 Task: Look for Airbnb properties in H_olon, Israel from 14th November, 2023 to 30th November, 2023 for 5 adults. Place can be entire room or private room with 5 bedrooms having 5 beds and 5 bathrooms. Property type can be house. Amenities needed are: wifi, TV, free parkinig on premises, gym, breakfast.
Action: Mouse moved to (546, 71)
Screenshot: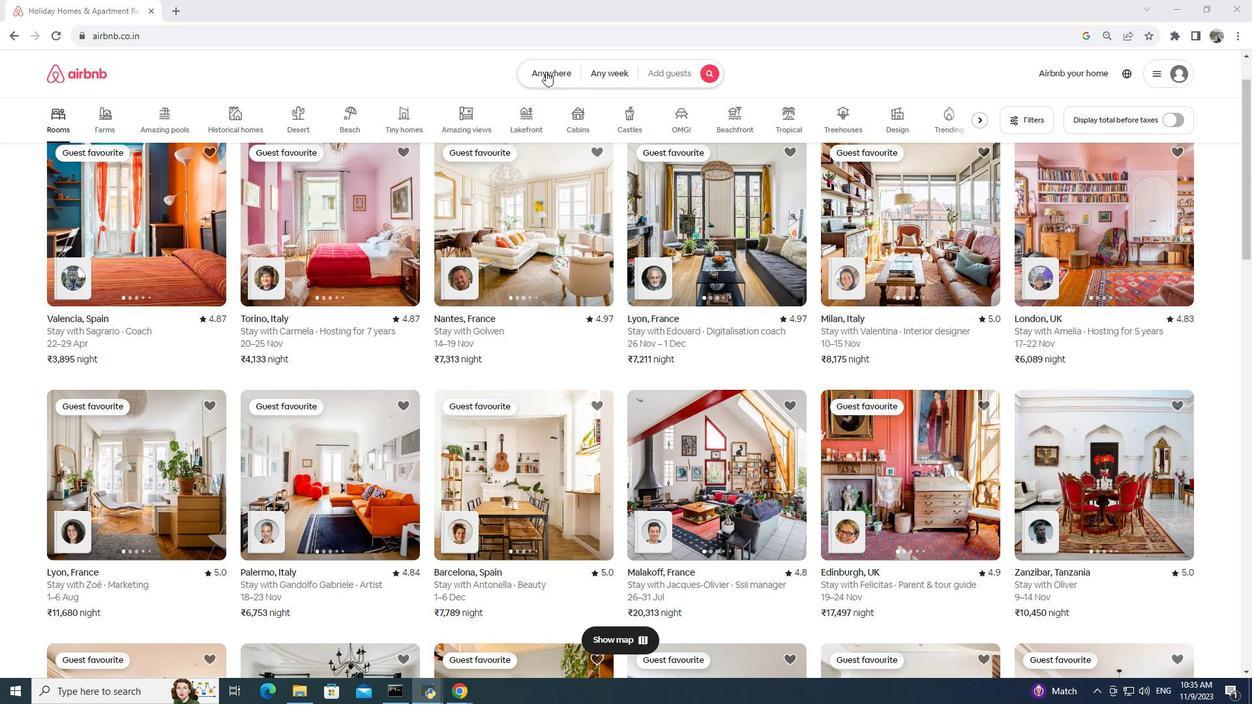
Action: Mouse pressed left at (546, 71)
Screenshot: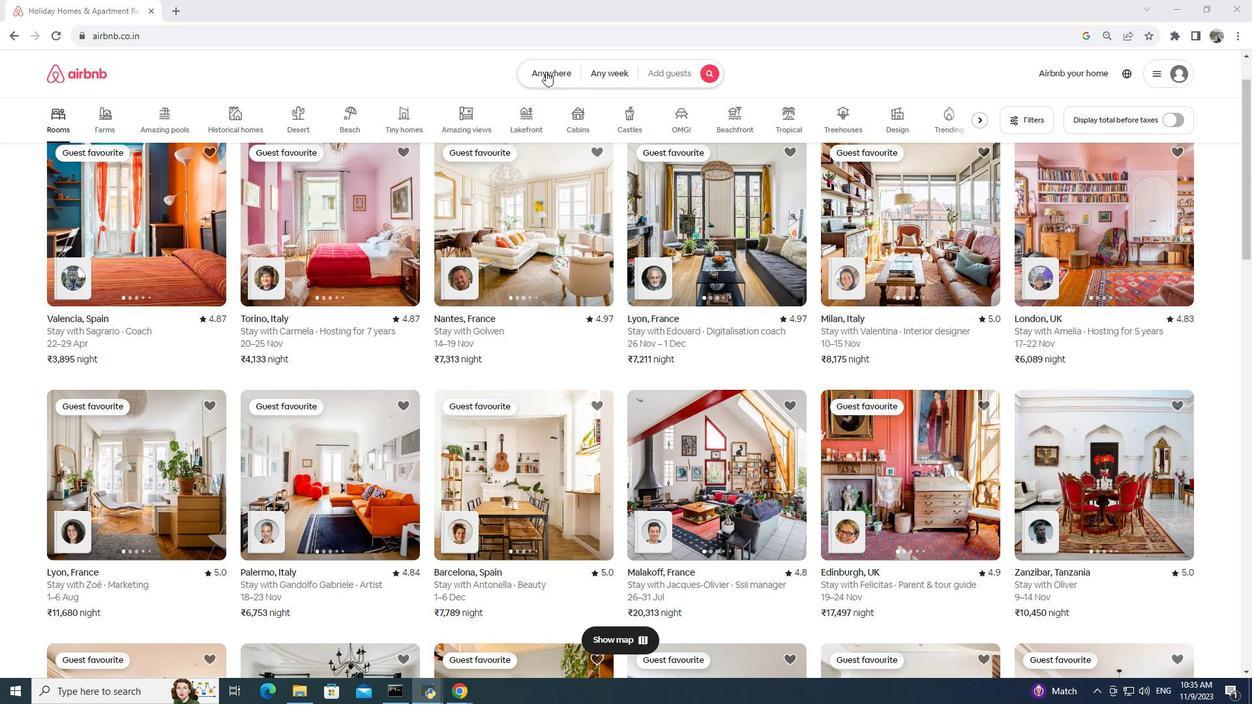 
Action: Mouse moved to (440, 123)
Screenshot: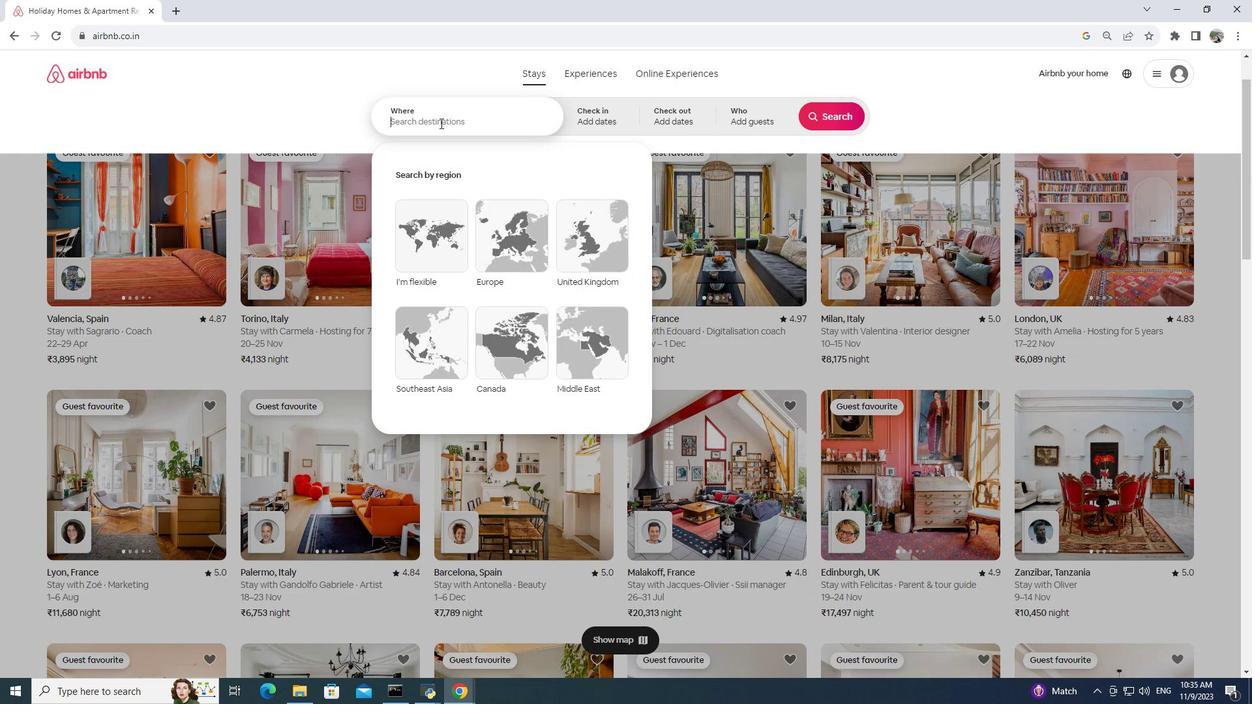 
Action: Mouse pressed left at (440, 123)
Screenshot: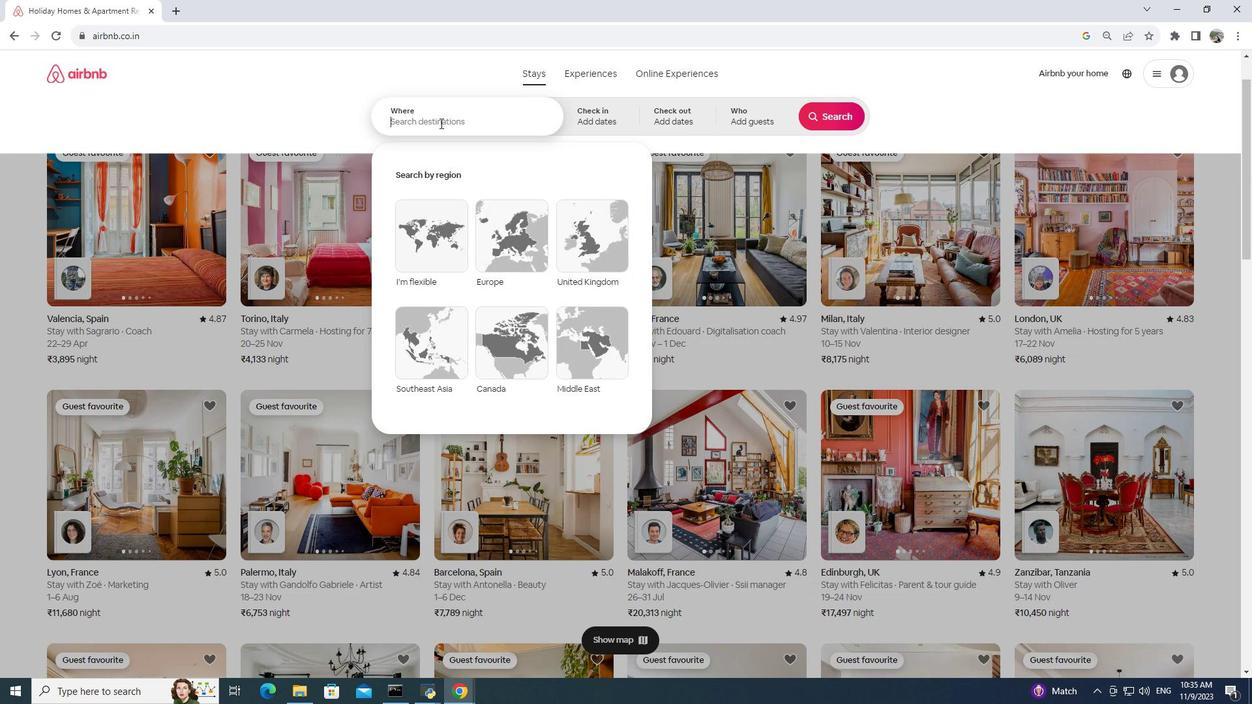 
Action: Mouse moved to (439, 123)
Screenshot: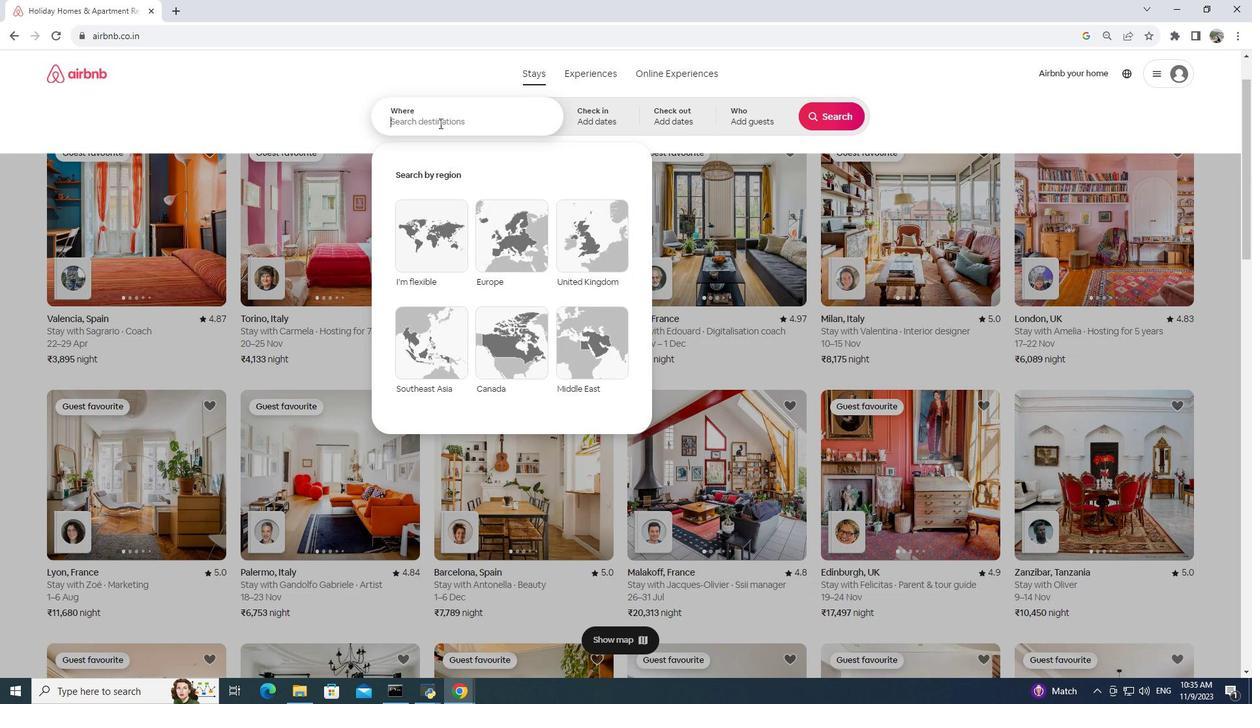 
Action: Key pressed holon<Key.space>,<Key.space>israel<Key.left><Key.left><Key.left><Key.left><Key.left><Key.left><Key.left><Key.left><Key.left><Key.left><Key.left><Key.left><Key.left>-
Screenshot: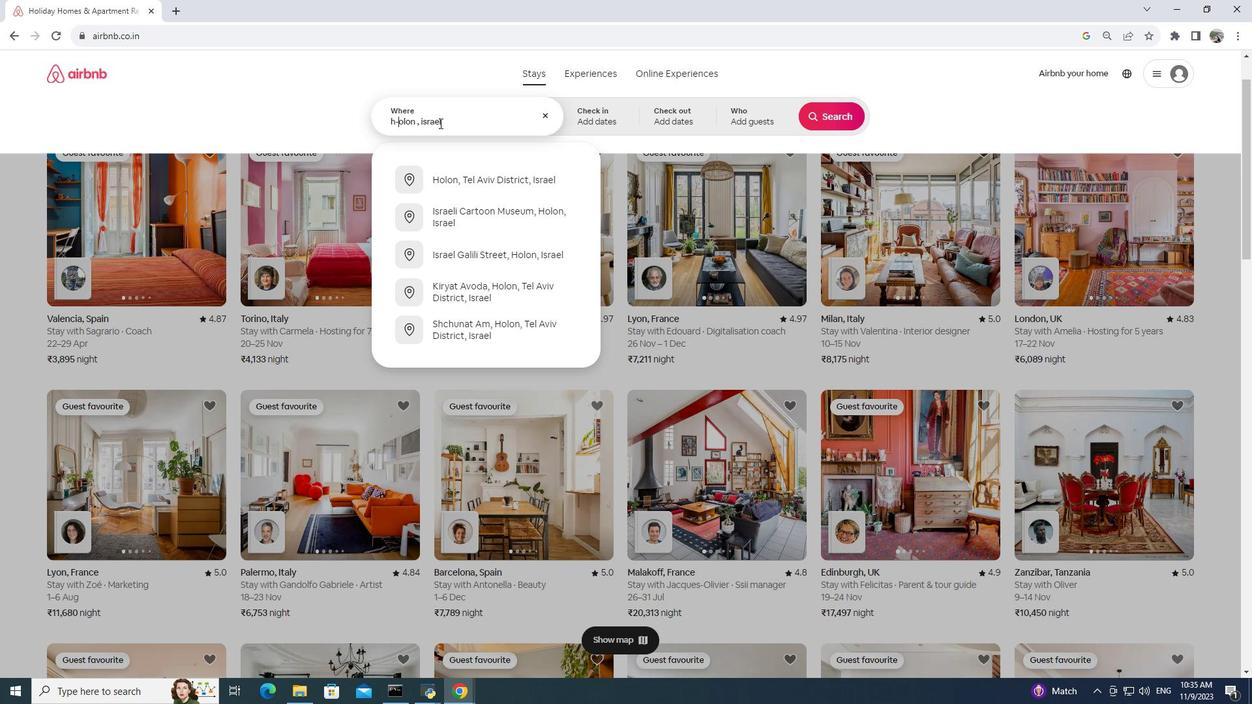 
Action: Mouse moved to (446, 176)
Screenshot: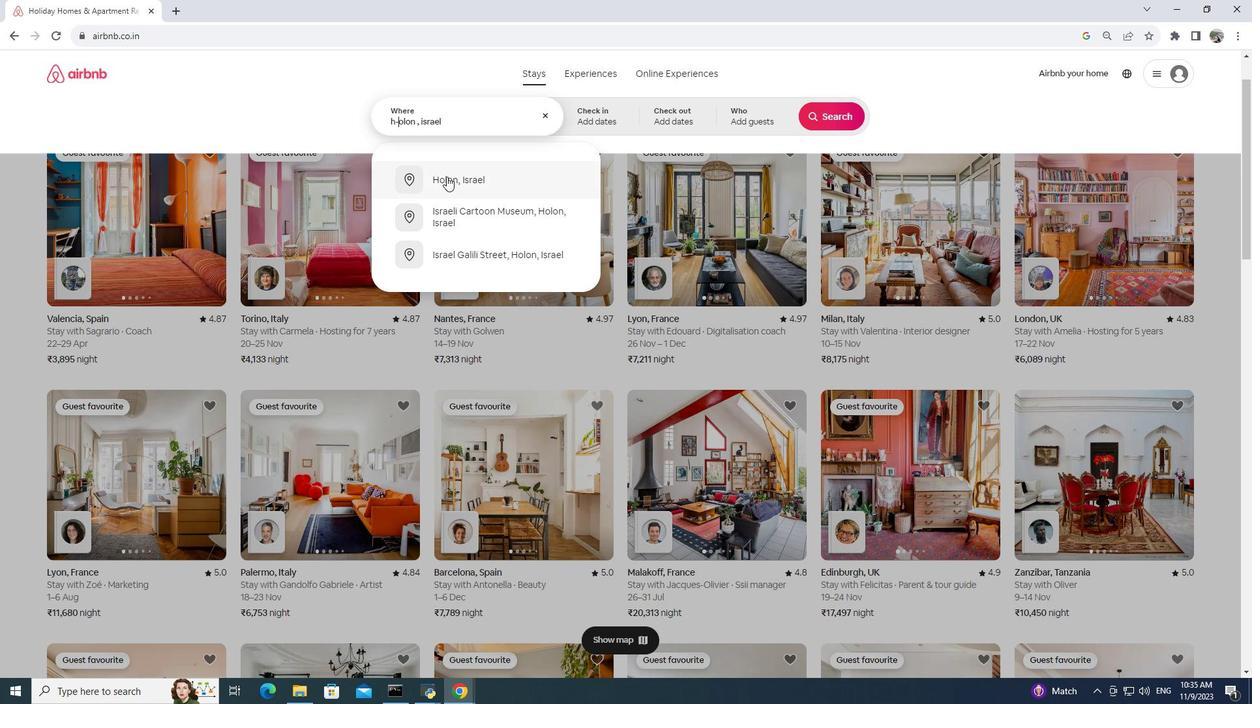 
Action: Mouse pressed left at (446, 176)
Screenshot: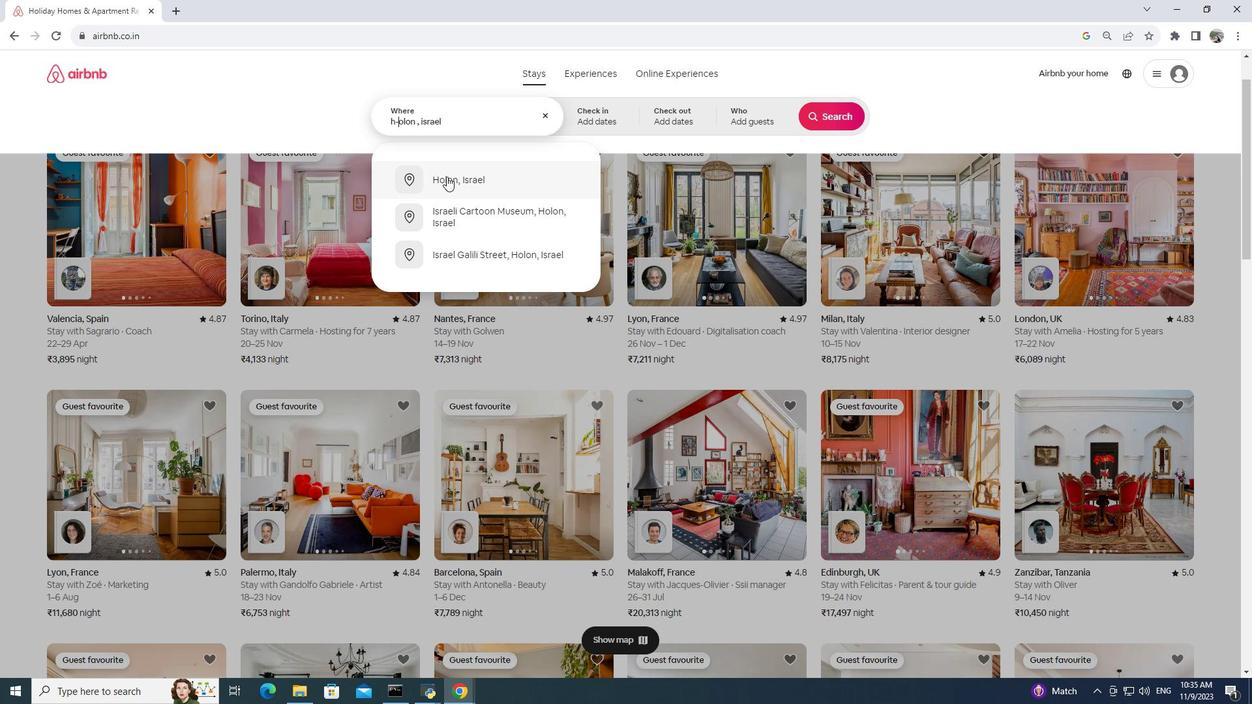 
Action: Mouse moved to (618, 121)
Screenshot: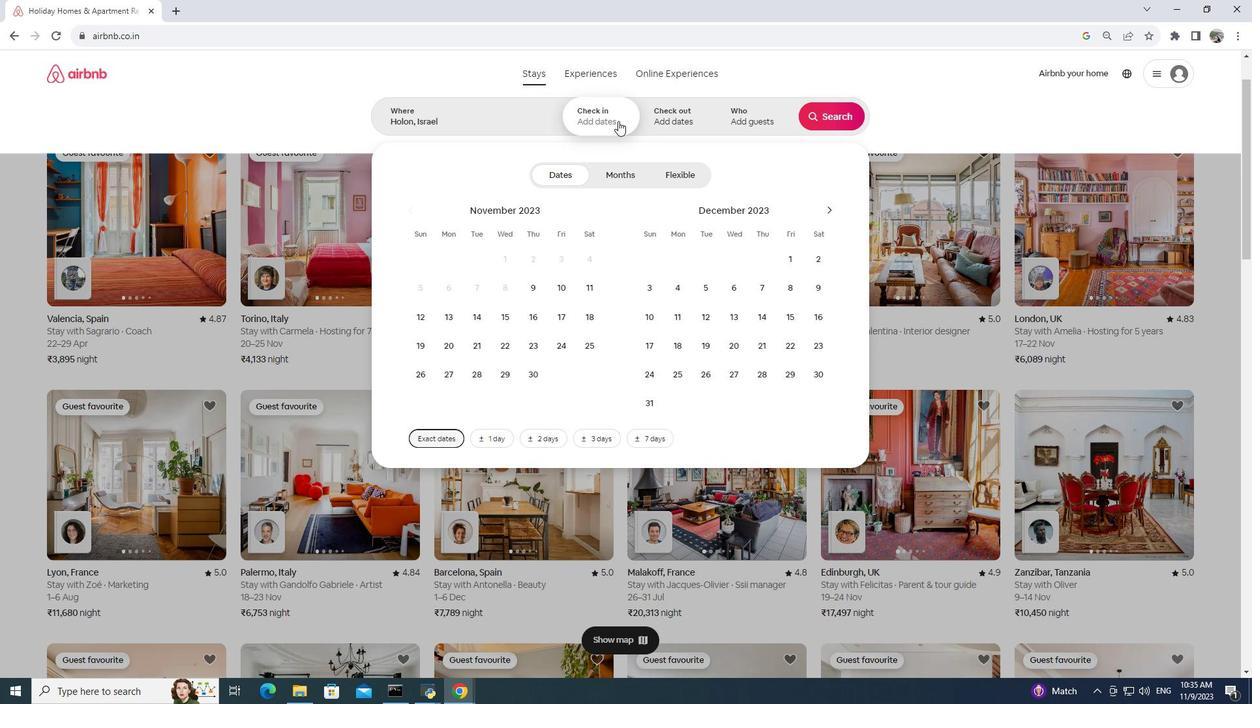 
Action: Mouse pressed left at (618, 121)
Screenshot: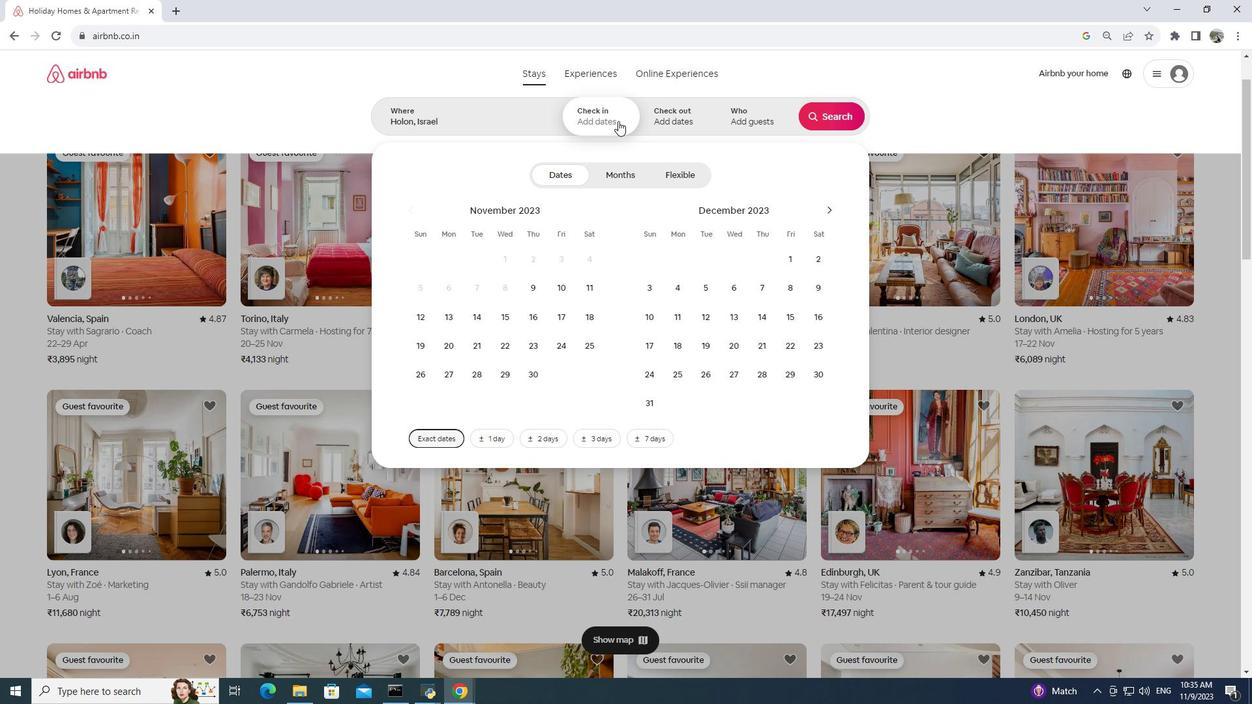 
Action: Mouse moved to (480, 321)
Screenshot: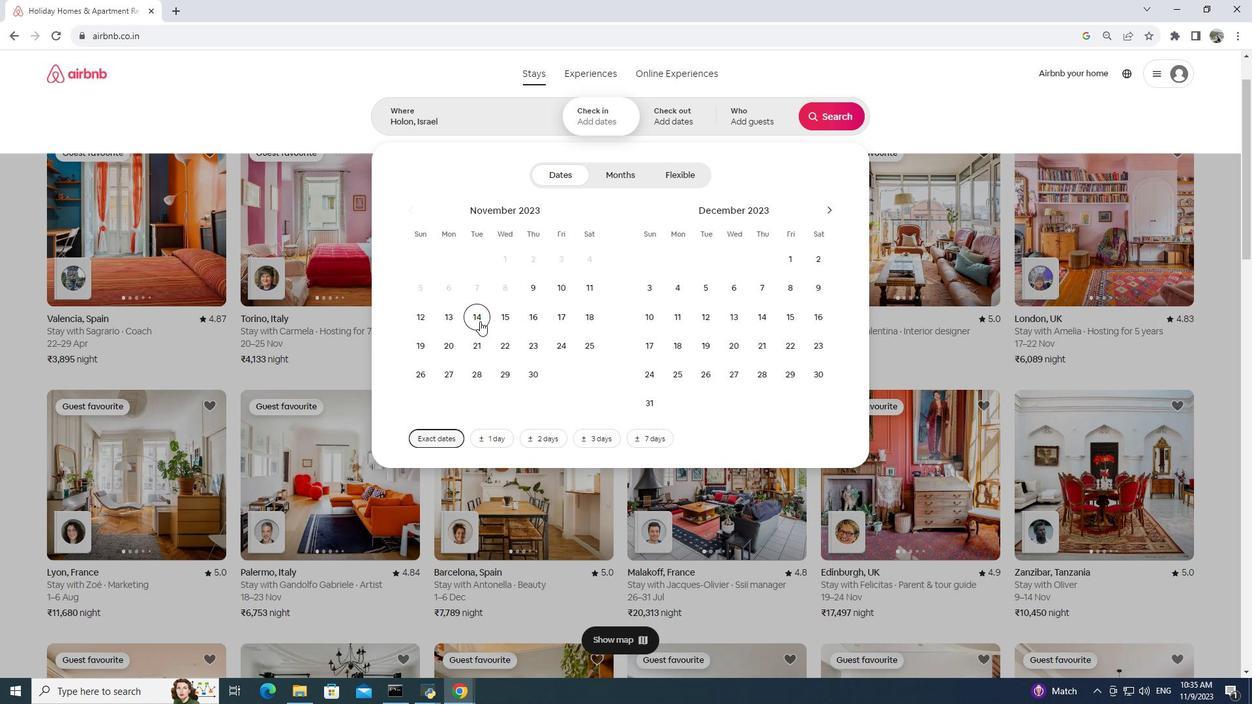
Action: Mouse pressed left at (480, 321)
Screenshot: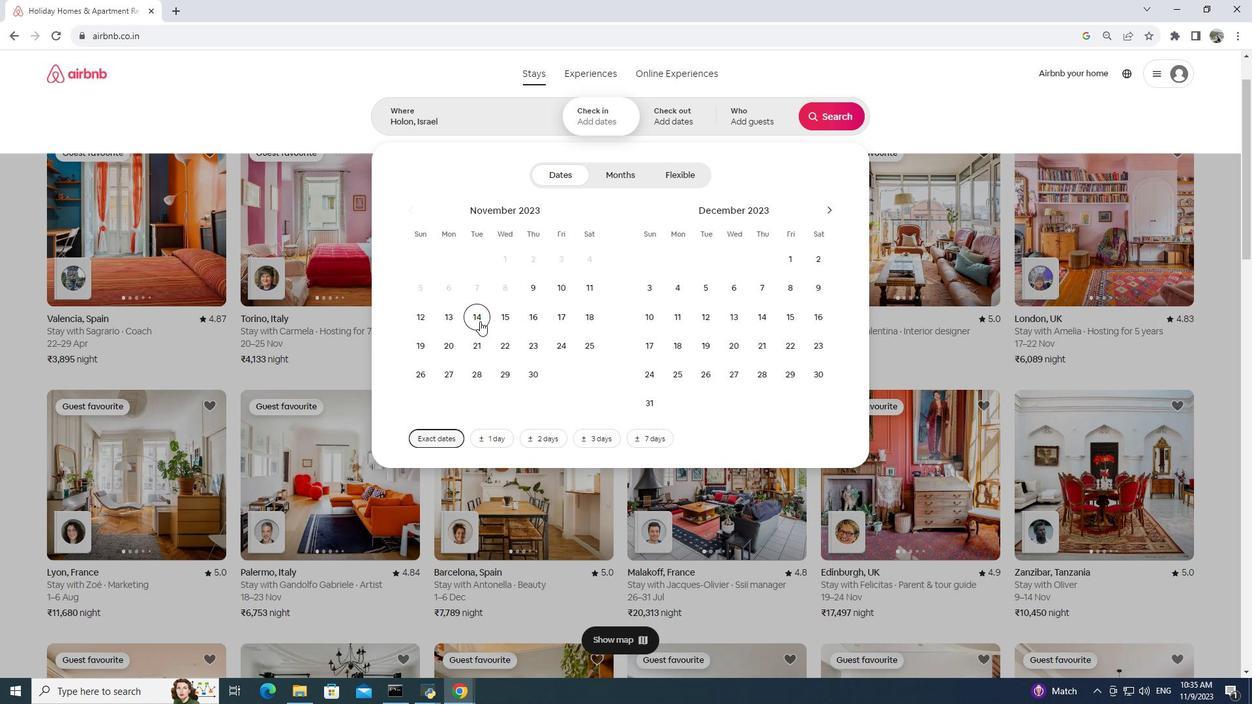 
Action: Mouse moved to (534, 379)
Screenshot: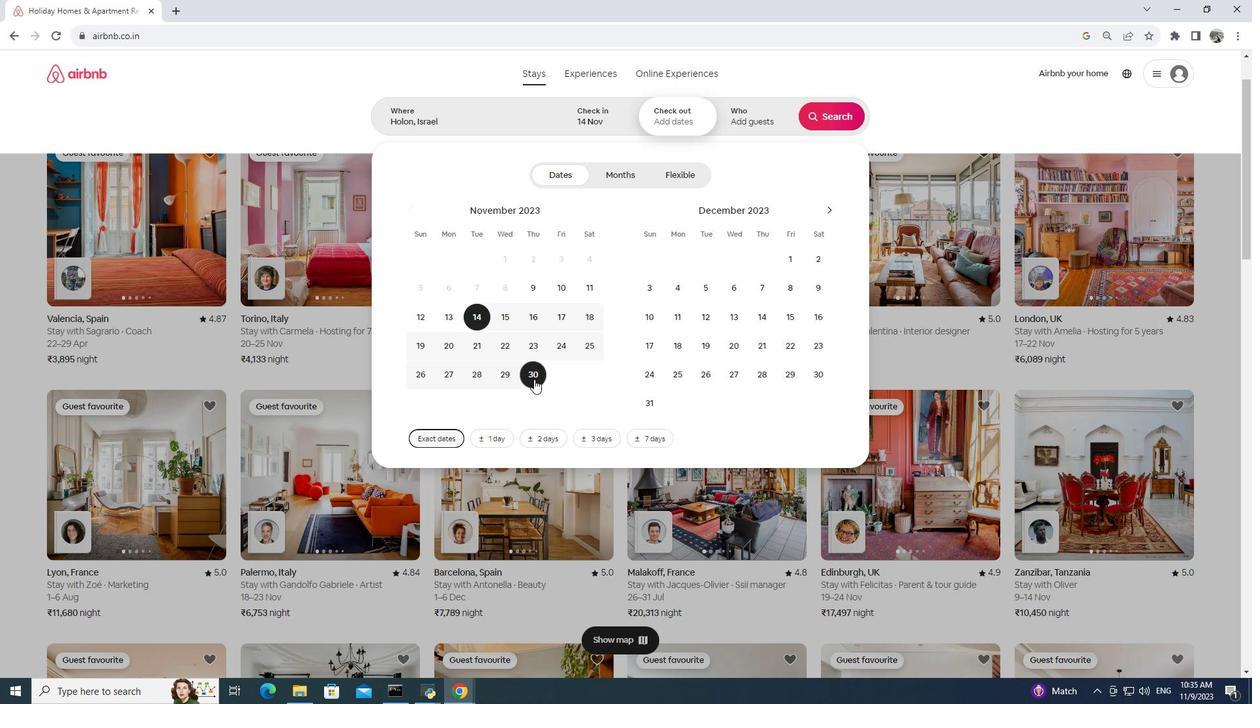 
Action: Mouse pressed left at (534, 379)
Screenshot: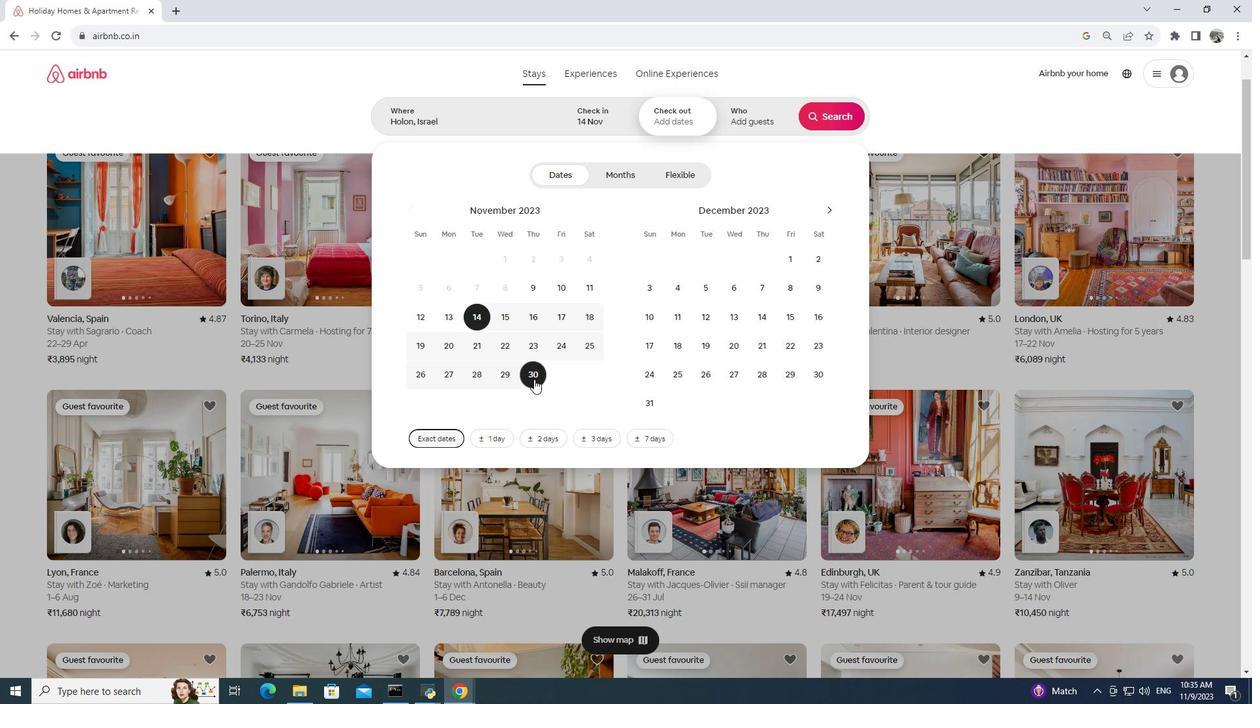 
Action: Mouse moved to (735, 120)
Screenshot: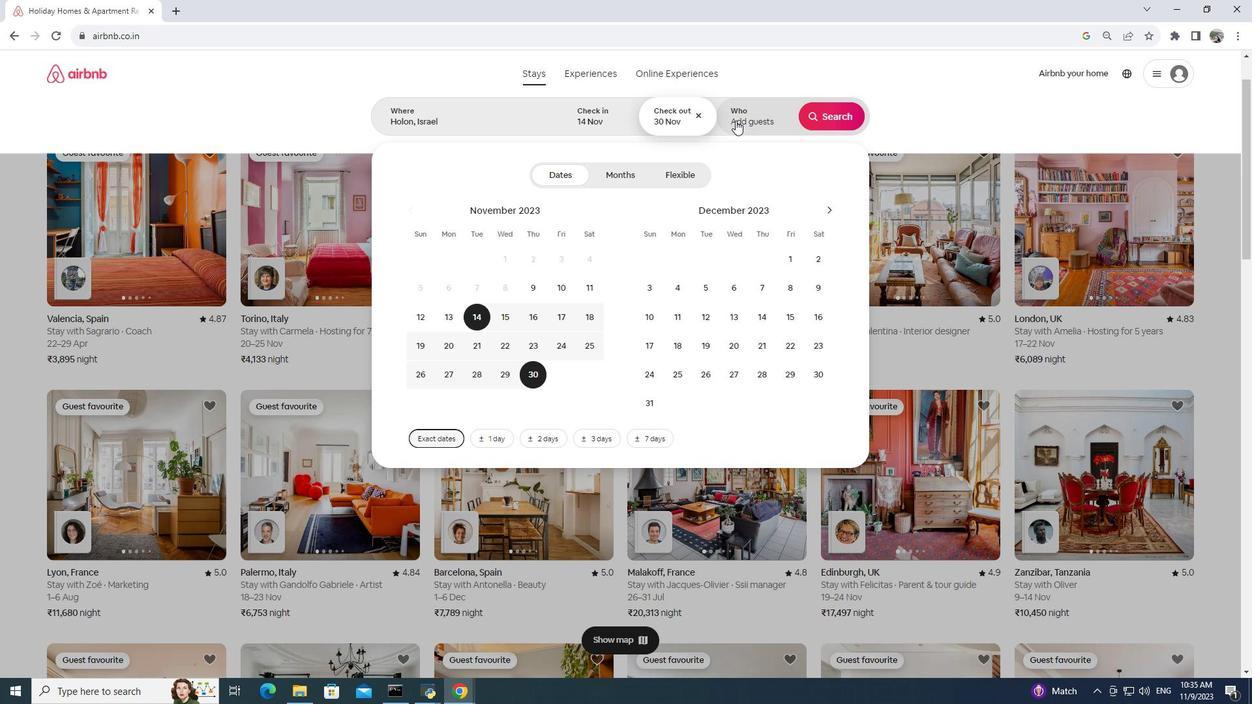 
Action: Mouse pressed left at (735, 120)
Screenshot: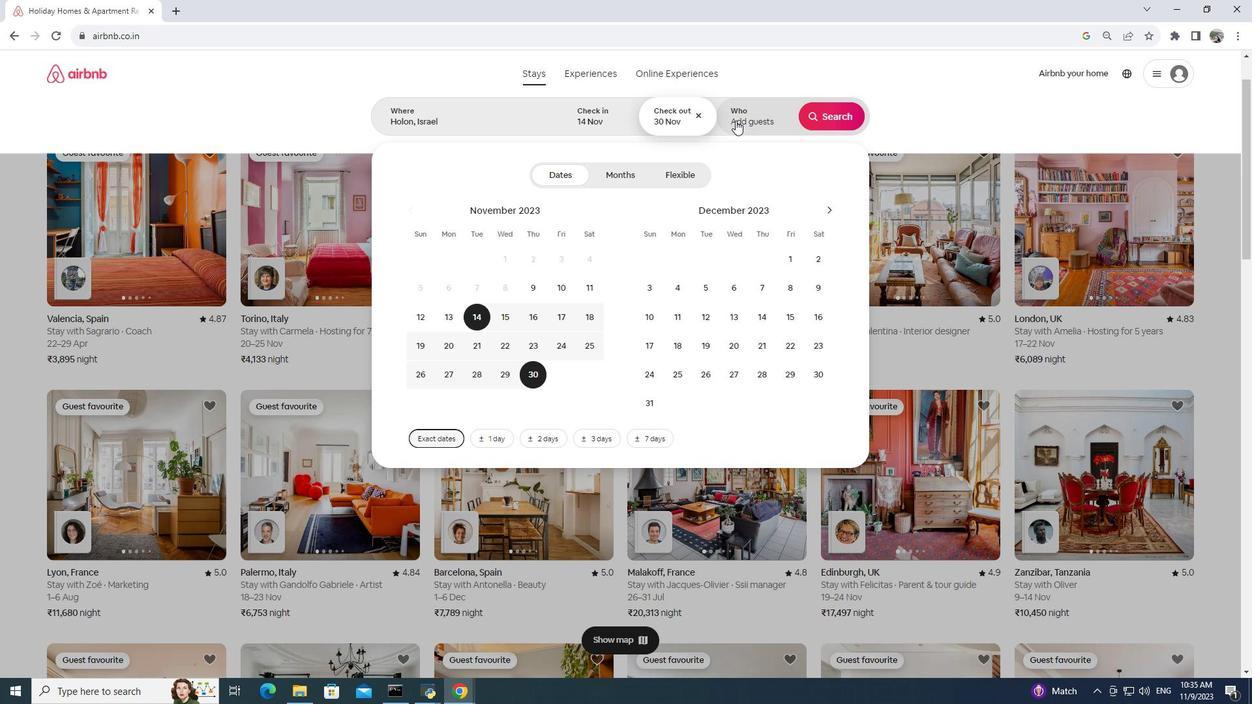 
Action: Mouse moved to (829, 173)
Screenshot: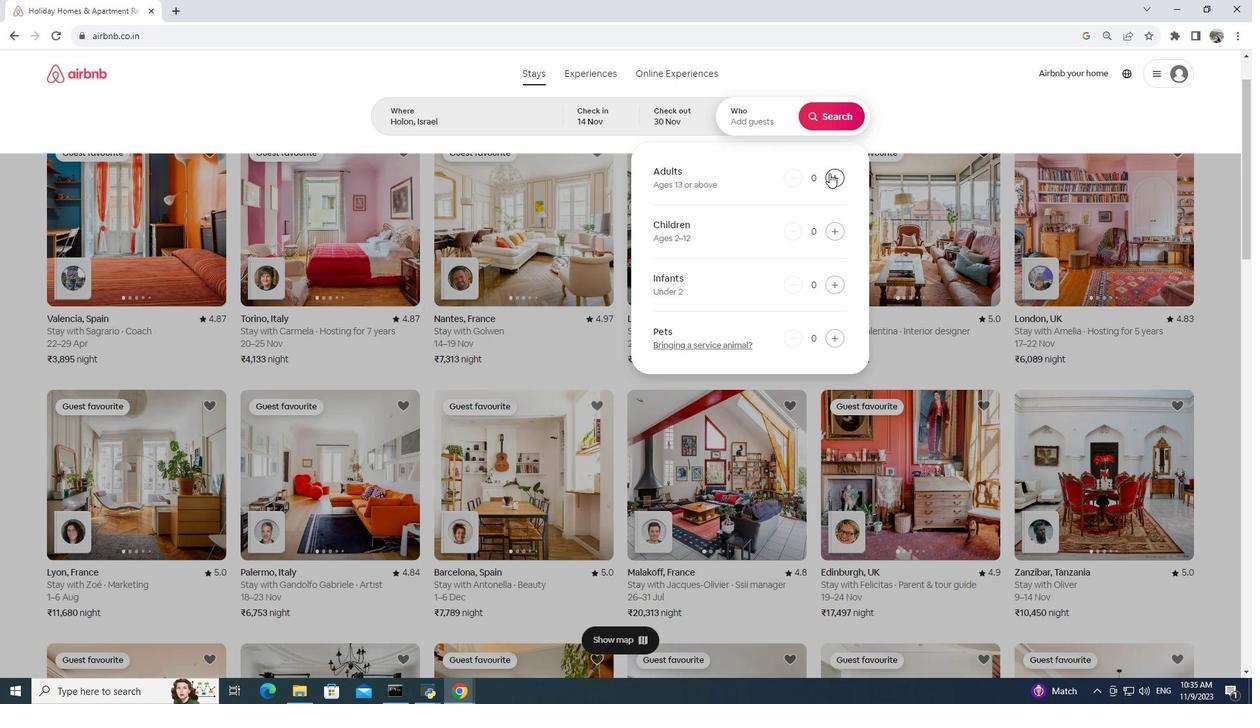 
Action: Mouse pressed left at (829, 173)
Screenshot: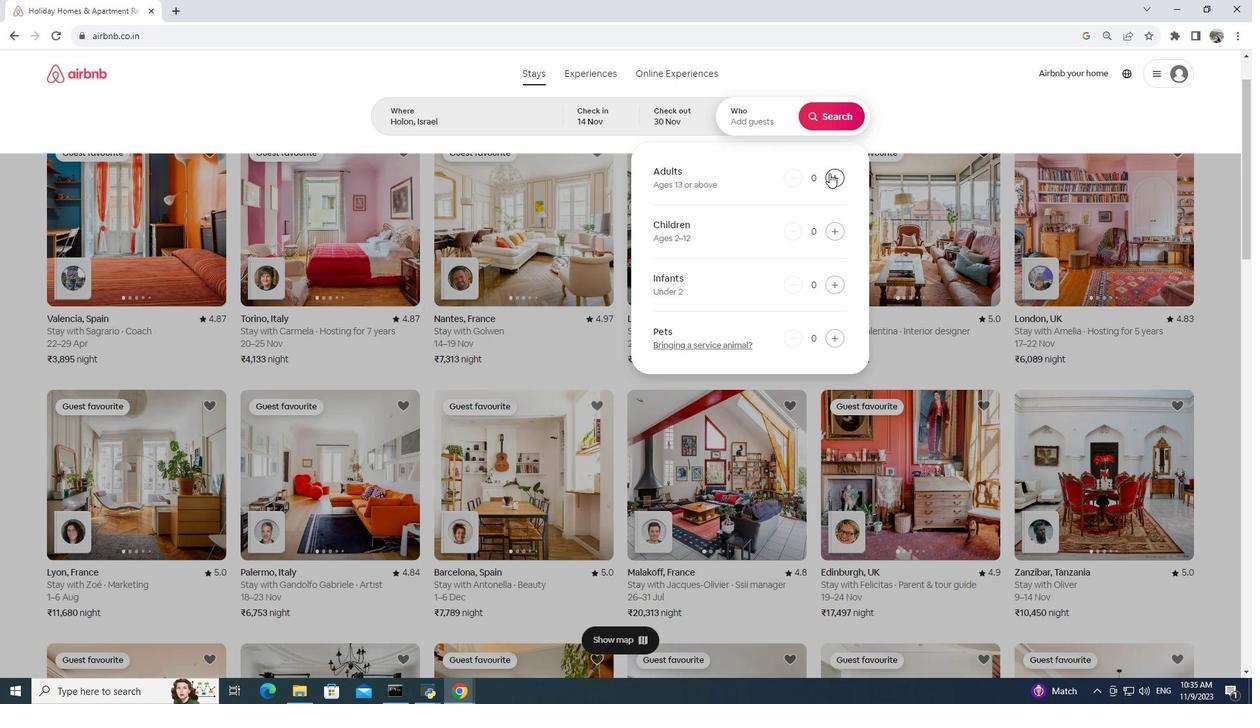
Action: Mouse pressed left at (829, 173)
Screenshot: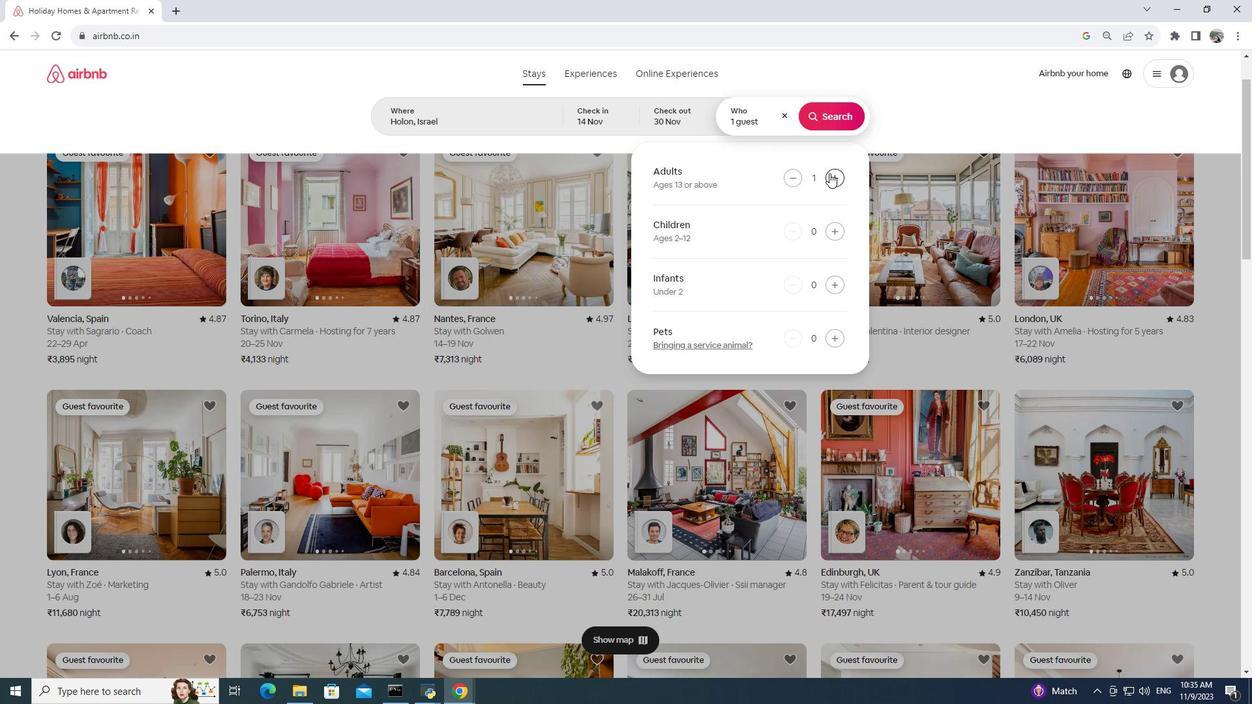 
Action: Mouse pressed left at (829, 173)
Screenshot: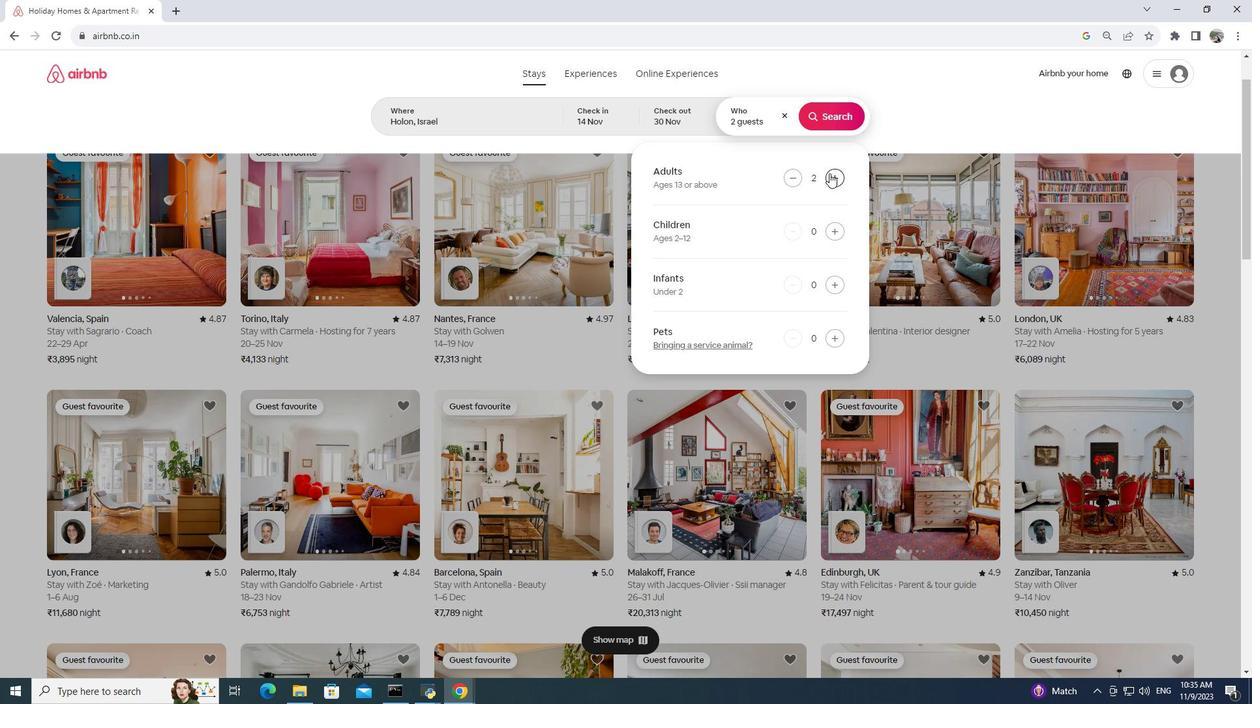 
Action: Mouse pressed left at (829, 173)
Screenshot: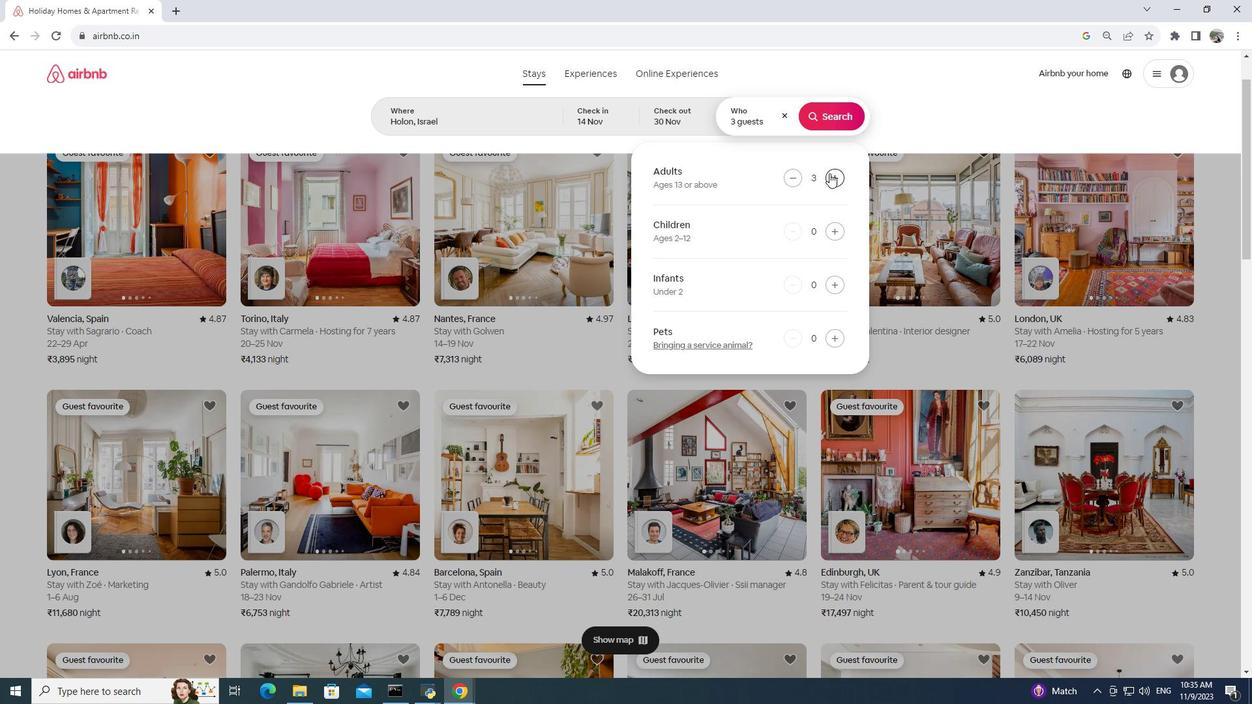 
Action: Mouse moved to (829, 173)
Screenshot: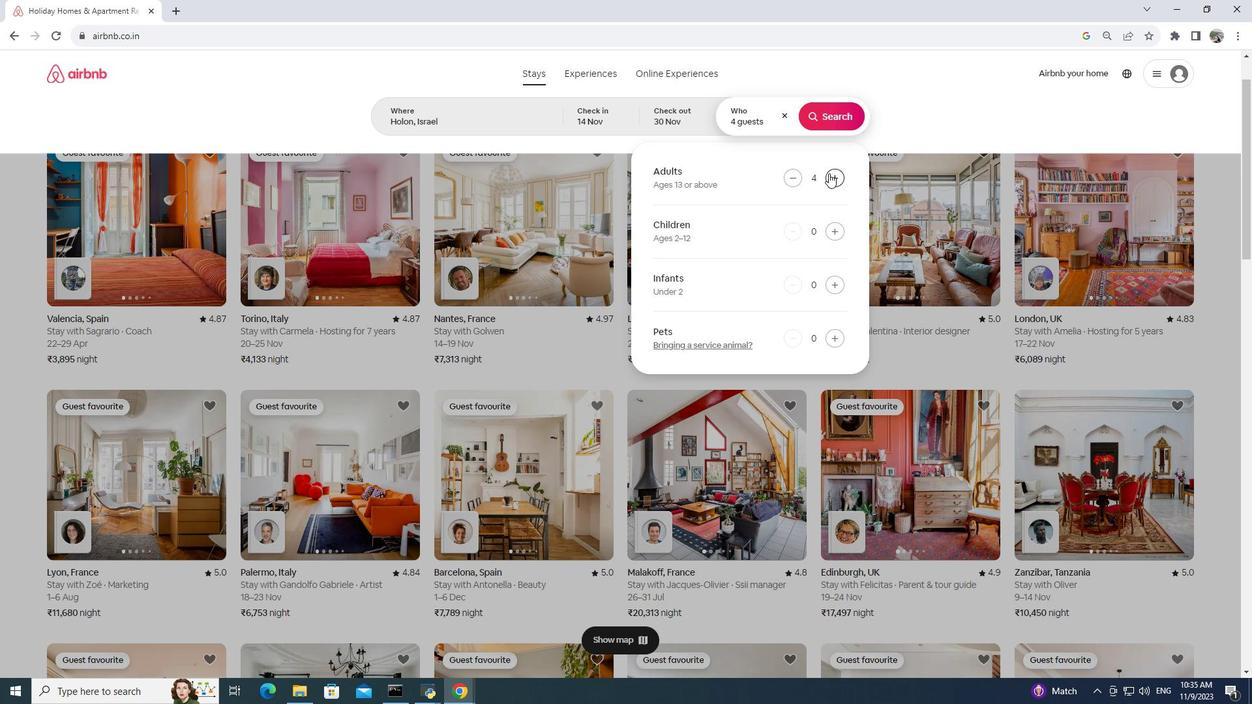 
Action: Mouse pressed left at (829, 173)
Screenshot: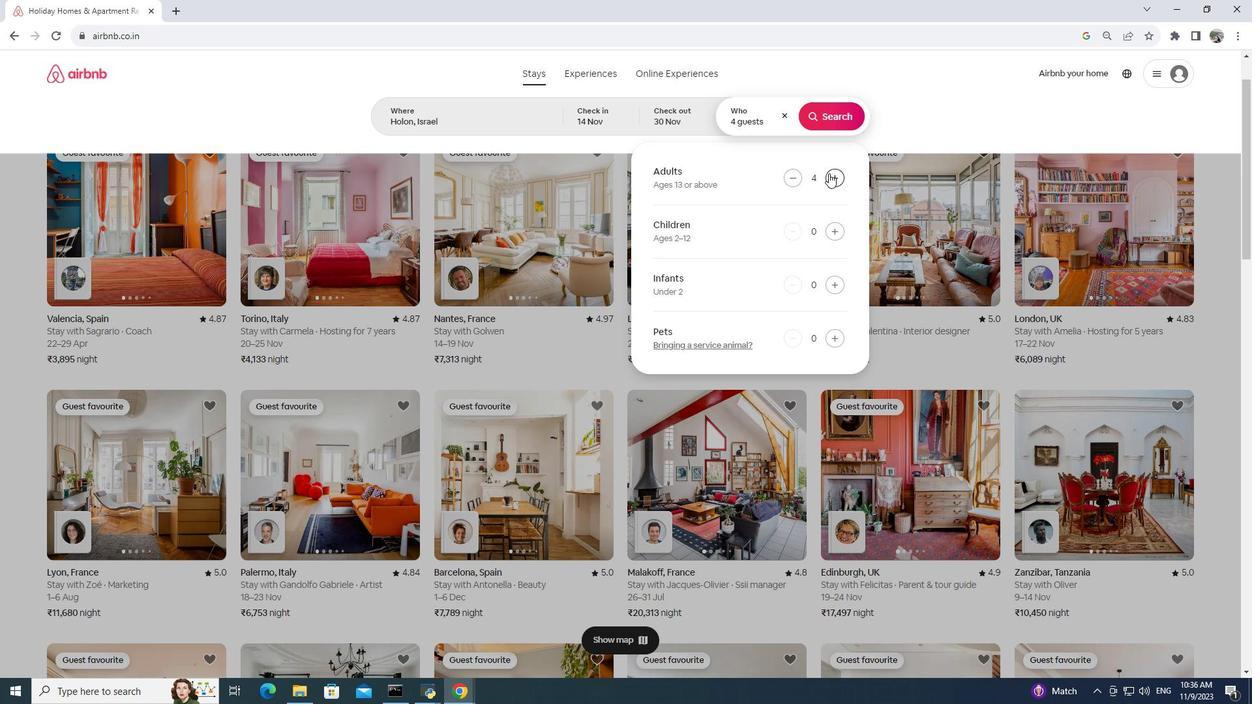 
Action: Mouse moved to (824, 121)
Screenshot: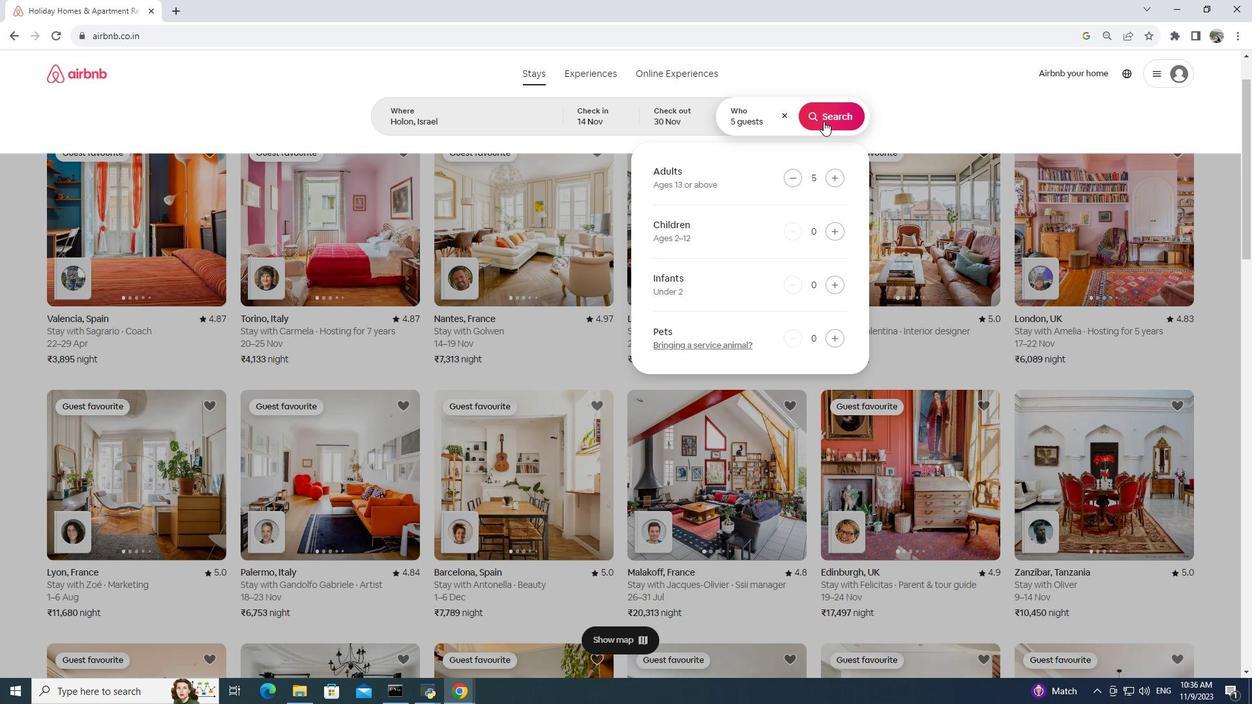 
Action: Mouse pressed left at (824, 121)
Screenshot: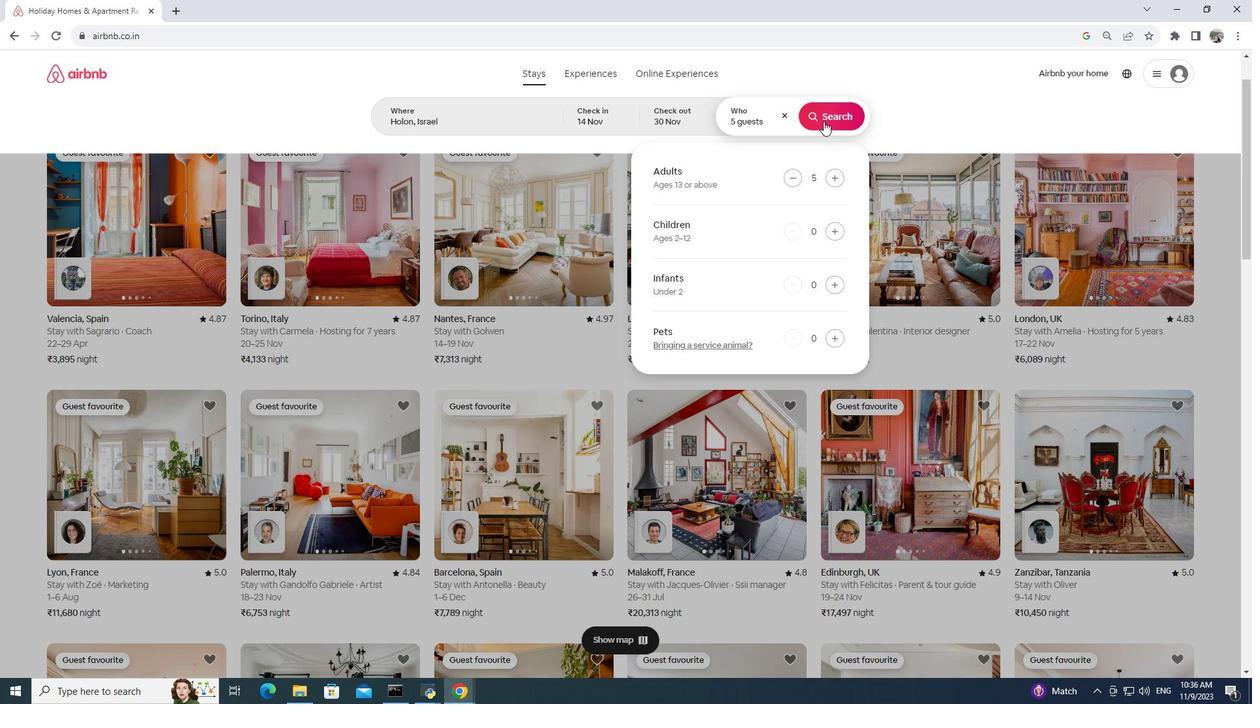 
Action: Mouse moved to (1051, 123)
Screenshot: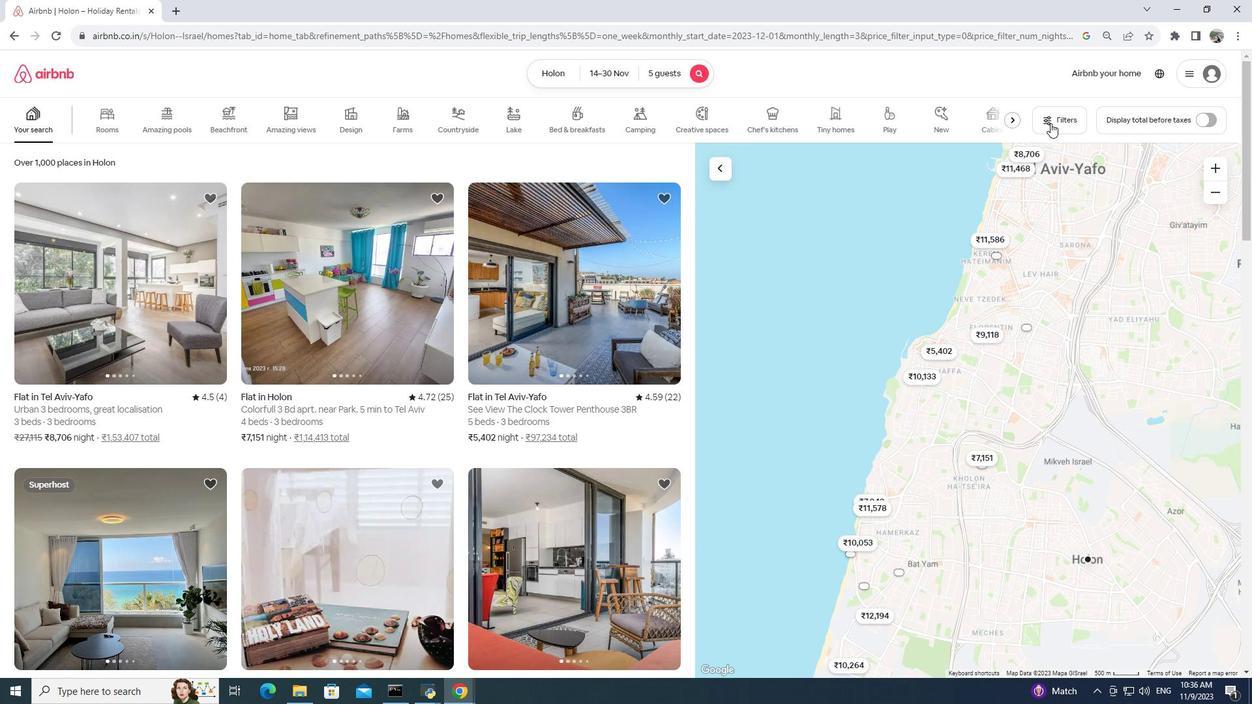 
Action: Mouse pressed left at (1051, 123)
Screenshot: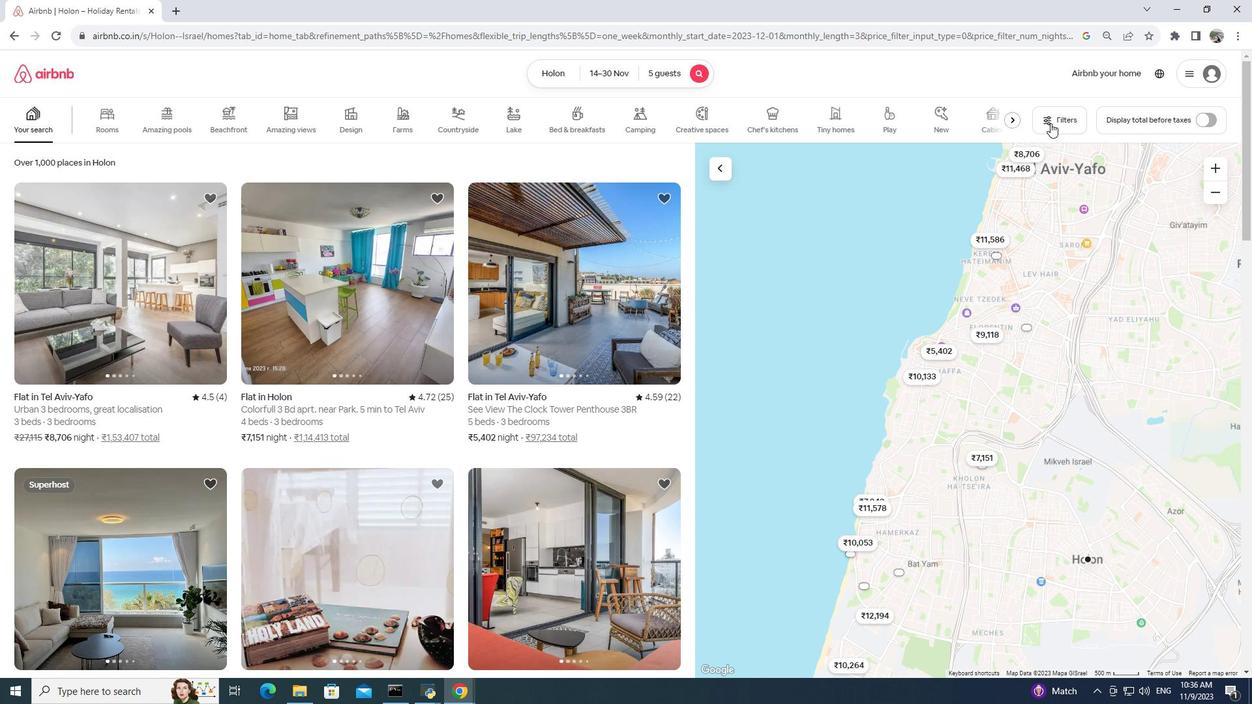 
Action: Mouse moved to (640, 368)
Screenshot: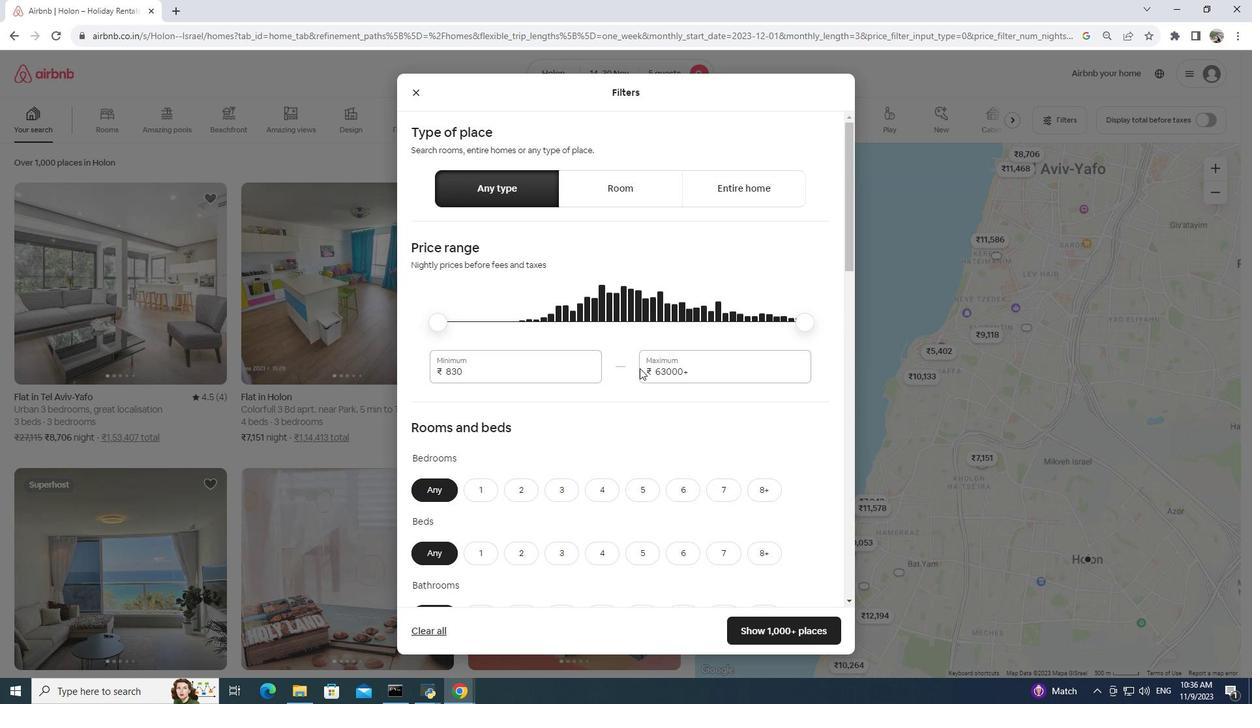 
Action: Mouse scrolled (640, 367) with delta (0, 0)
Screenshot: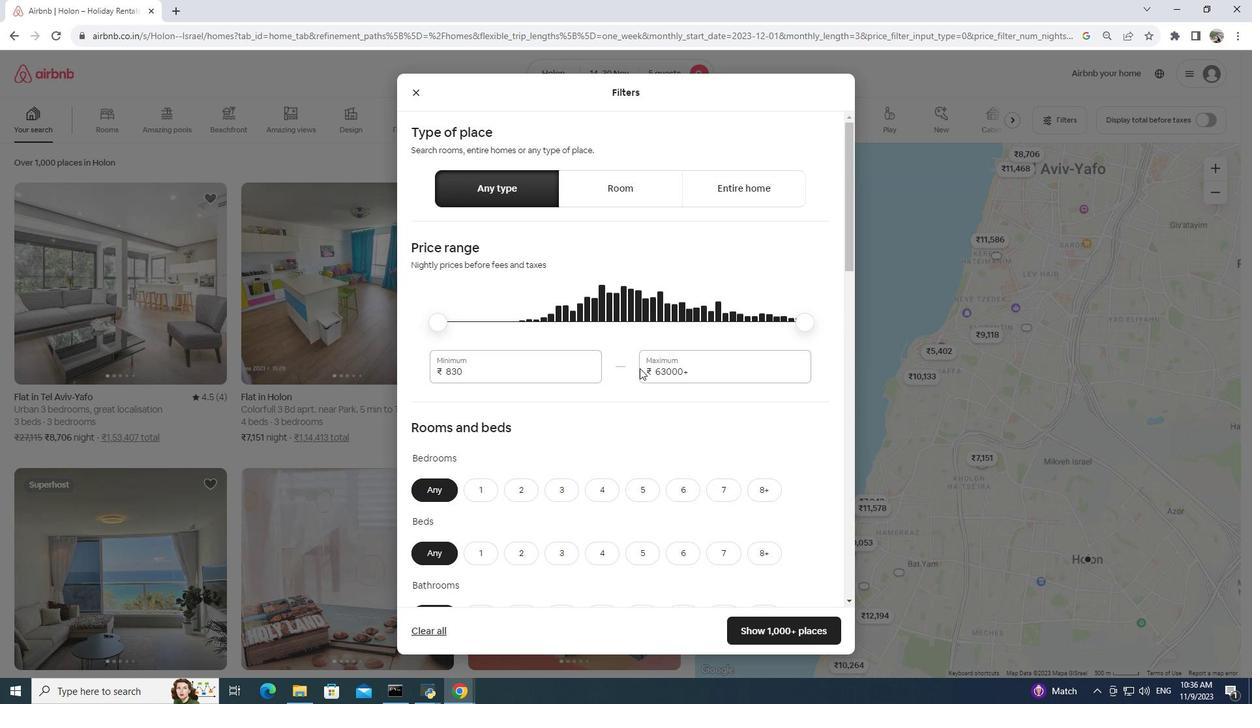 
Action: Mouse scrolled (640, 367) with delta (0, 0)
Screenshot: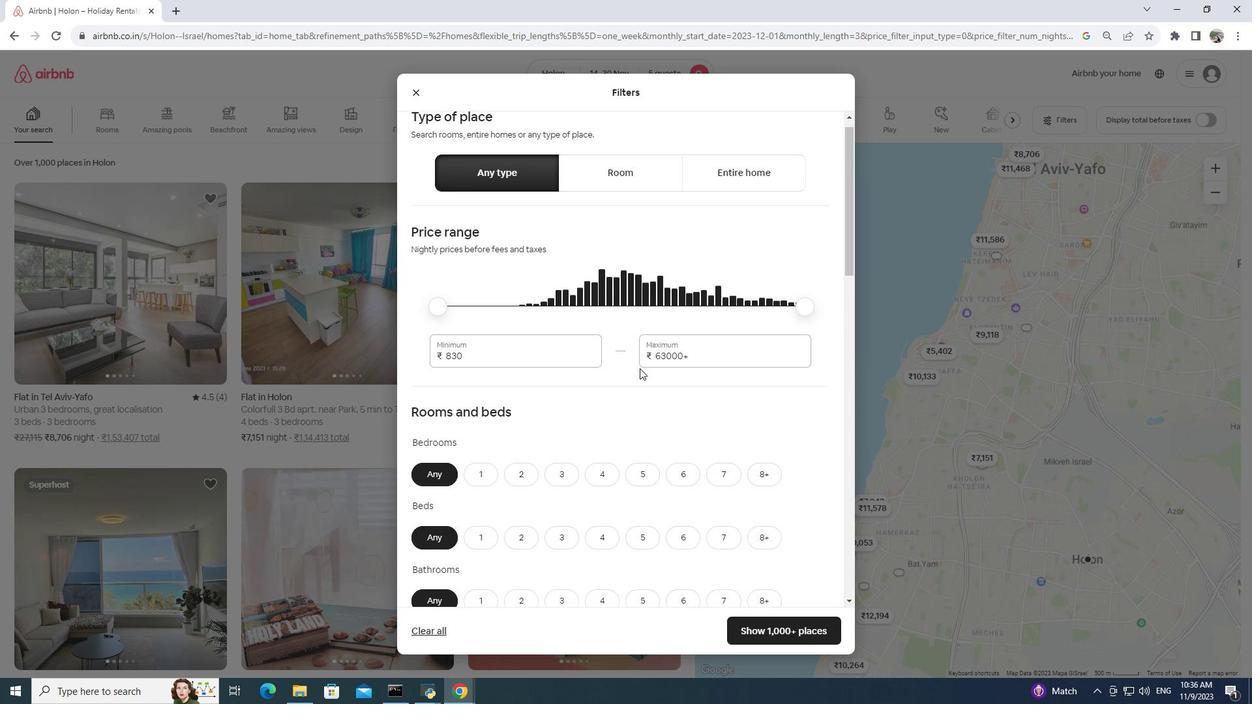 
Action: Mouse scrolled (640, 367) with delta (0, 0)
Screenshot: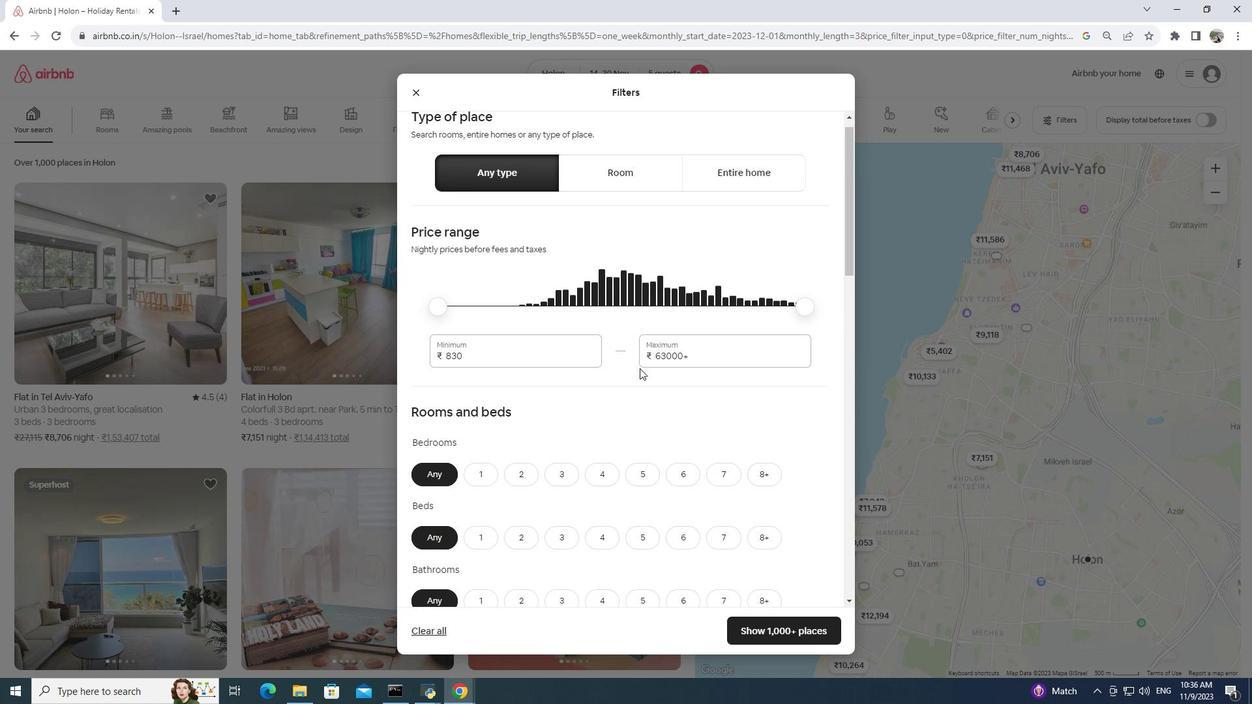 
Action: Mouse moved to (649, 293)
Screenshot: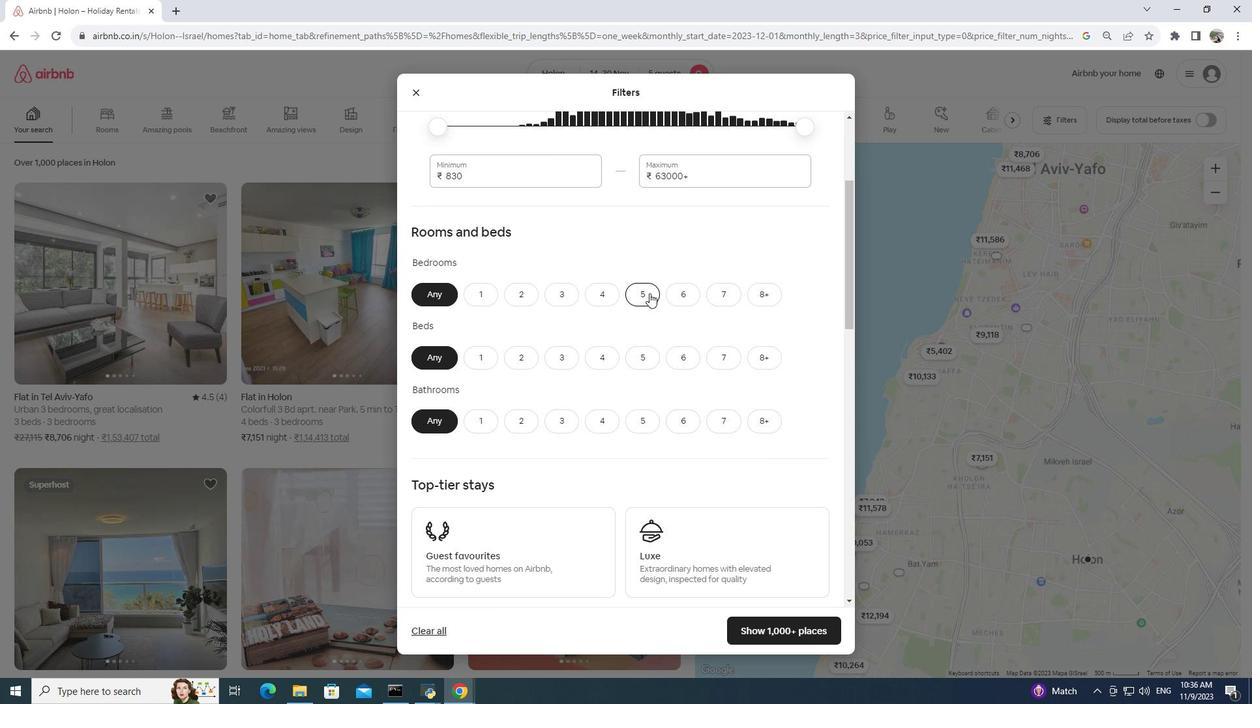 
Action: Mouse pressed left at (649, 293)
Screenshot: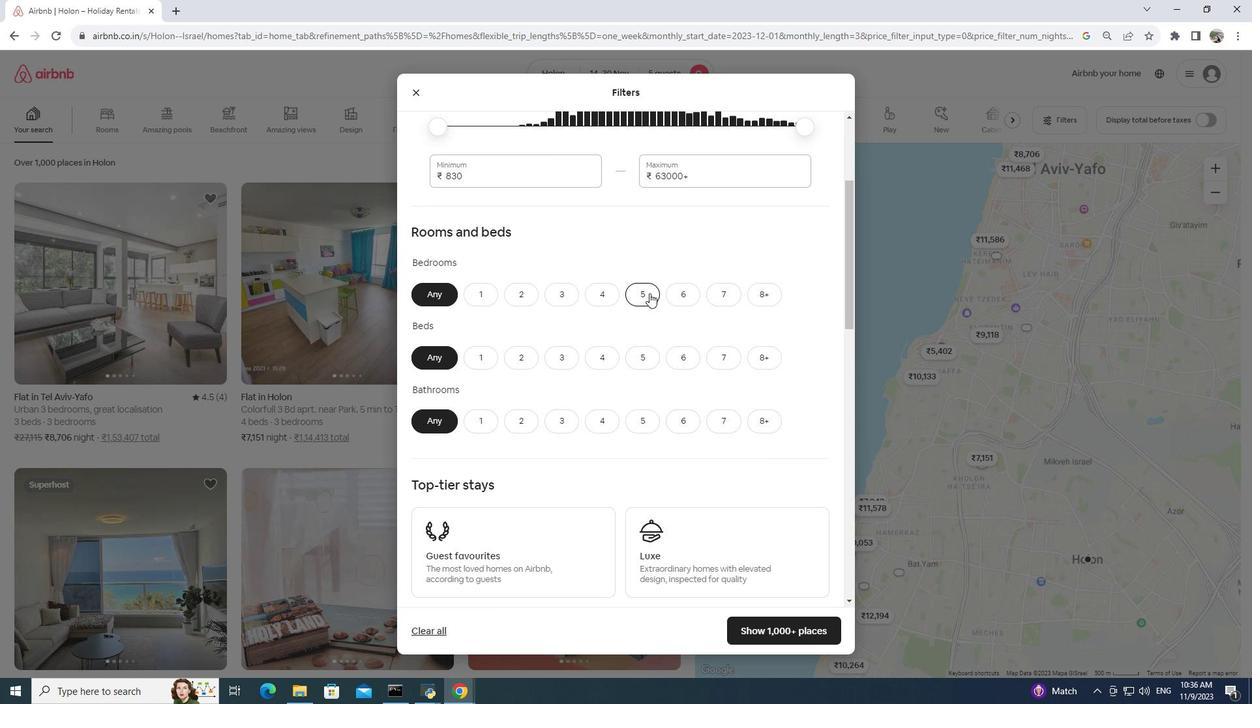 
Action: Mouse moved to (641, 359)
Screenshot: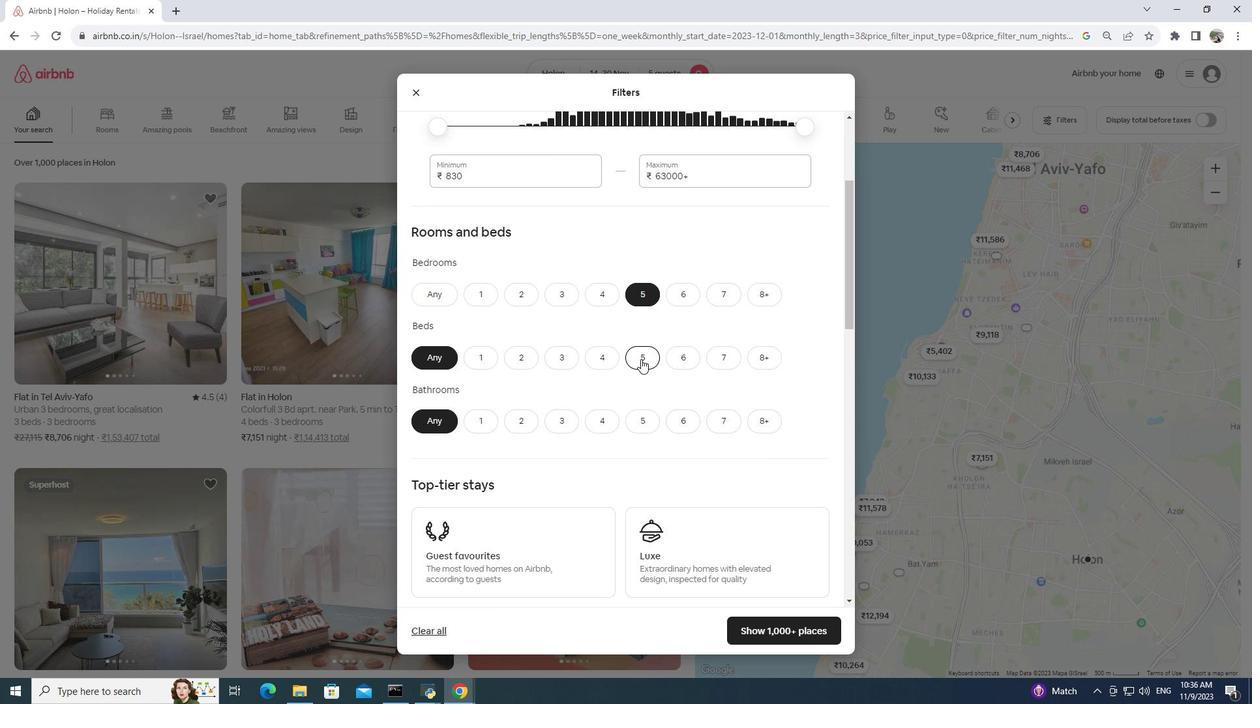 
Action: Mouse pressed left at (641, 359)
Screenshot: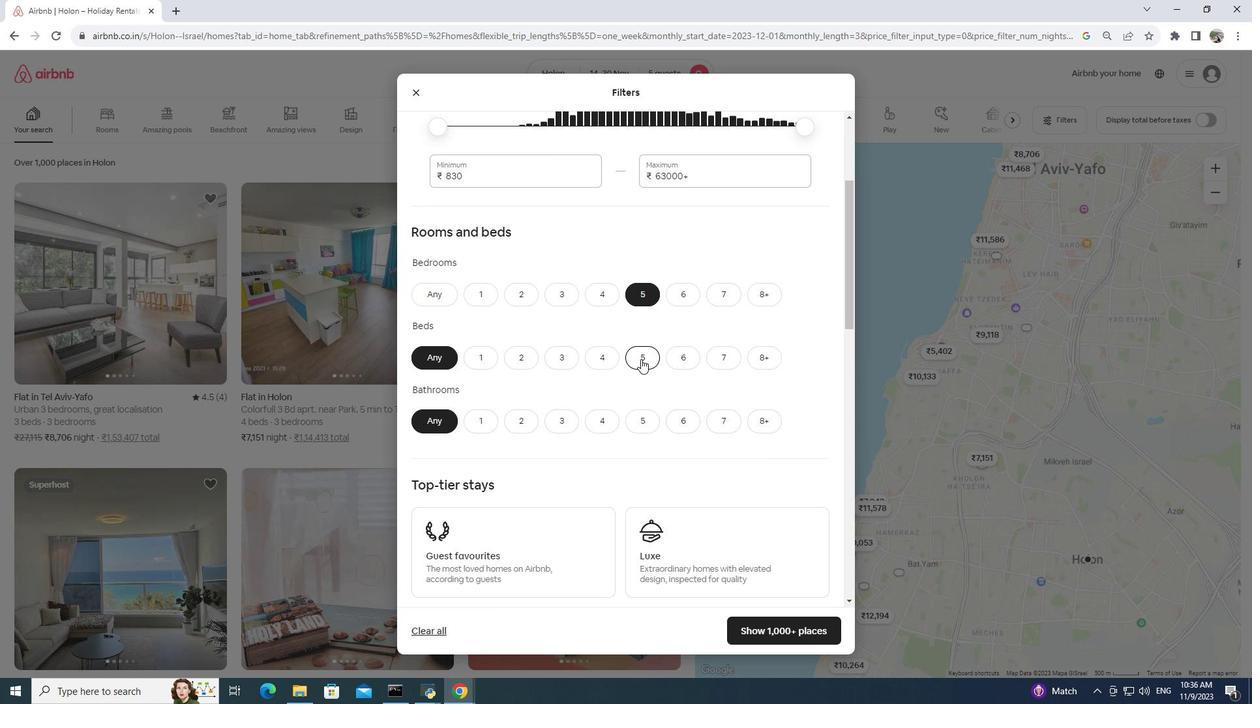 
Action: Mouse moved to (641, 416)
Screenshot: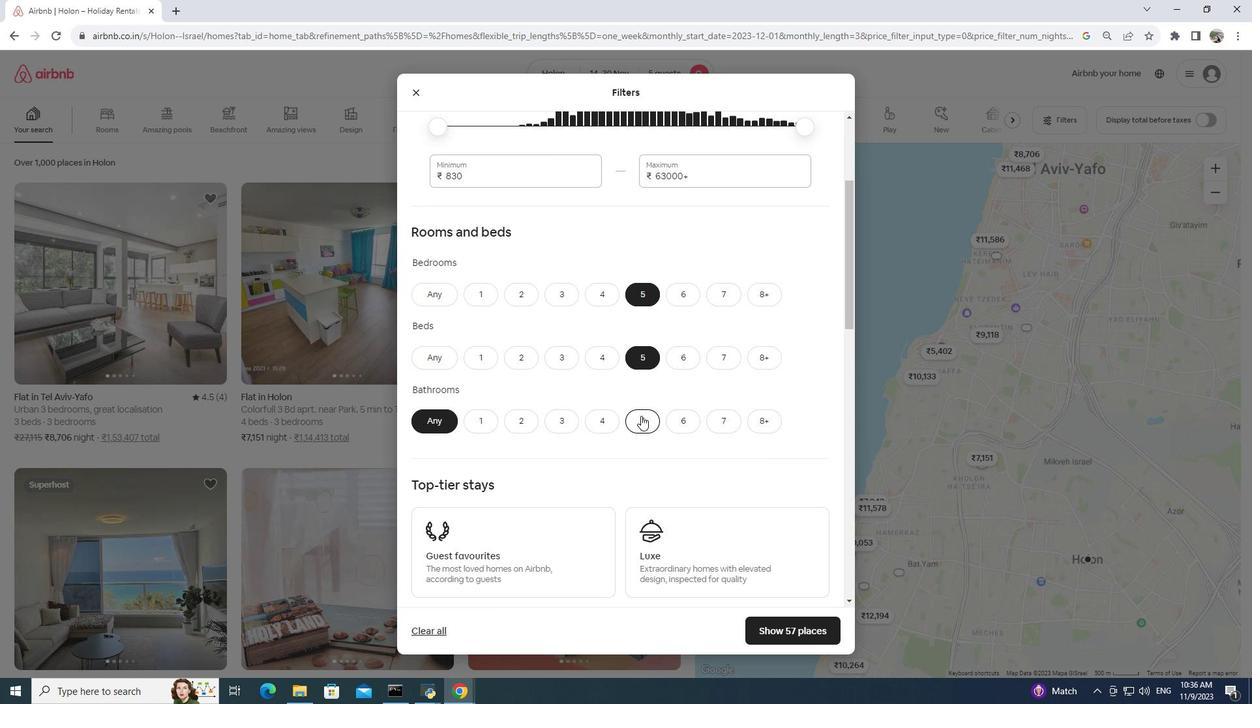 
Action: Mouse pressed left at (641, 416)
Screenshot: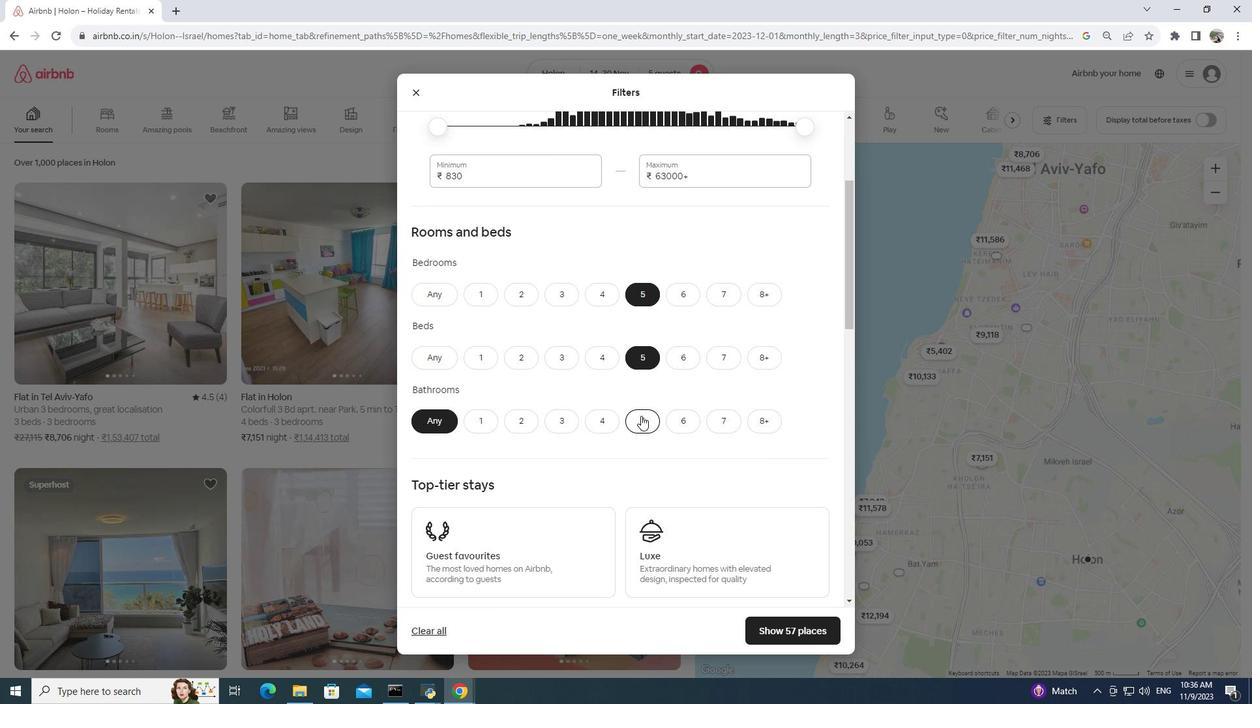 
Action: Mouse moved to (635, 412)
Screenshot: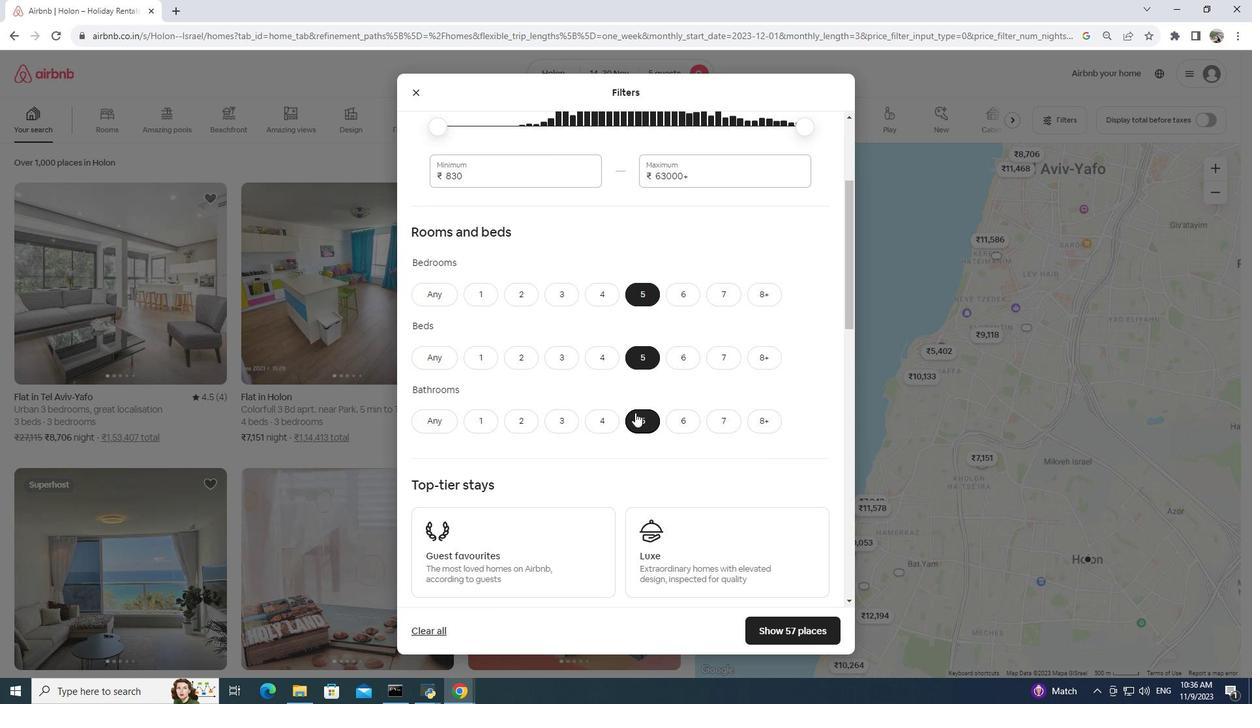 
Action: Mouse scrolled (635, 412) with delta (0, 0)
Screenshot: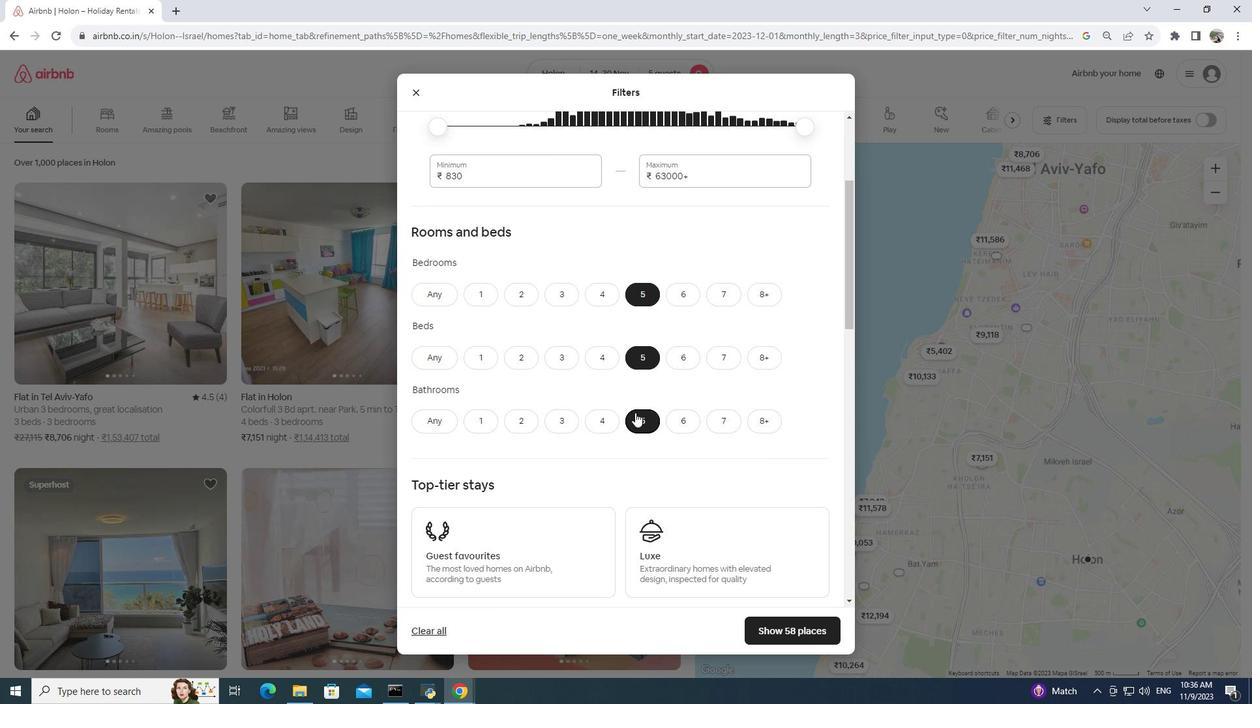 
Action: Mouse scrolled (635, 412) with delta (0, 0)
Screenshot: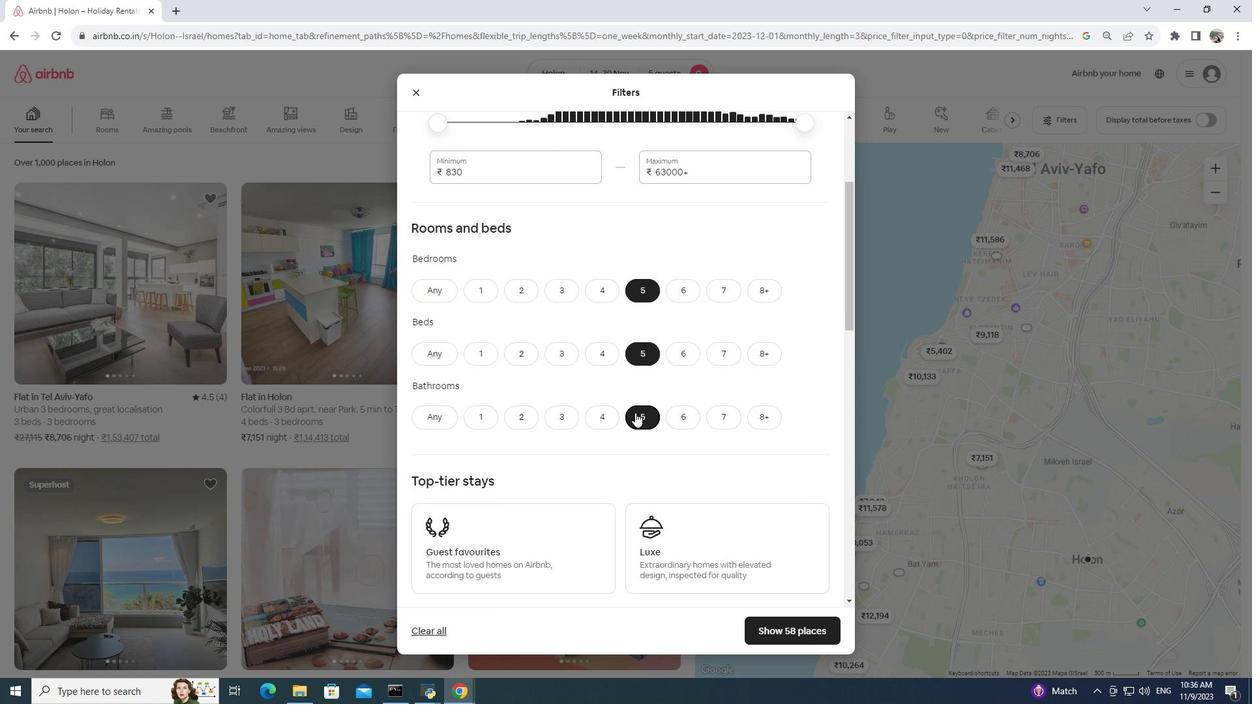 
Action: Mouse scrolled (635, 412) with delta (0, 0)
Screenshot: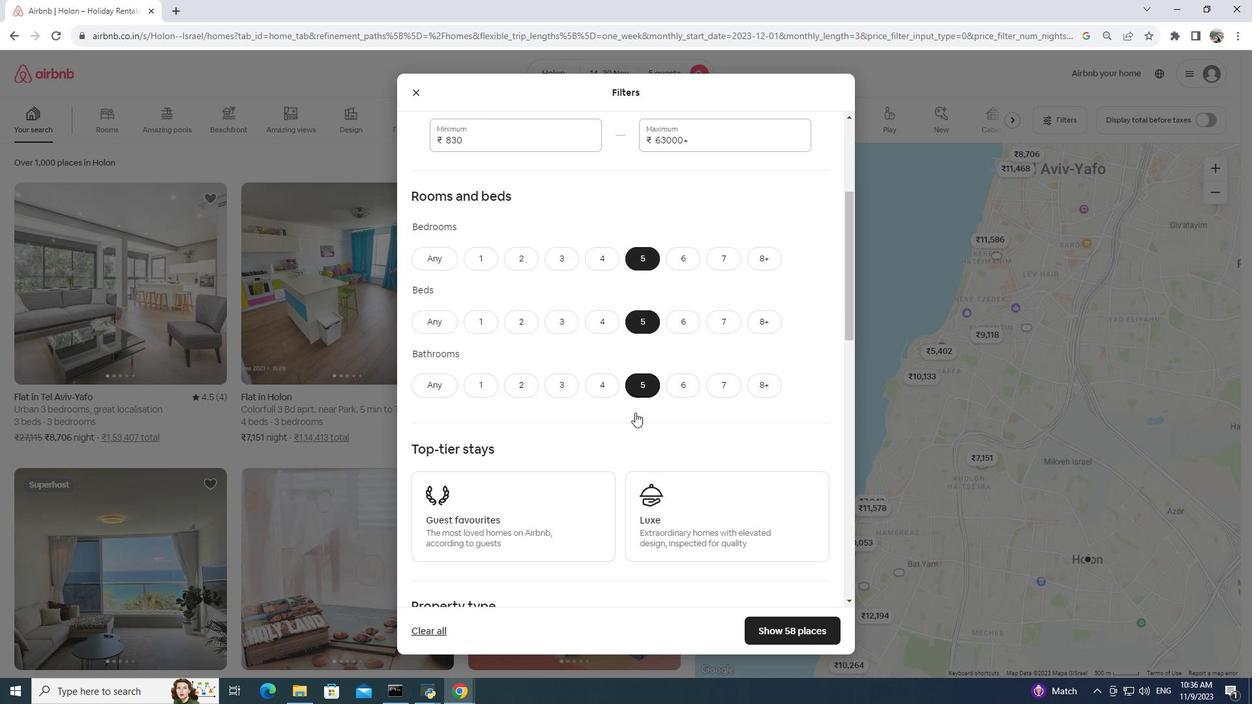 
Action: Mouse scrolled (635, 412) with delta (0, 0)
Screenshot: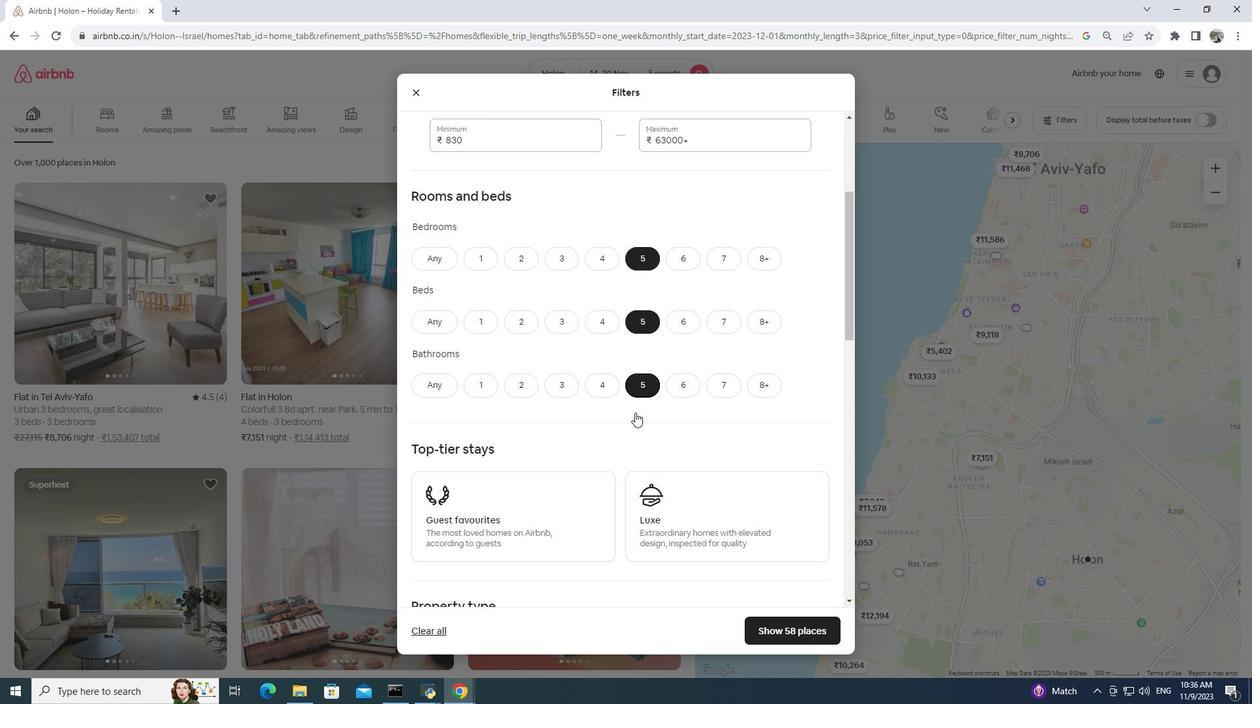 
Action: Mouse moved to (431, 461)
Screenshot: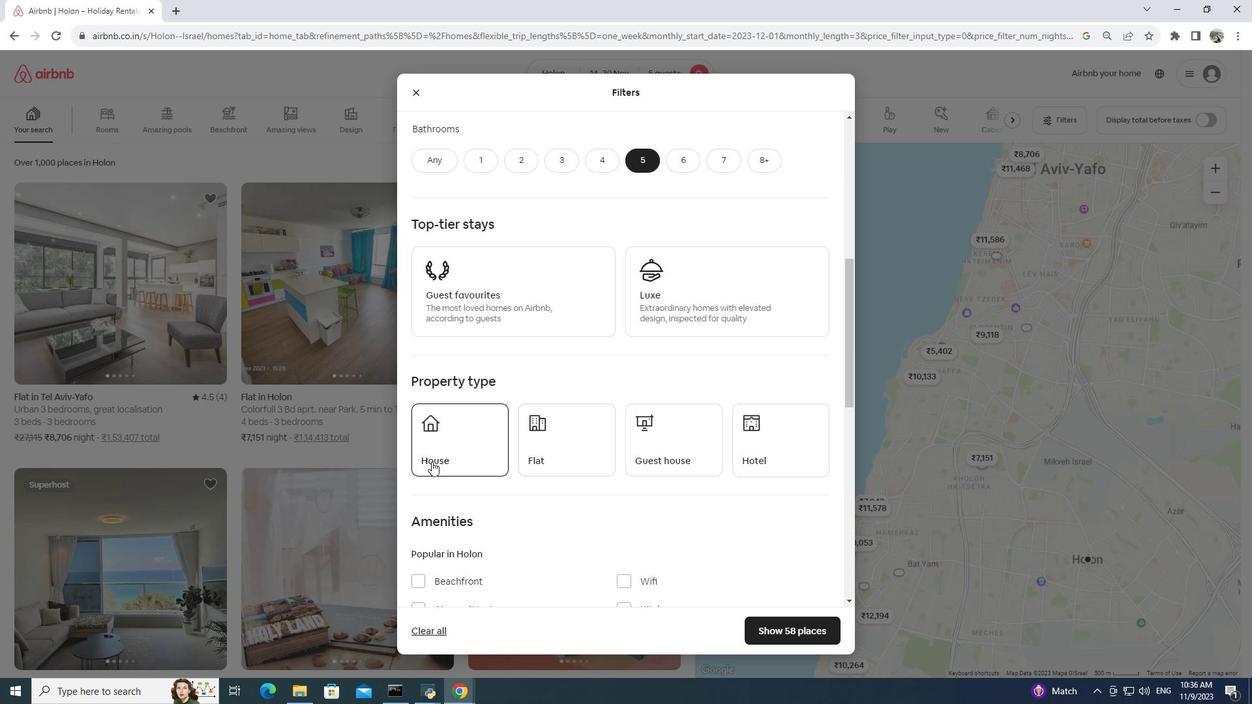 
Action: Mouse pressed left at (431, 461)
Screenshot: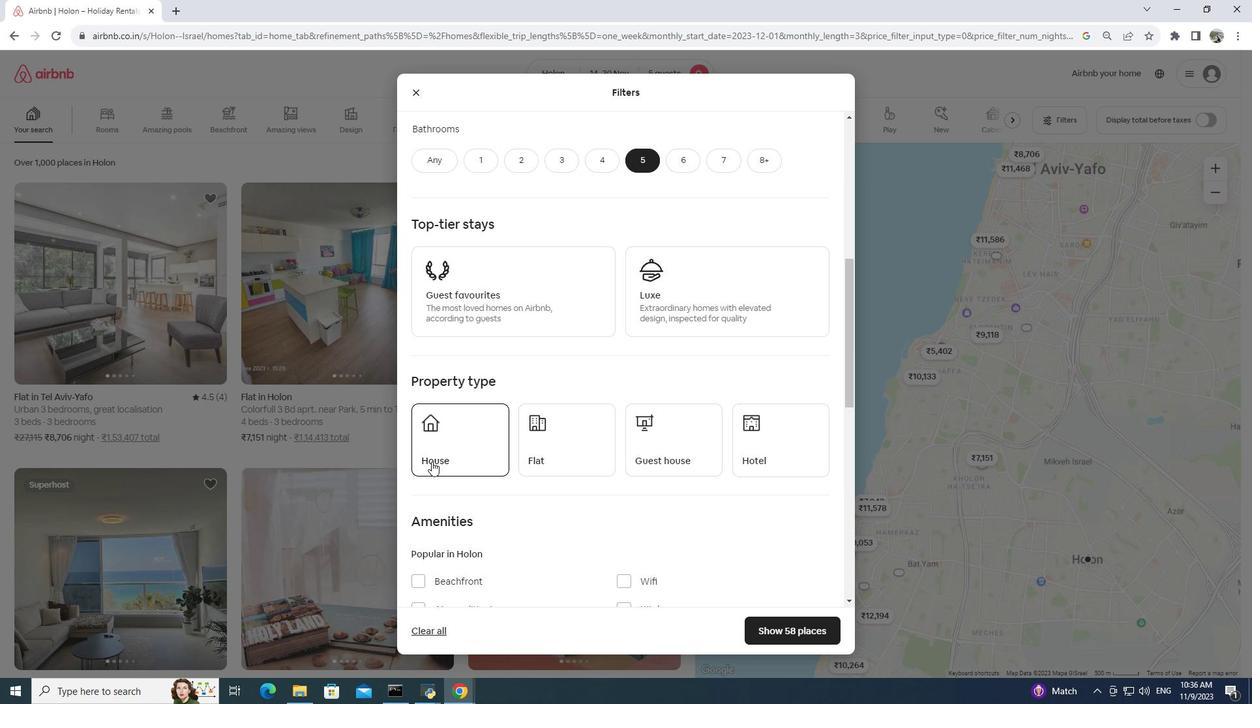 
Action: Mouse moved to (439, 454)
Screenshot: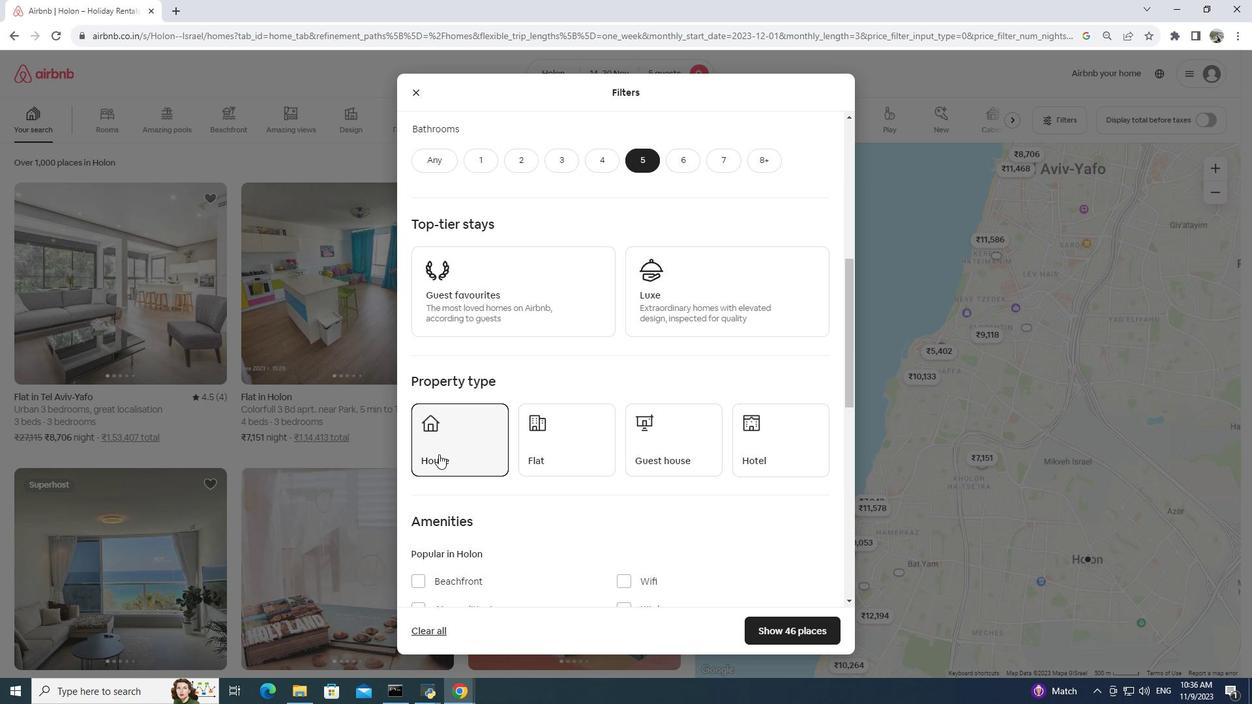 
Action: Mouse scrolled (439, 454) with delta (0, 0)
Screenshot: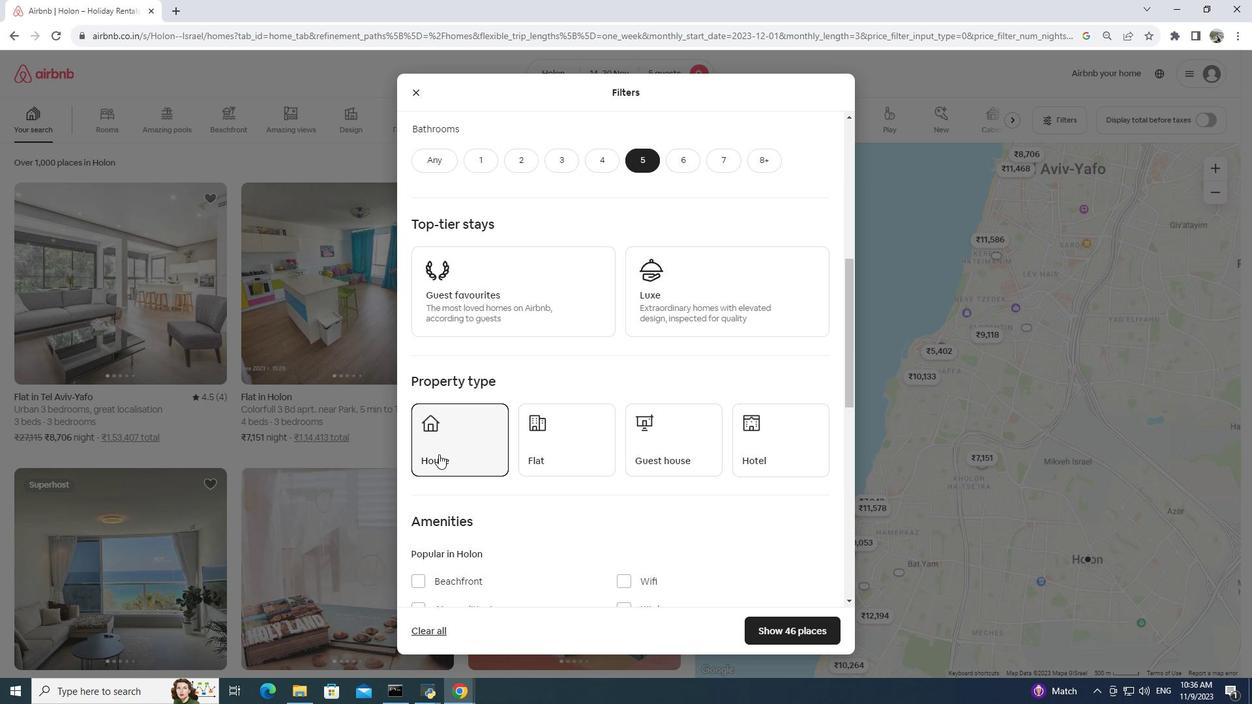 
Action: Mouse scrolled (439, 454) with delta (0, 0)
Screenshot: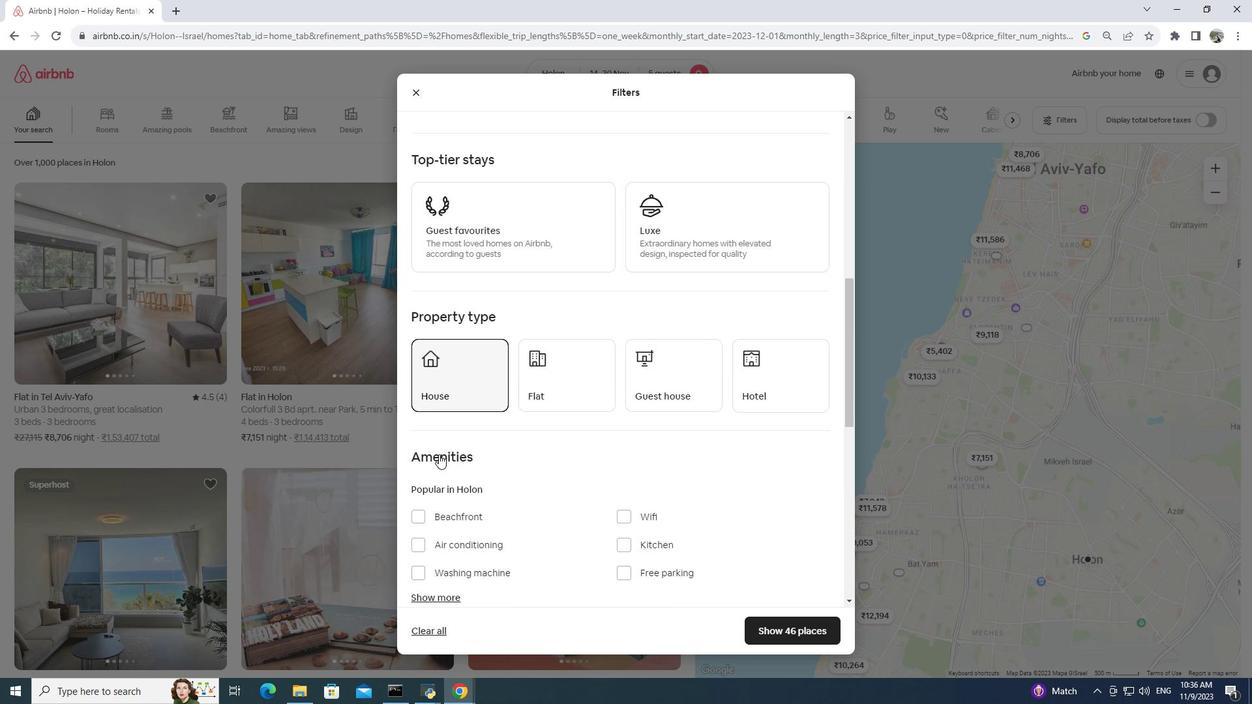 
Action: Mouse scrolled (439, 454) with delta (0, 0)
Screenshot: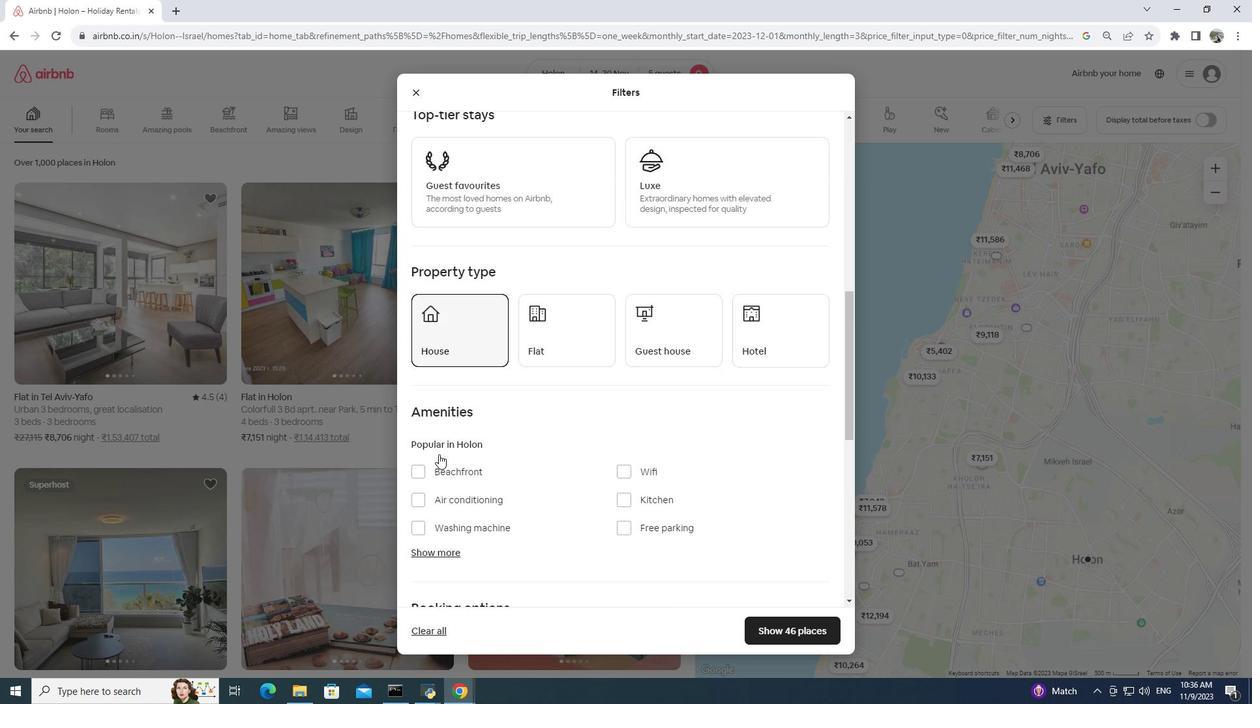 
Action: Mouse scrolled (439, 454) with delta (0, 0)
Screenshot: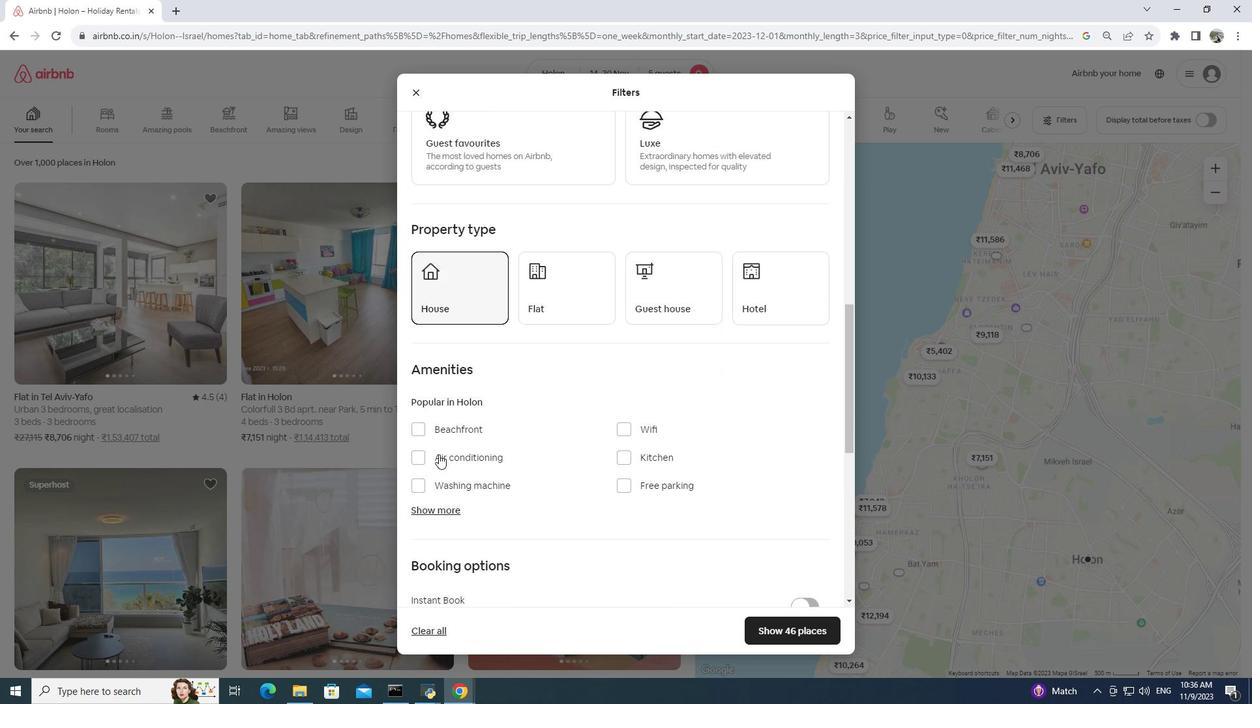 
Action: Mouse moved to (621, 317)
Screenshot: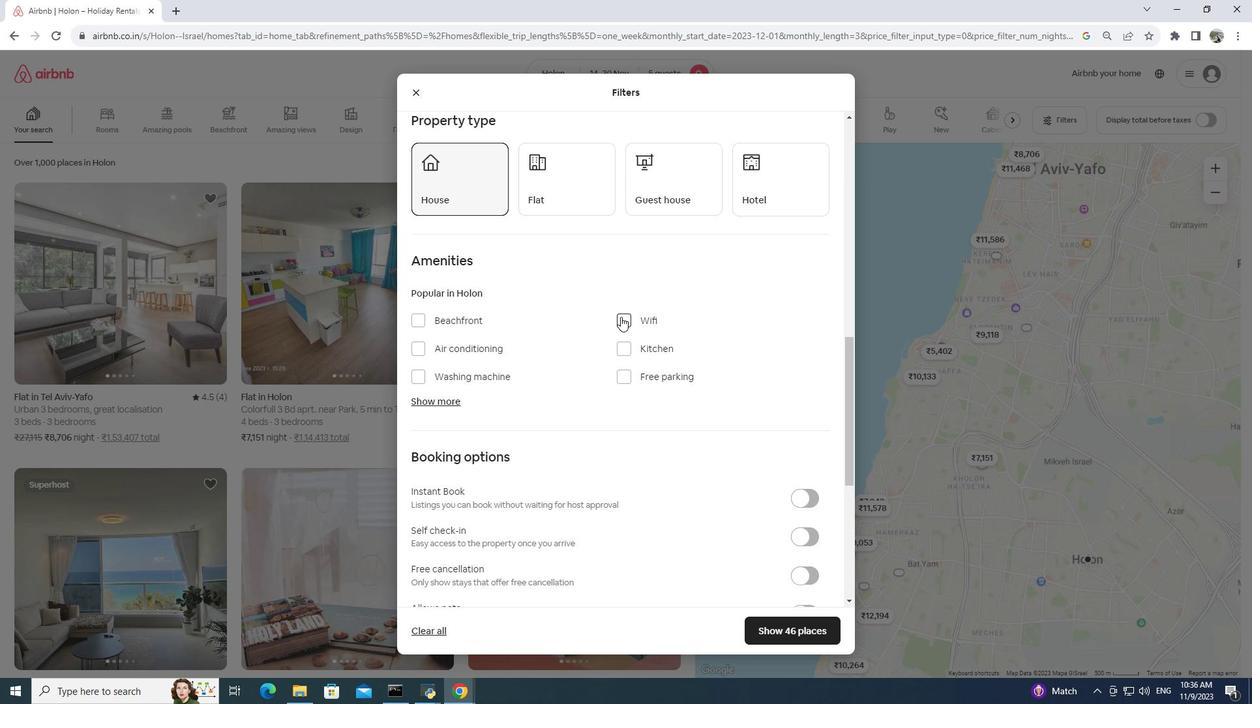 
Action: Mouse pressed left at (621, 317)
Screenshot: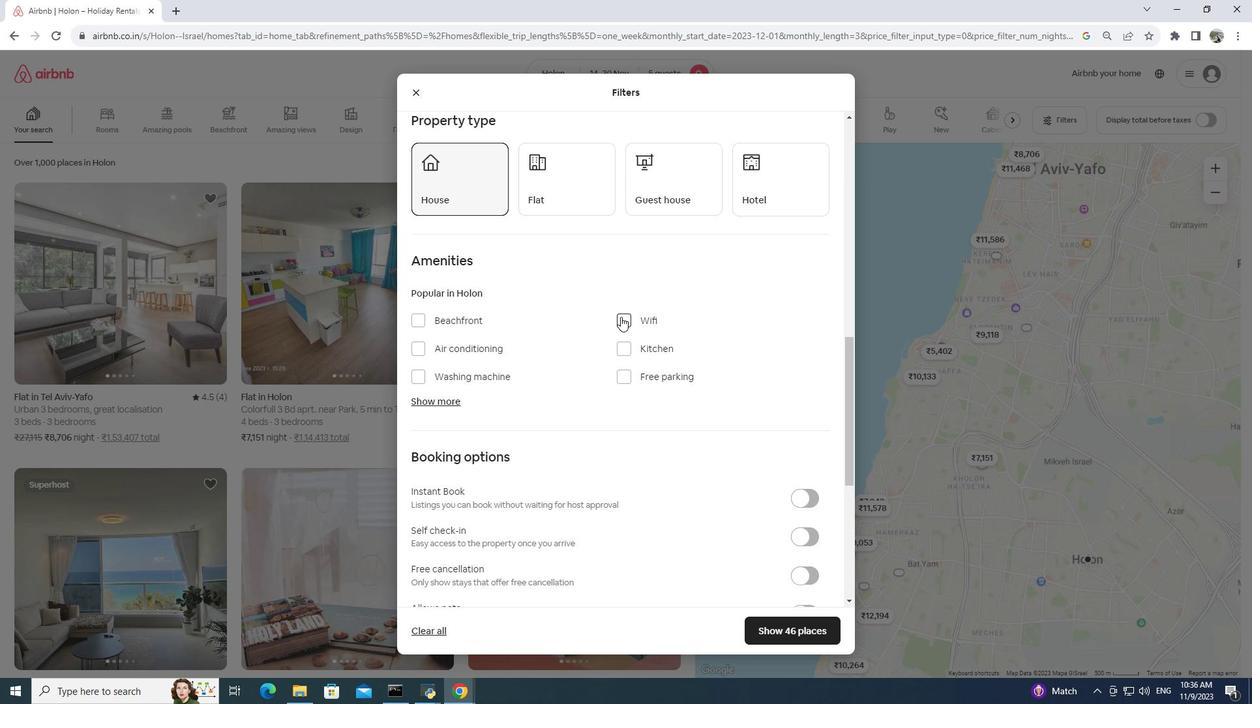 
Action: Mouse moved to (449, 401)
Screenshot: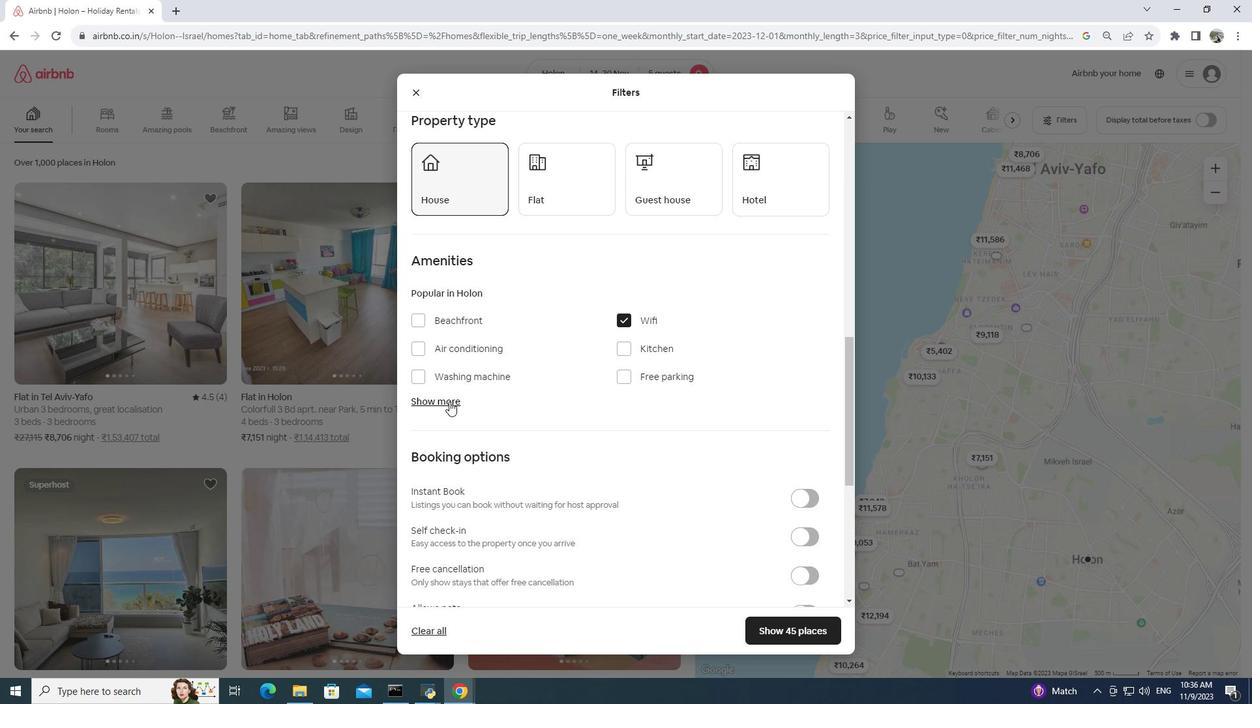
Action: Mouse pressed left at (449, 401)
Screenshot: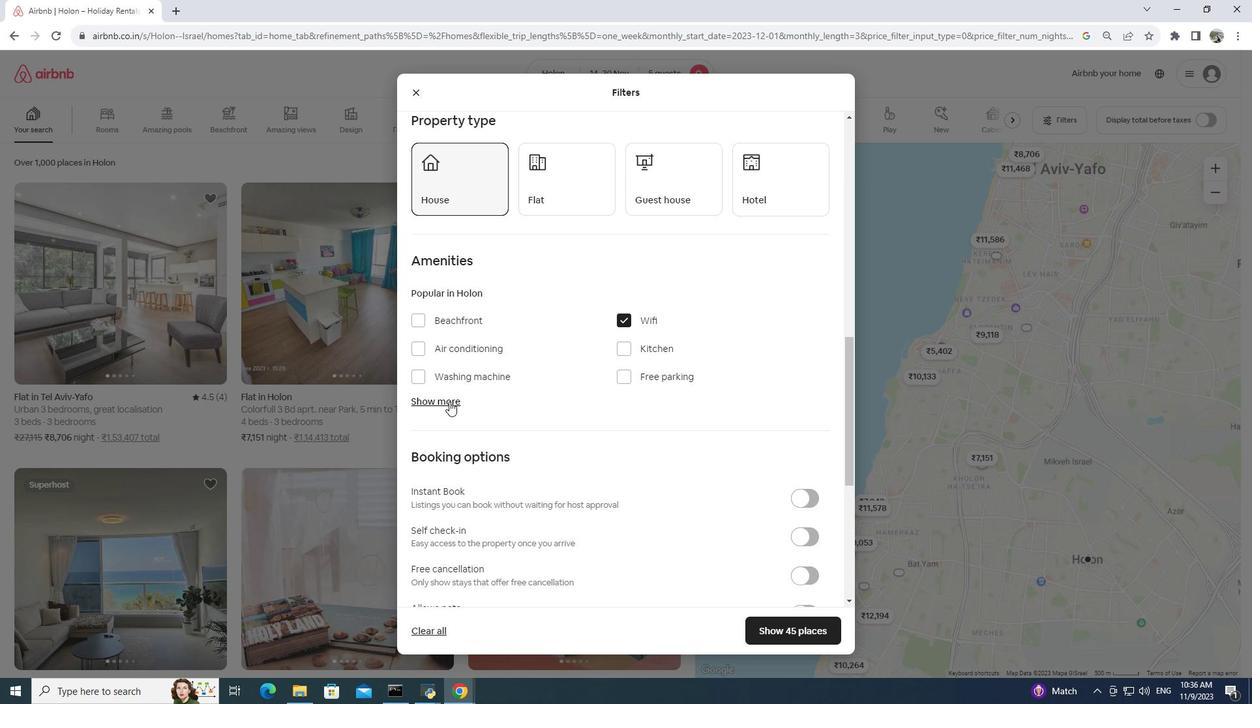 
Action: Mouse moved to (612, 468)
Screenshot: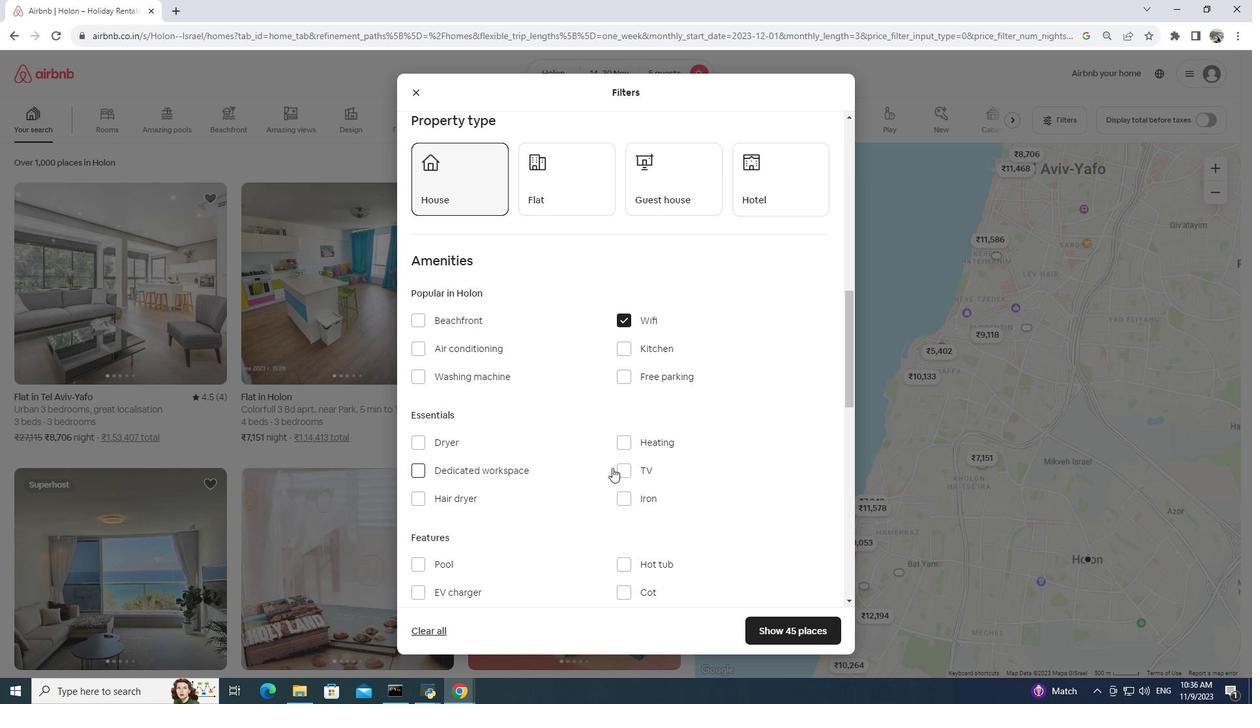 
Action: Mouse pressed left at (612, 468)
Screenshot: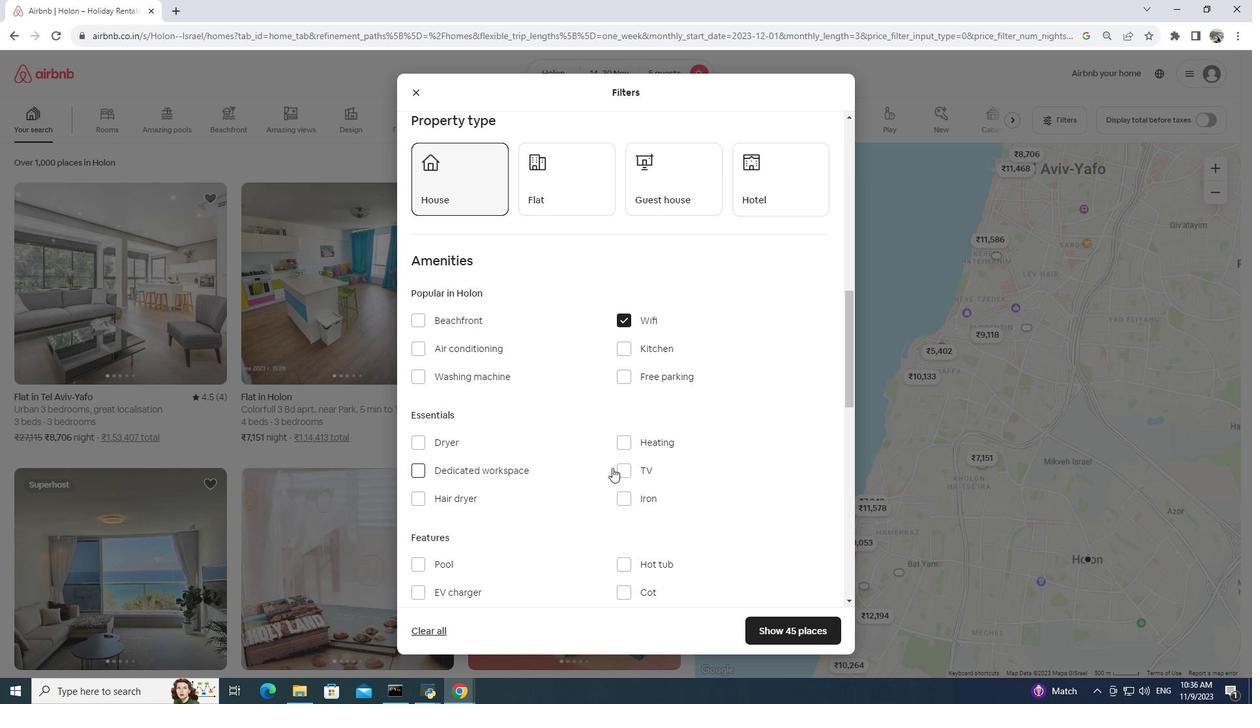 
Action: Mouse moved to (418, 474)
Screenshot: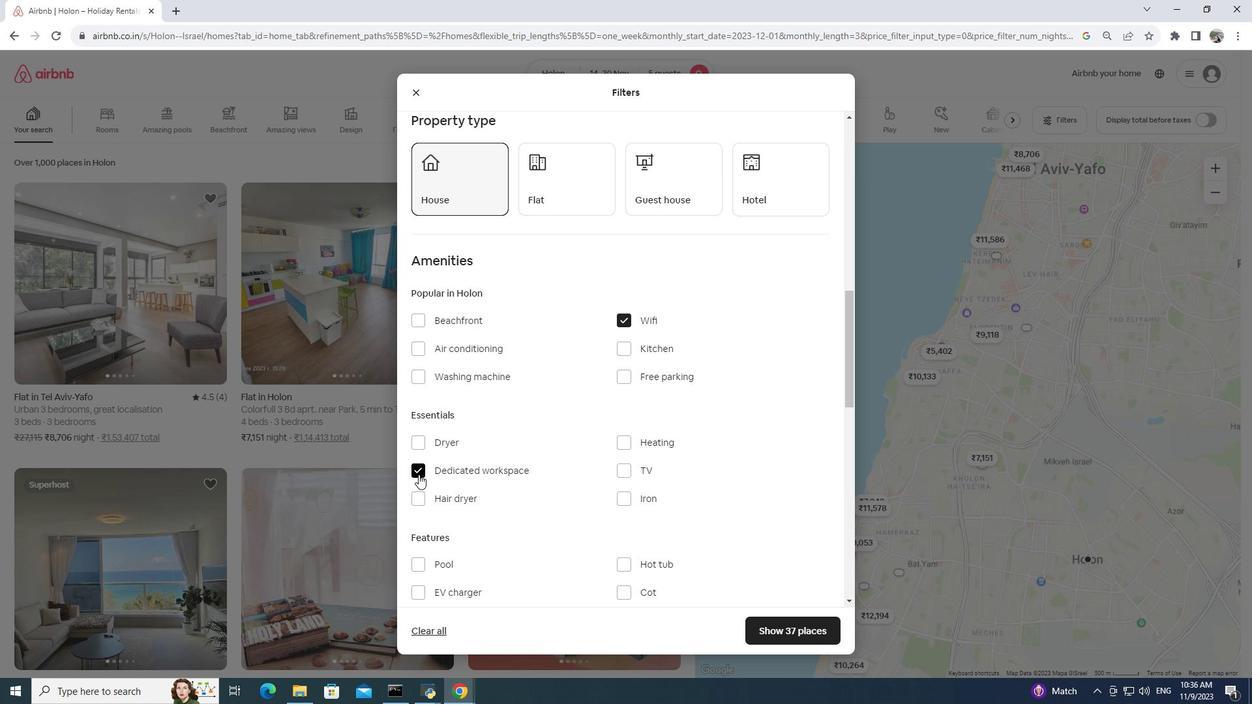 
Action: Mouse pressed left at (418, 474)
Screenshot: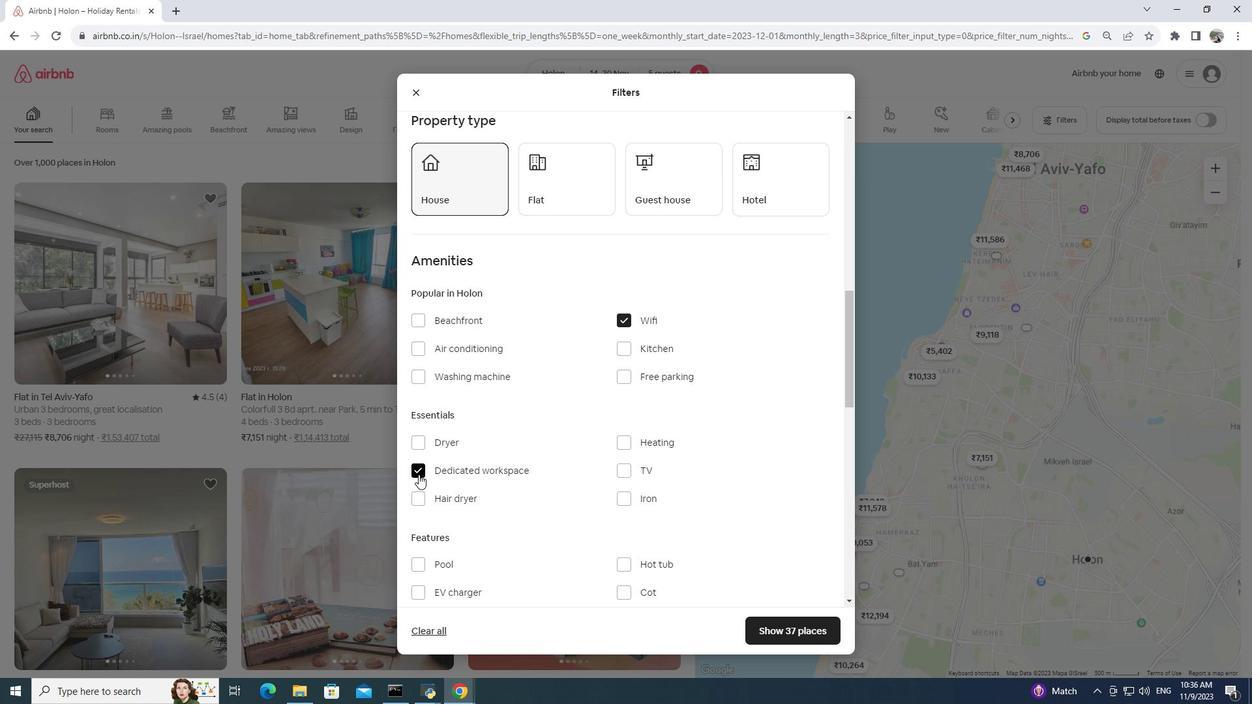 
Action: Mouse moved to (623, 465)
Screenshot: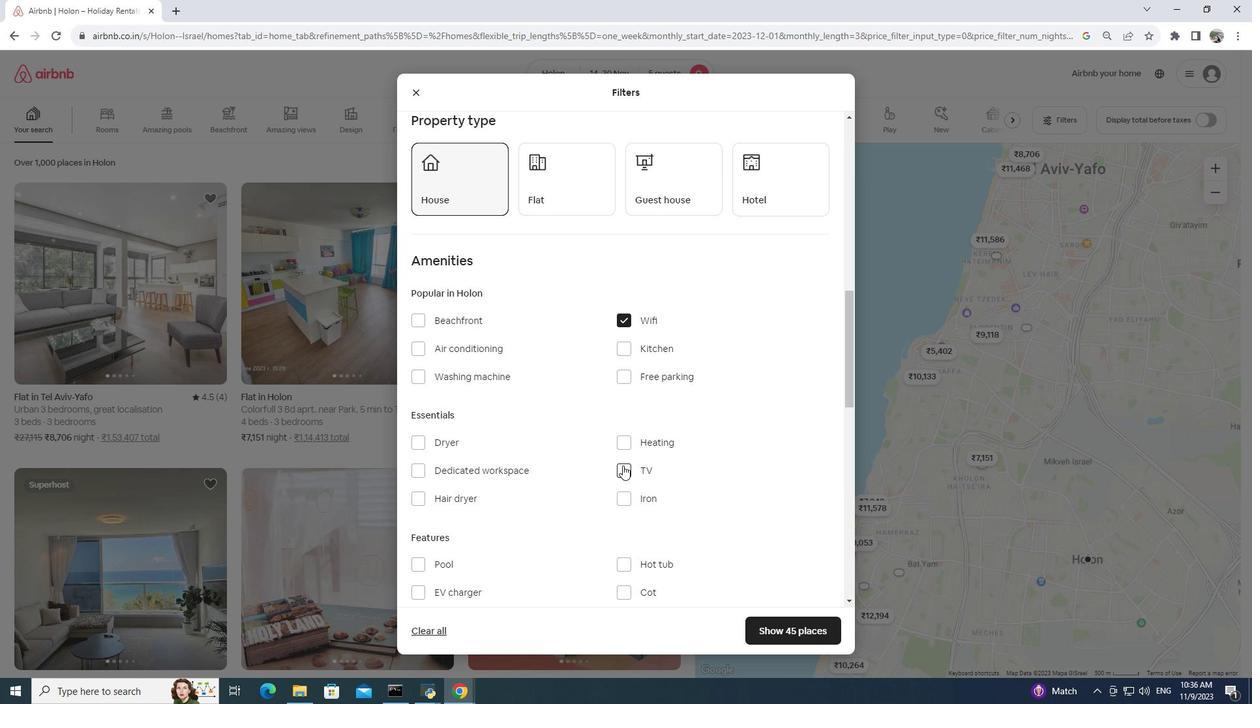 
Action: Mouse pressed left at (623, 465)
Screenshot: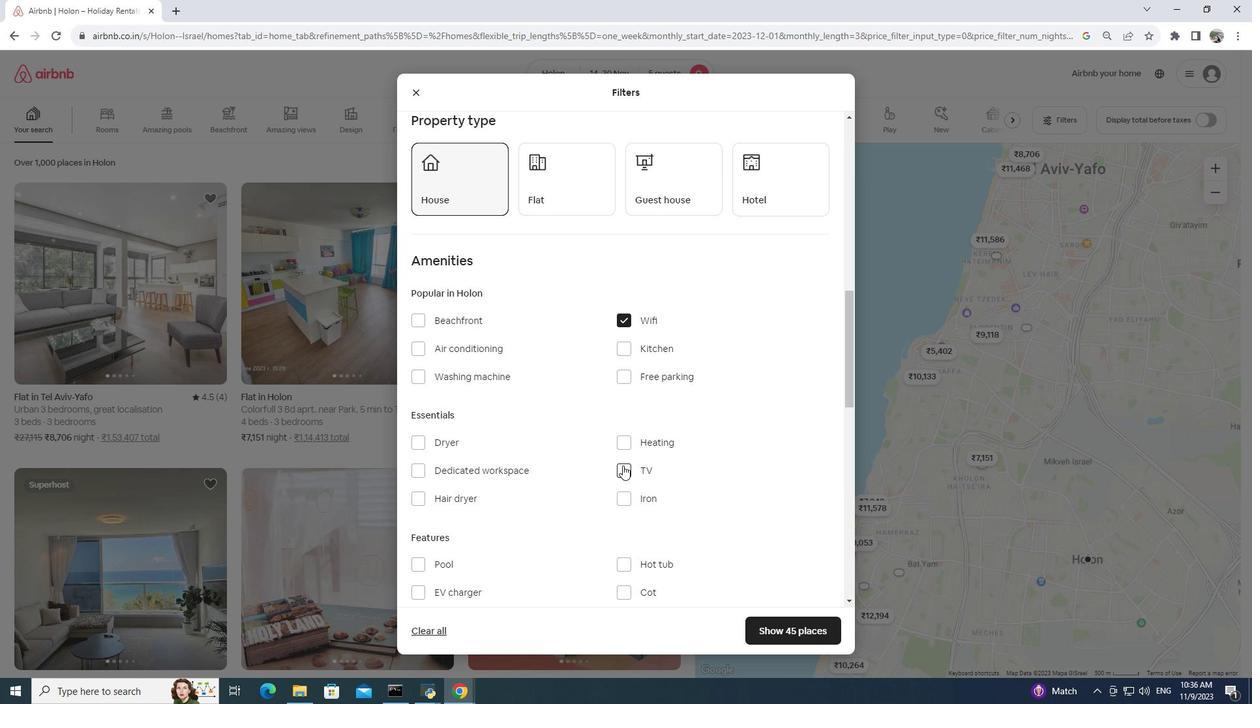 
Action: Mouse moved to (619, 373)
Screenshot: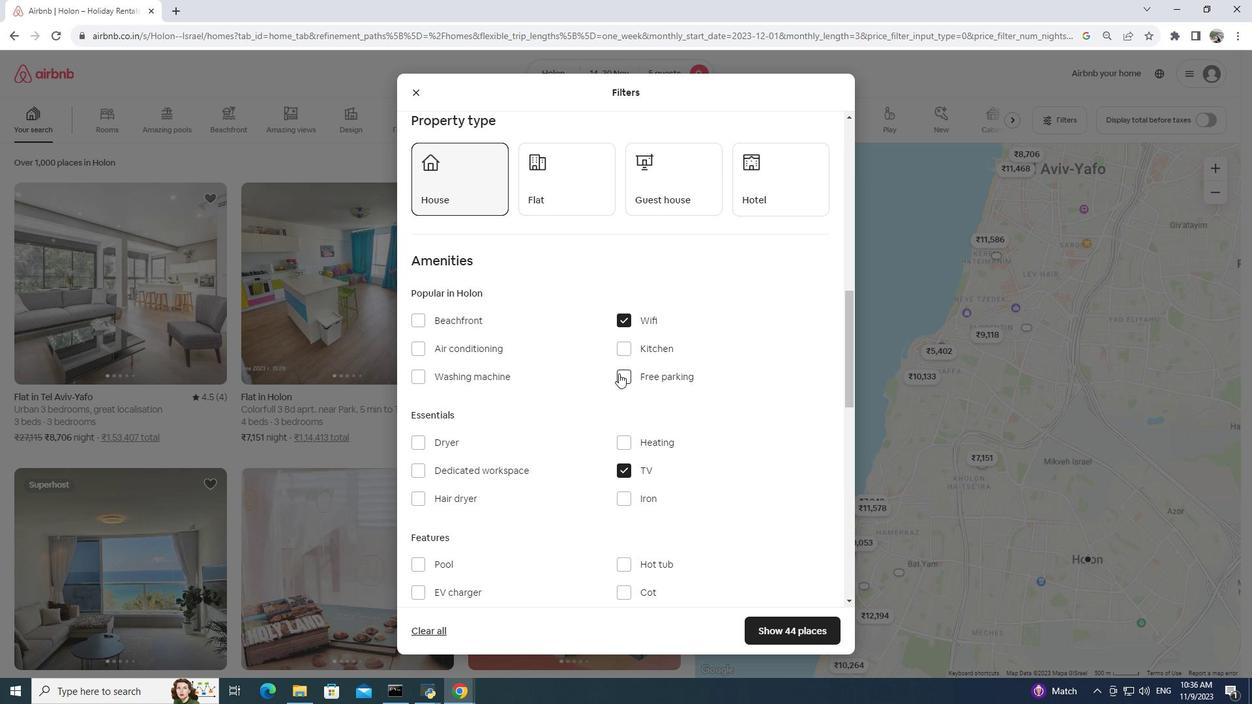
Action: Mouse pressed left at (619, 373)
Screenshot: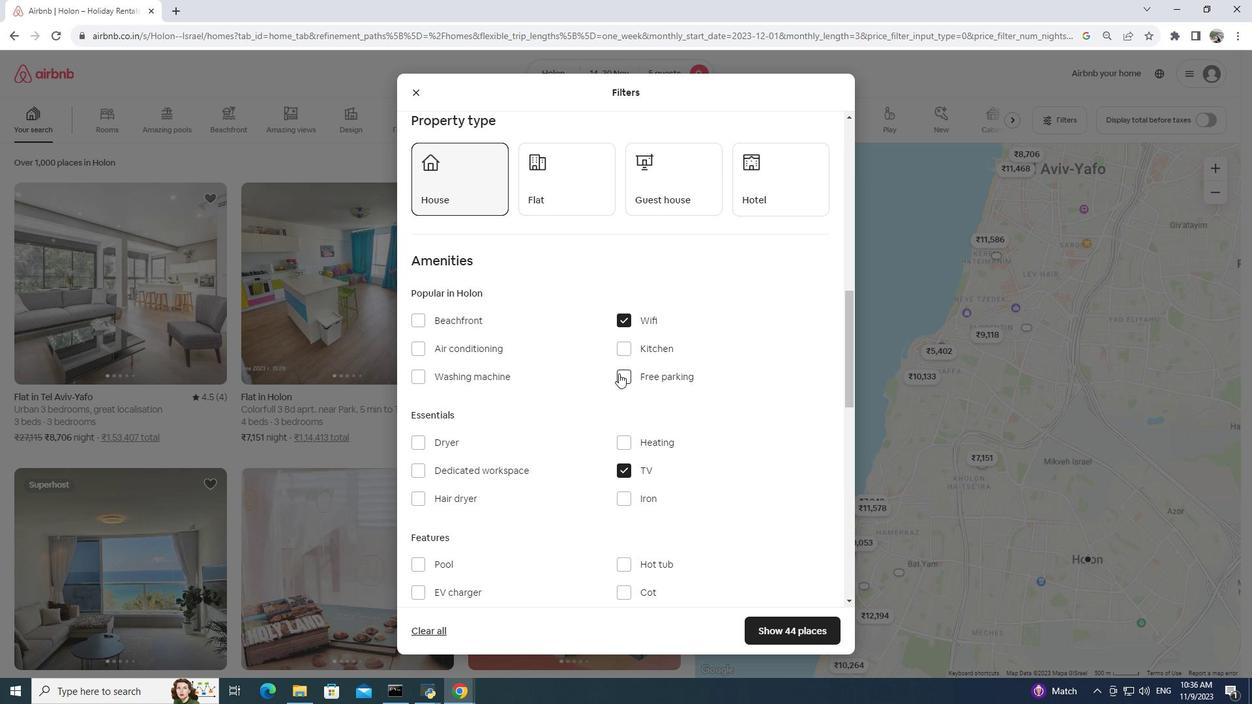 
Action: Mouse moved to (614, 378)
Screenshot: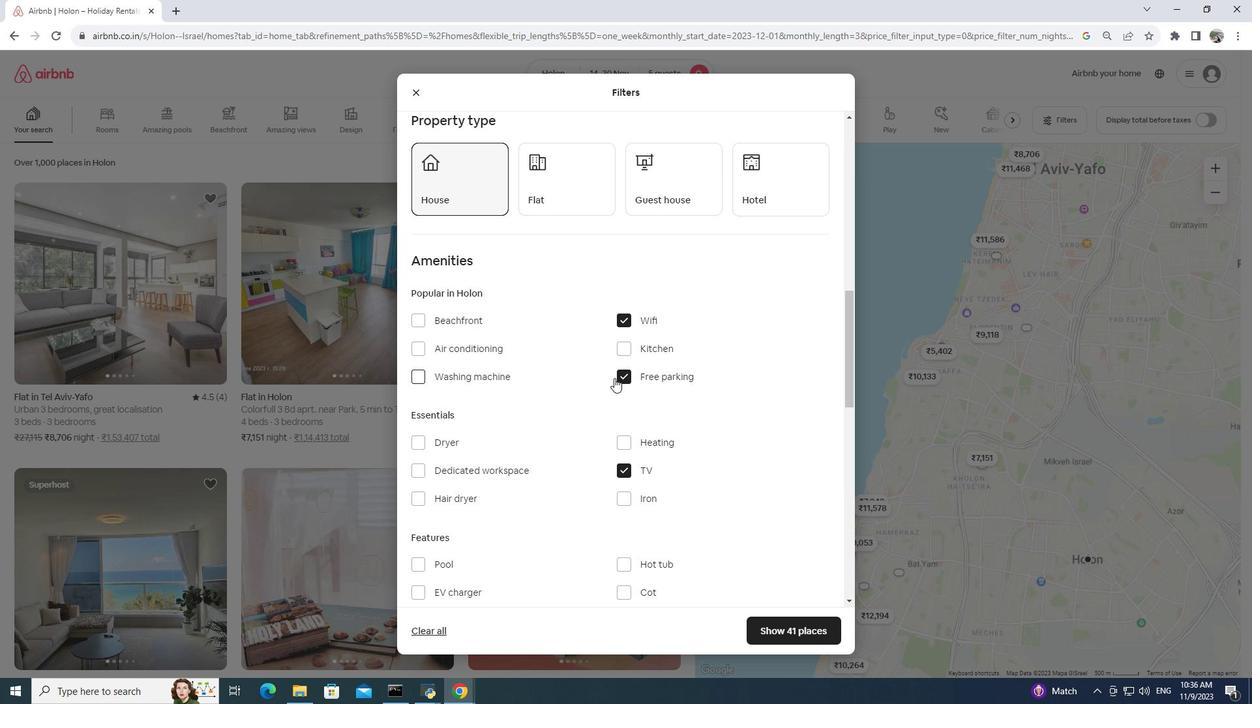
Action: Mouse scrolled (614, 377) with delta (0, 0)
Screenshot: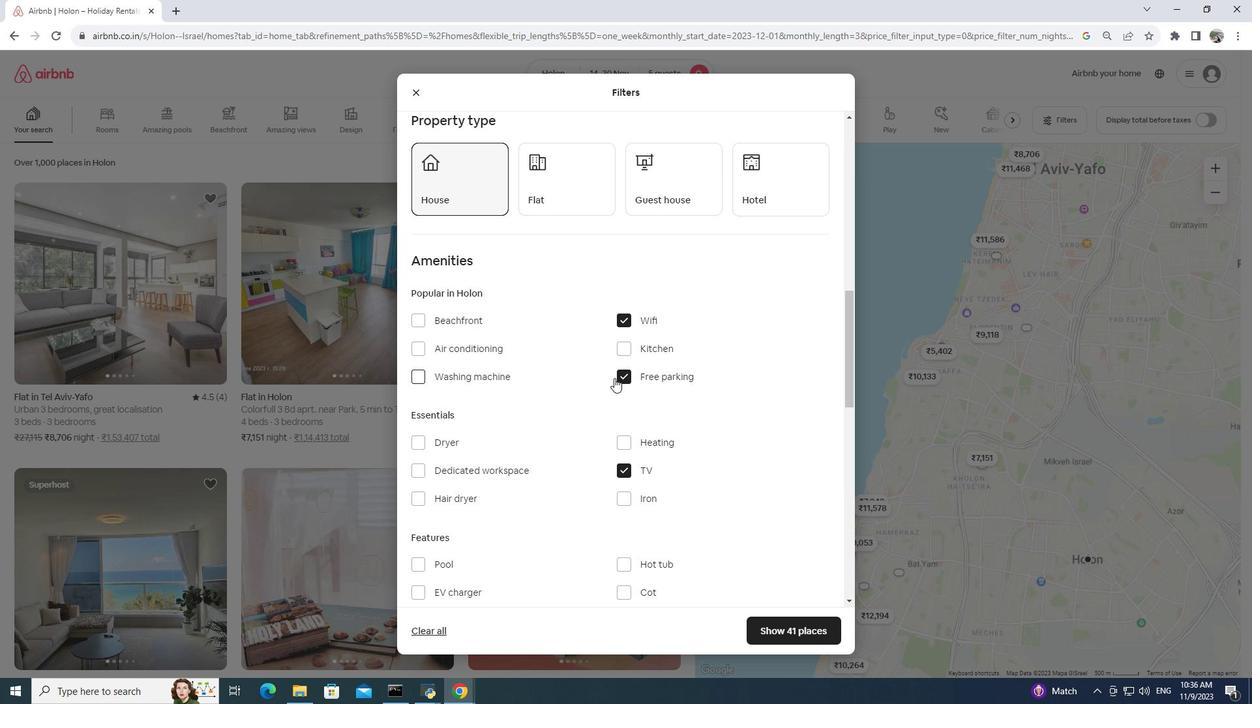 
Action: Mouse moved to (613, 379)
Screenshot: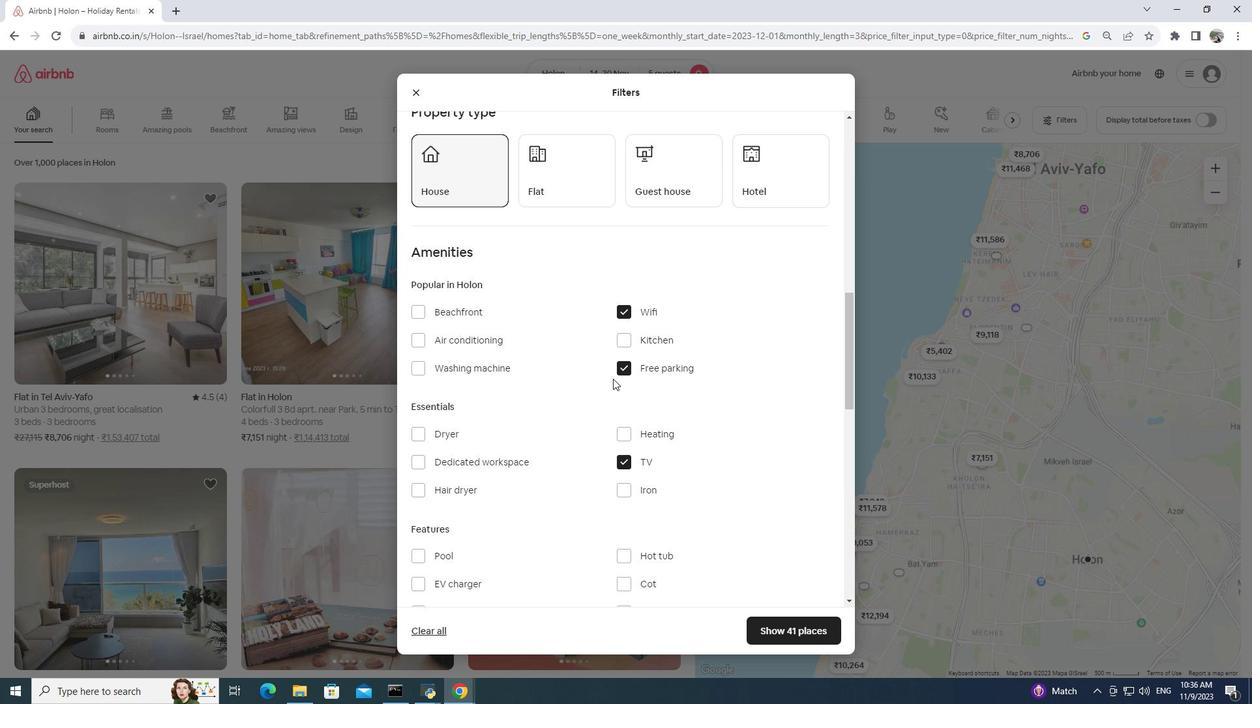 
Action: Mouse scrolled (613, 378) with delta (0, 0)
Screenshot: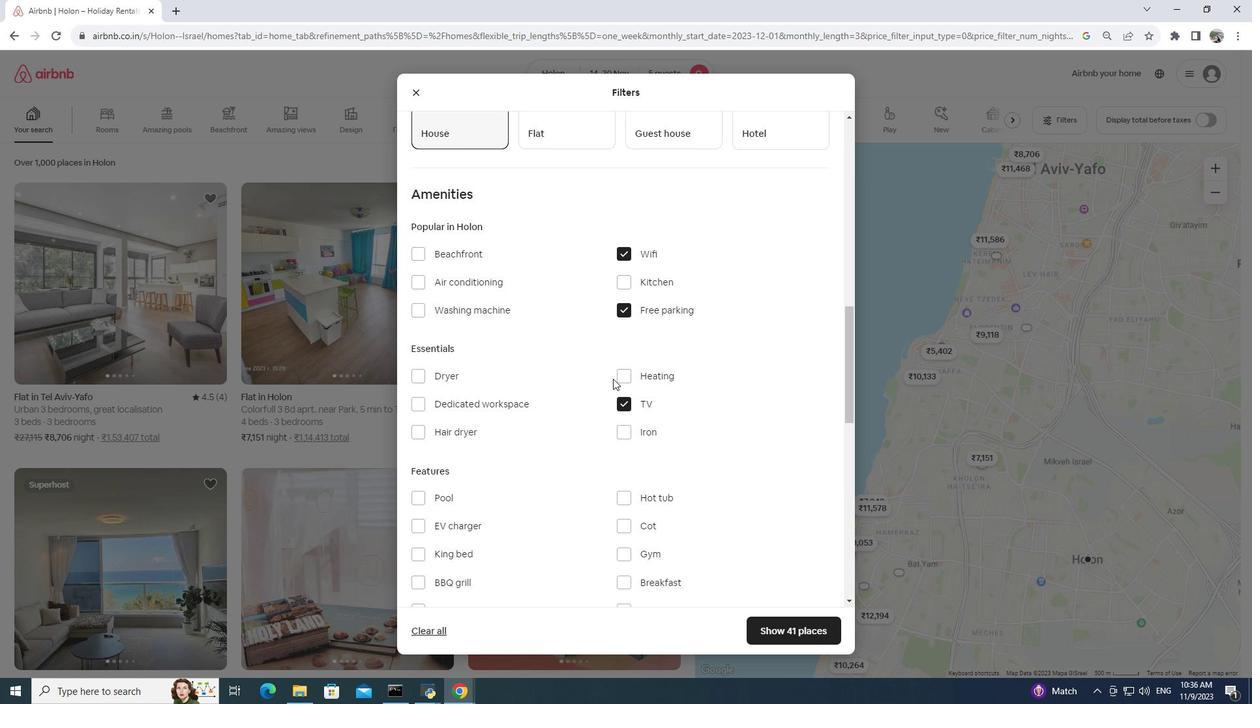 
Action: Mouse moved to (630, 487)
Screenshot: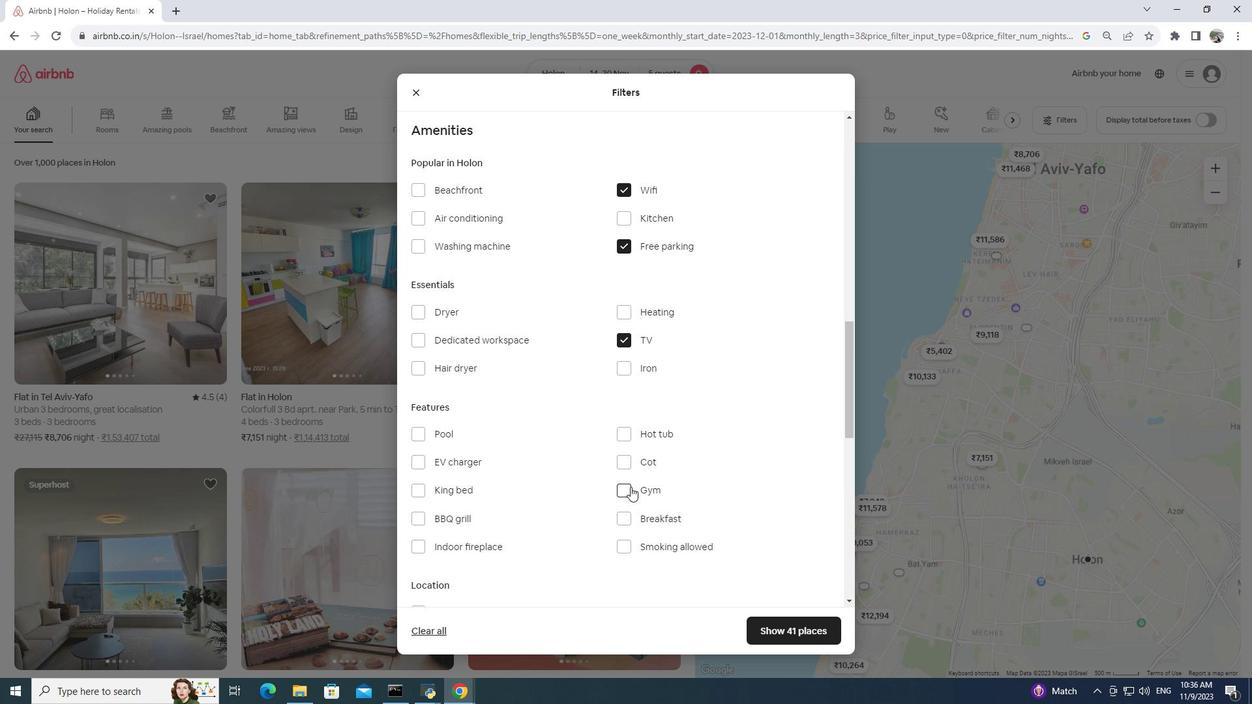 
Action: Mouse pressed left at (630, 487)
Screenshot: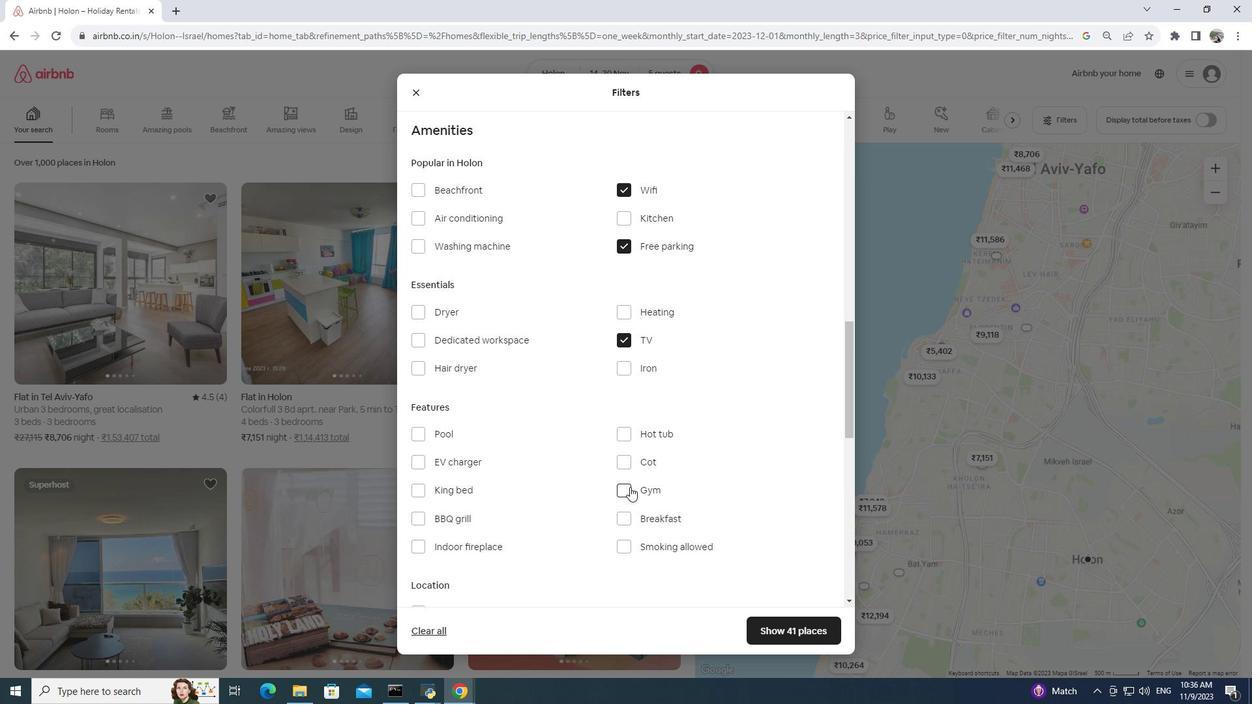 
Action: Mouse moved to (630, 523)
Screenshot: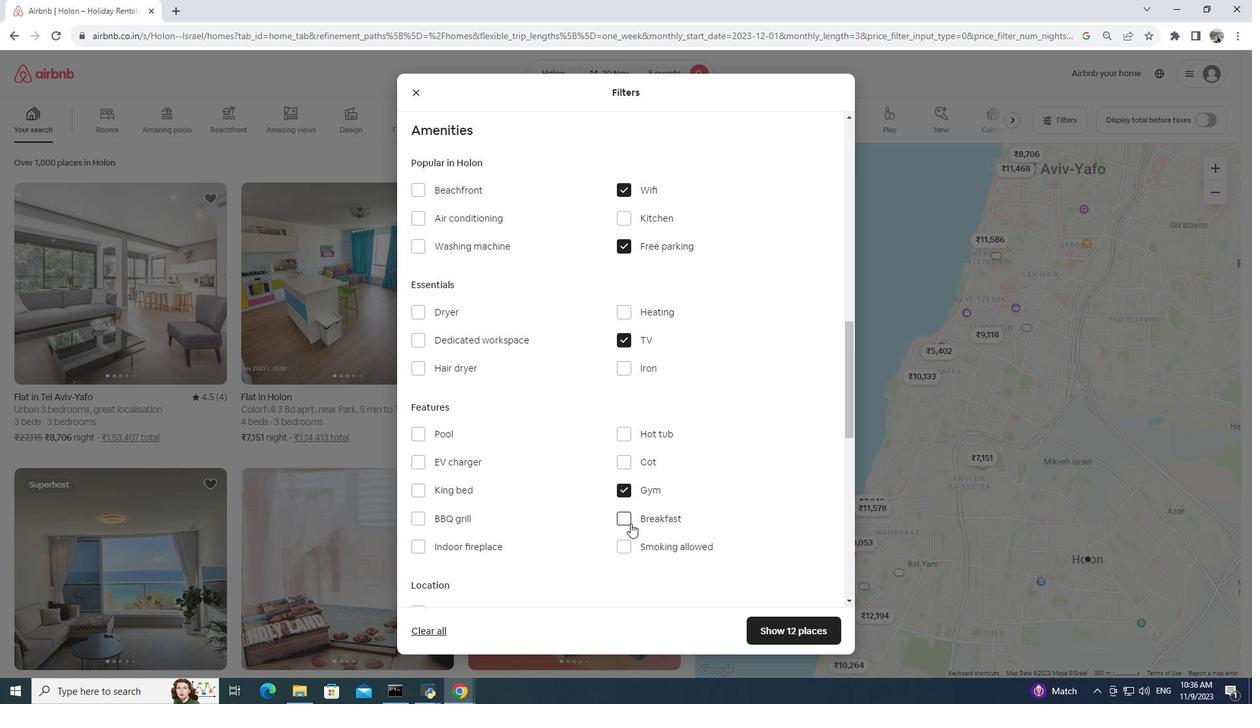 
Action: Mouse pressed left at (630, 523)
Screenshot: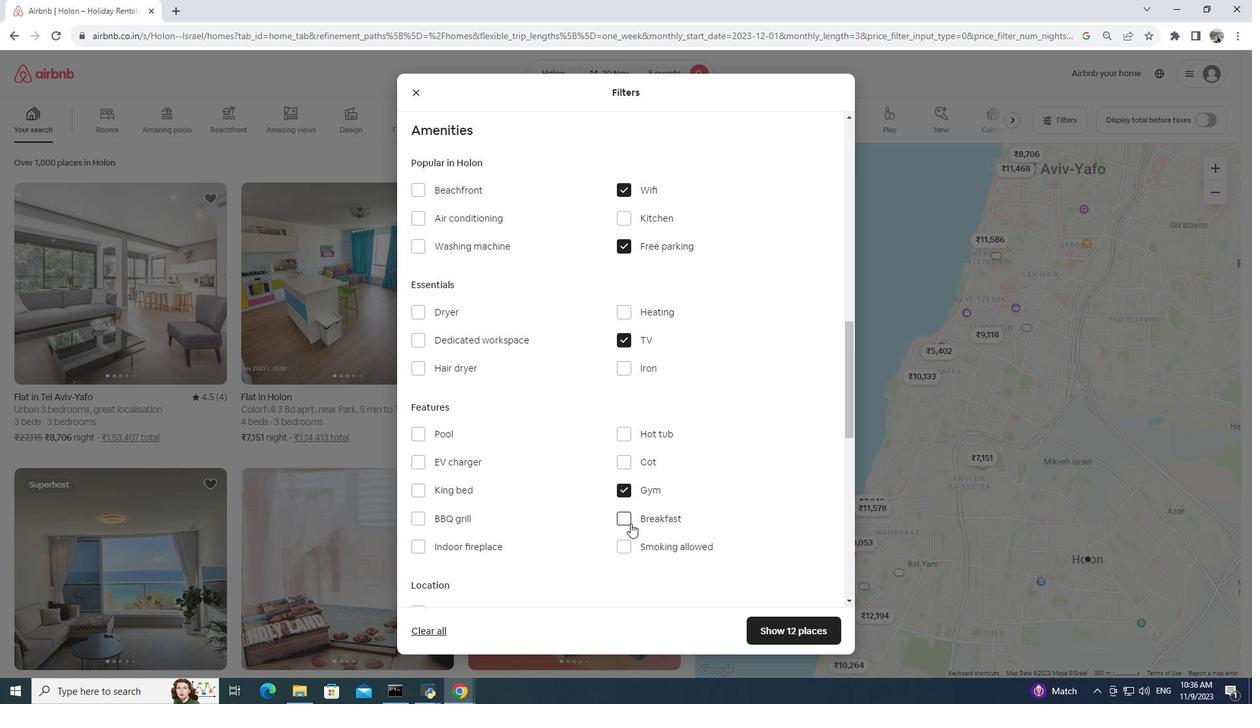 
Action: Mouse moved to (792, 630)
Screenshot: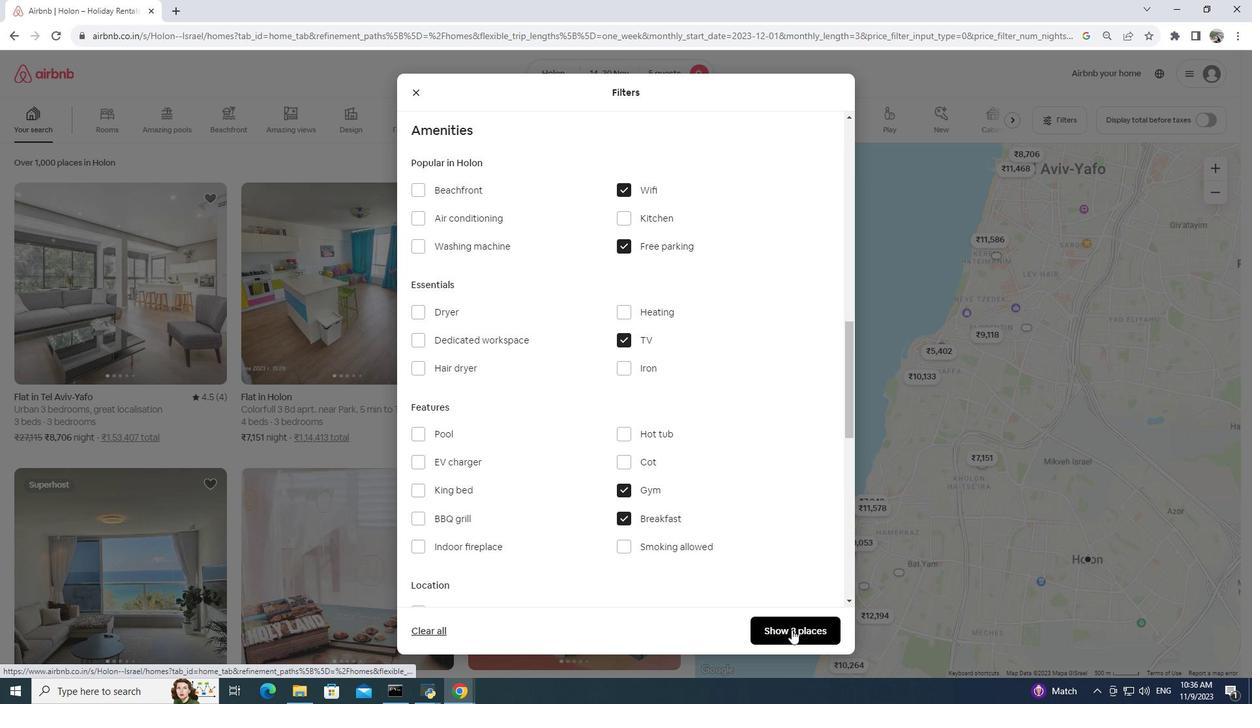 
Action: Mouse pressed left at (792, 630)
Screenshot: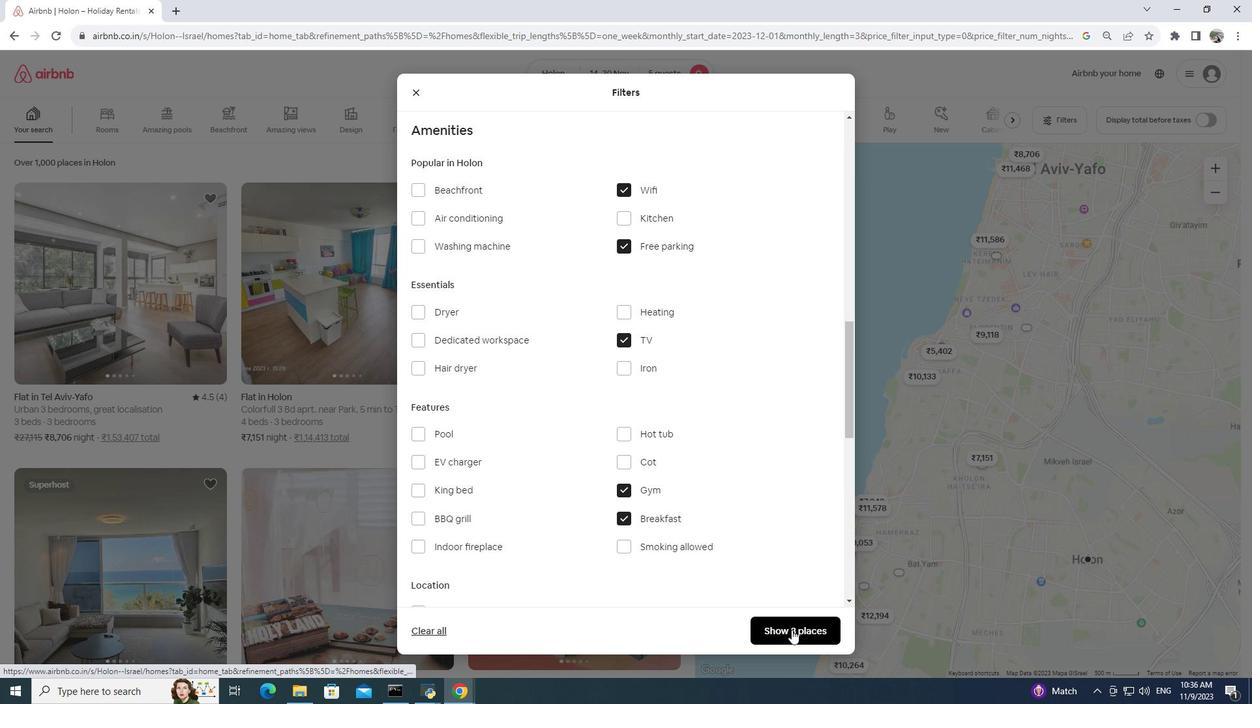 
Action: Mouse moved to (339, 311)
Screenshot: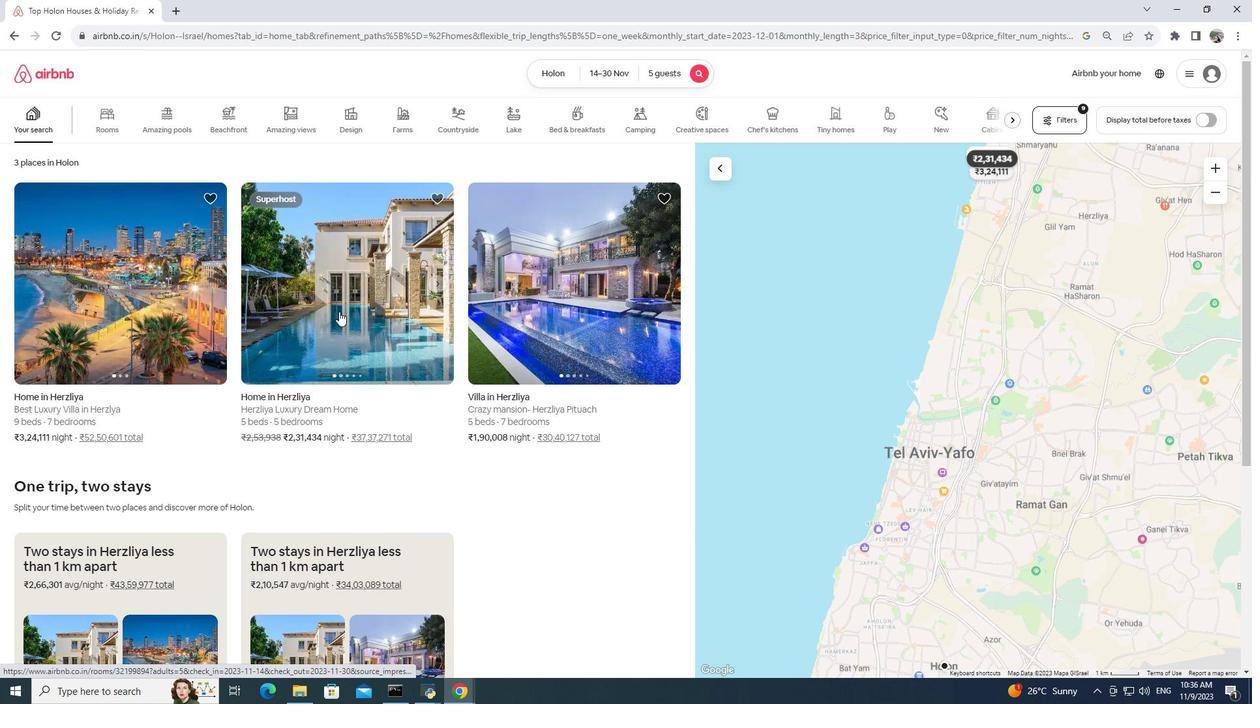 
Action: Mouse pressed left at (339, 311)
Screenshot: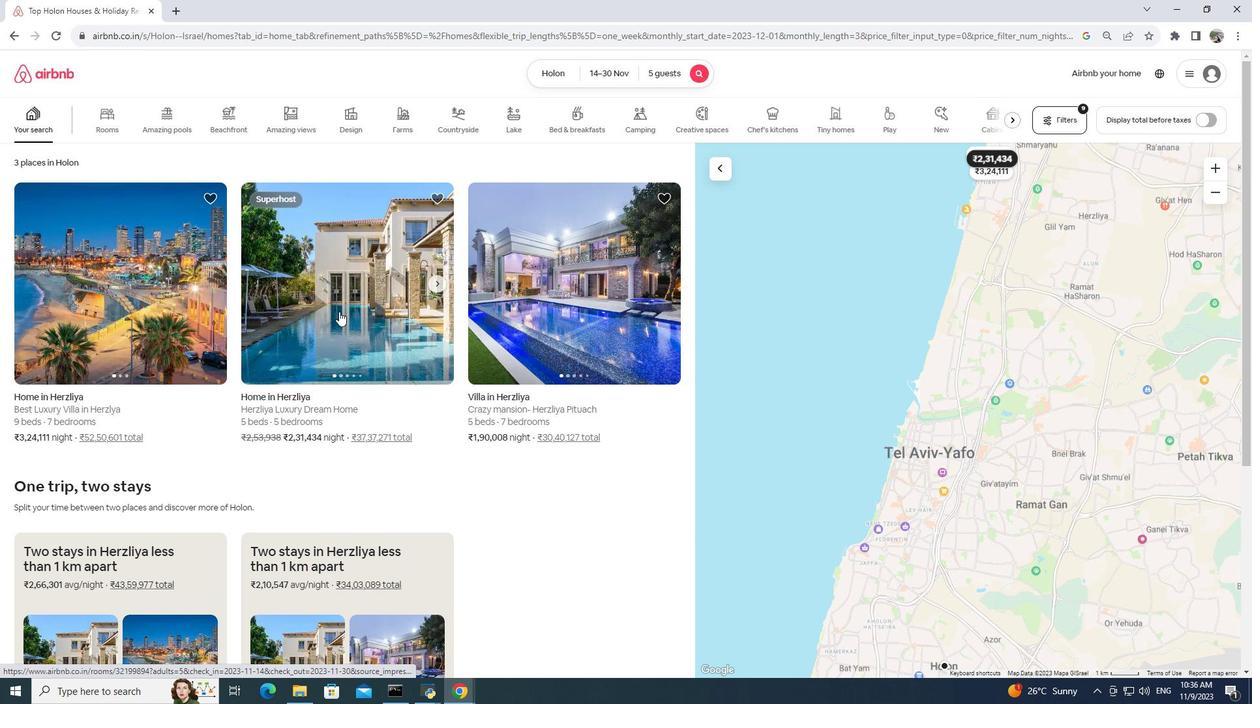 
Action: Mouse pressed left at (339, 311)
Screenshot: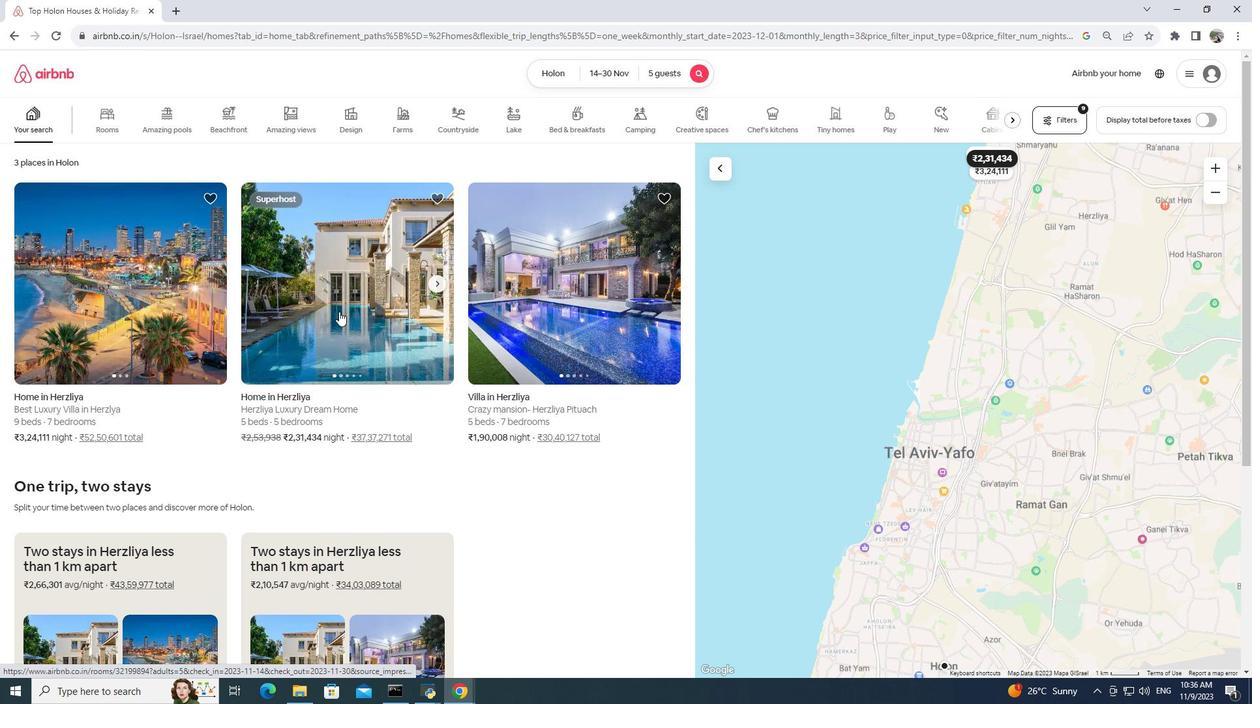 
Action: Mouse moved to (307, 11)
Screenshot: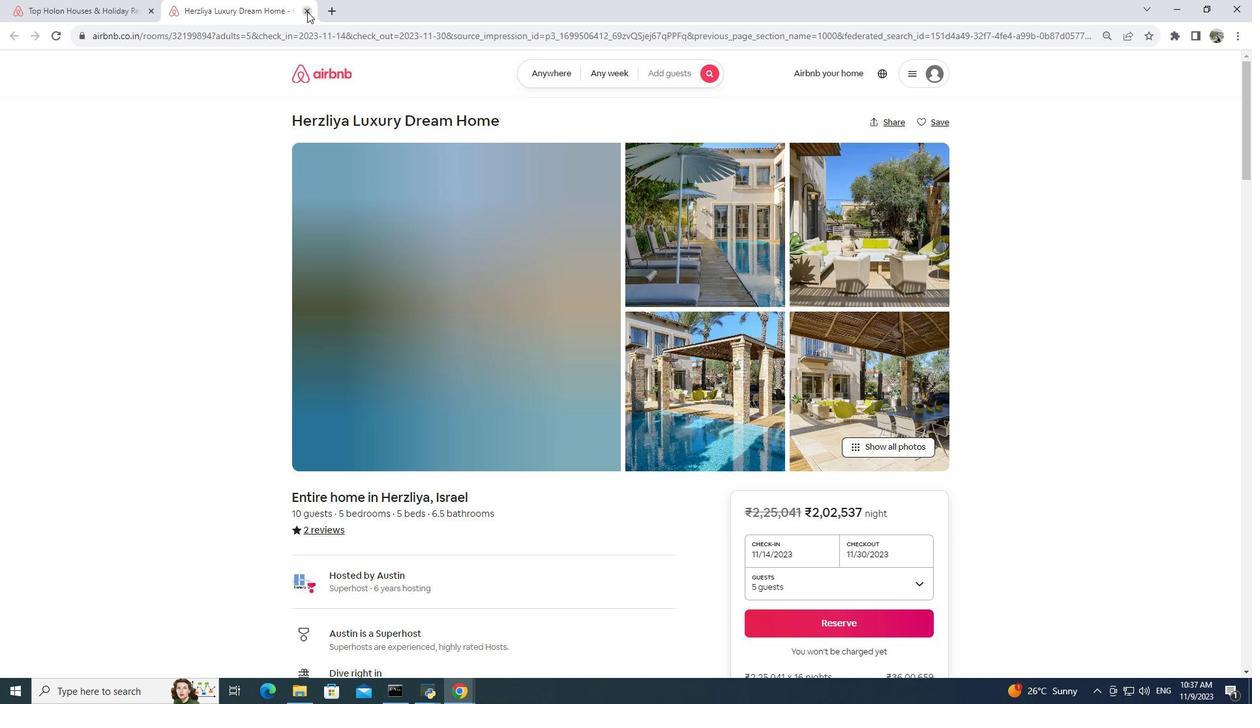 
Action: Mouse pressed left at (307, 11)
Screenshot: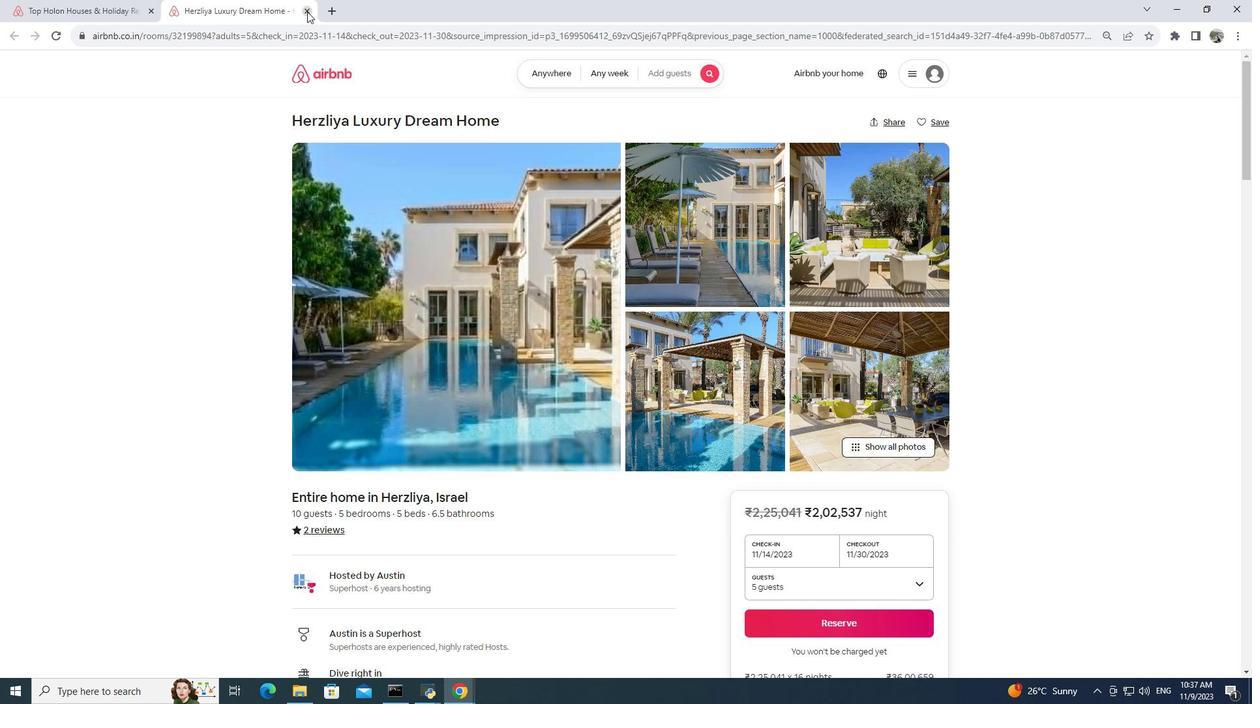 
Action: Mouse moved to (545, 324)
Screenshot: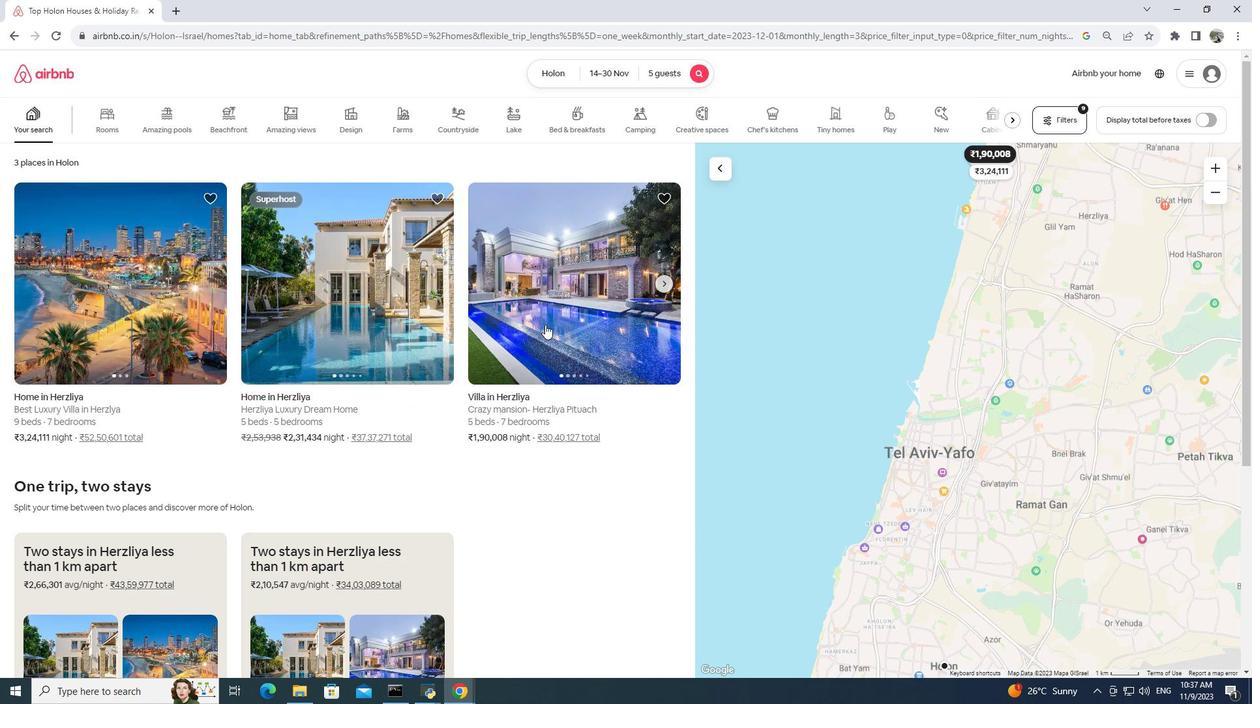 
Action: Mouse pressed left at (545, 324)
Screenshot: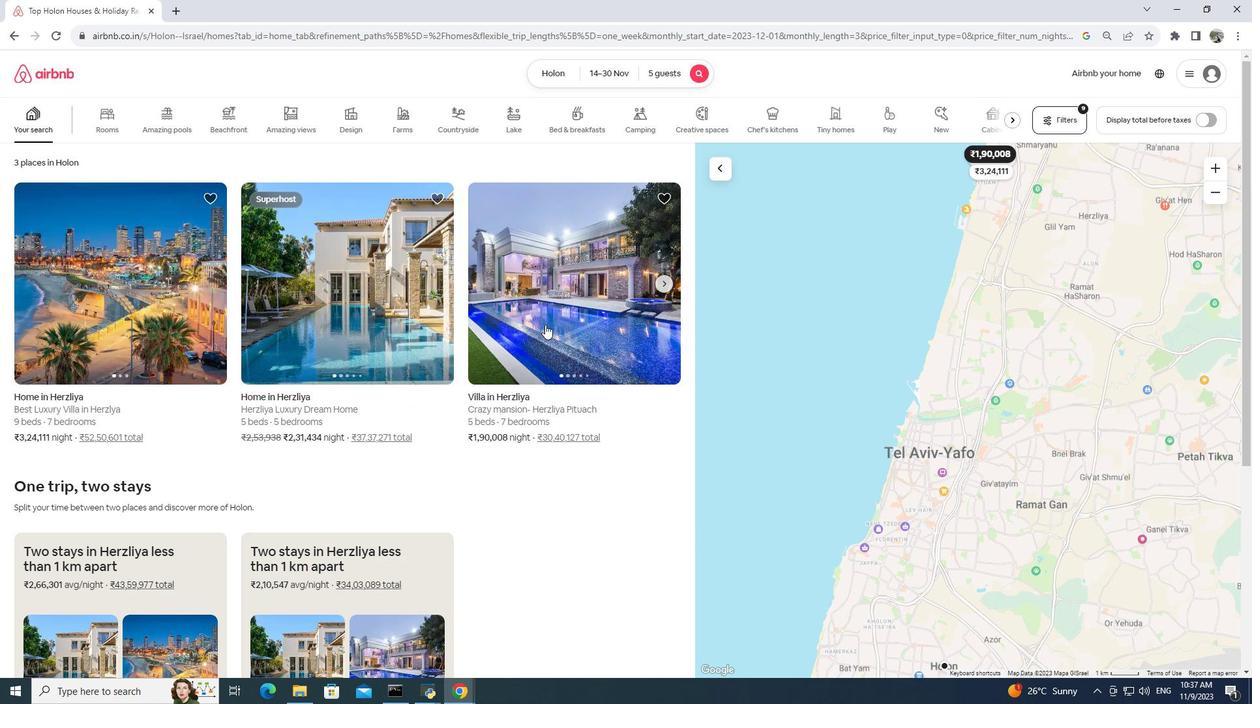 
Action: Mouse pressed left at (545, 324)
Screenshot: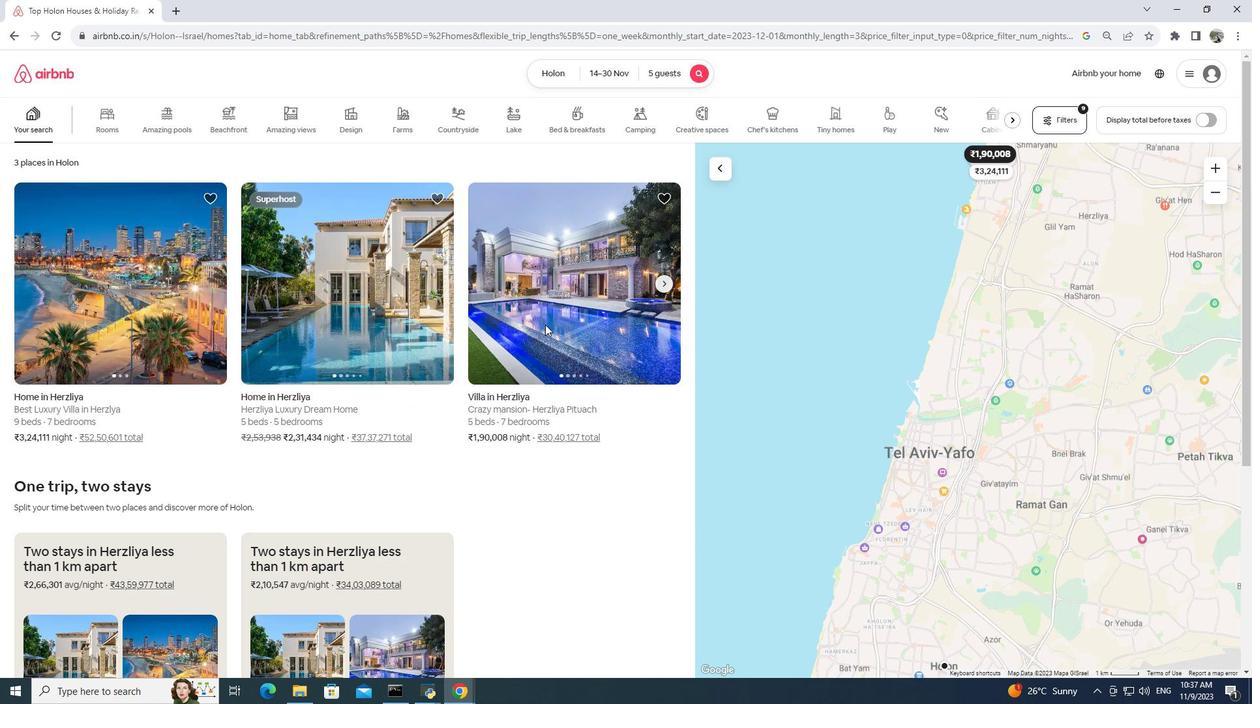 
Action: Mouse moved to (306, 11)
Screenshot: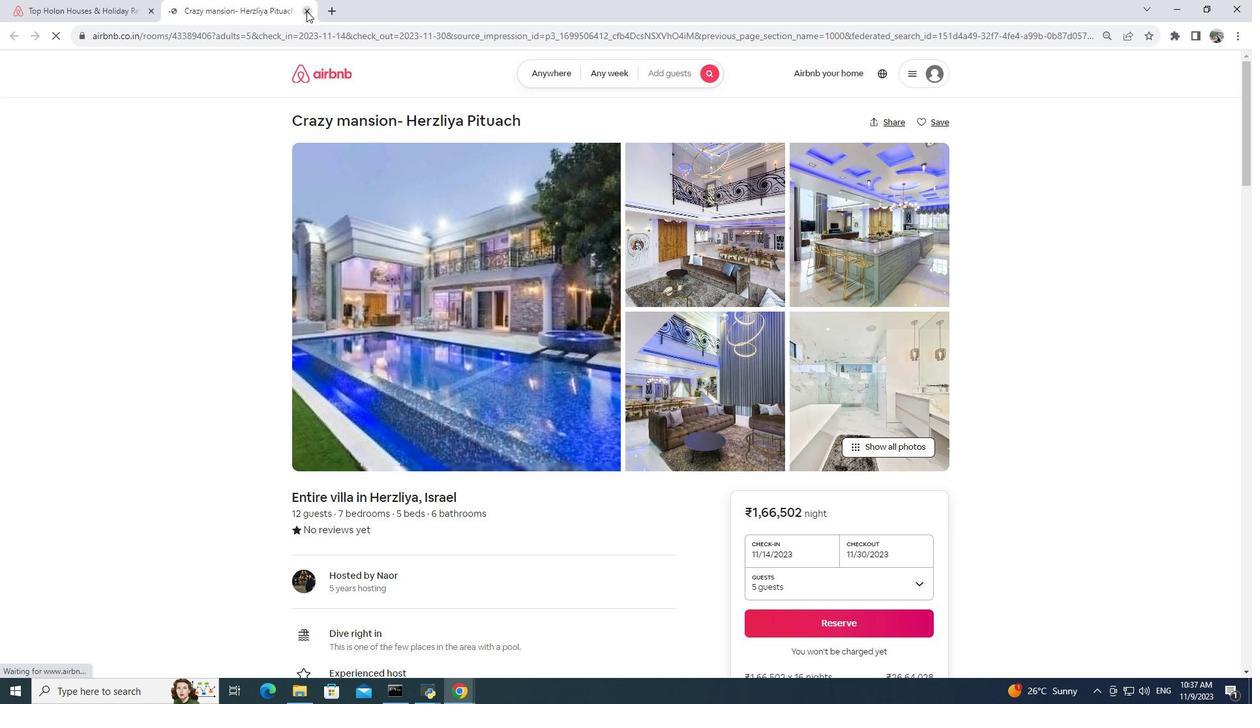 
Action: Mouse pressed left at (306, 11)
Screenshot: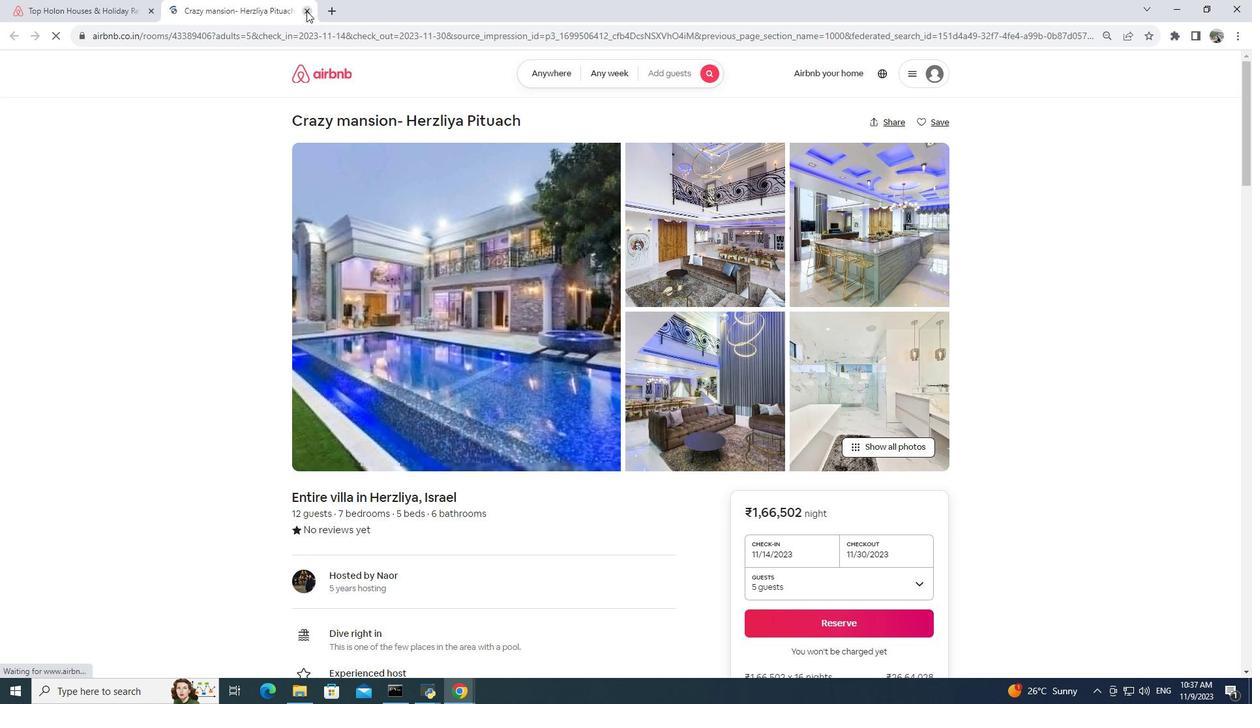 
Action: Mouse moved to (156, 294)
Screenshot: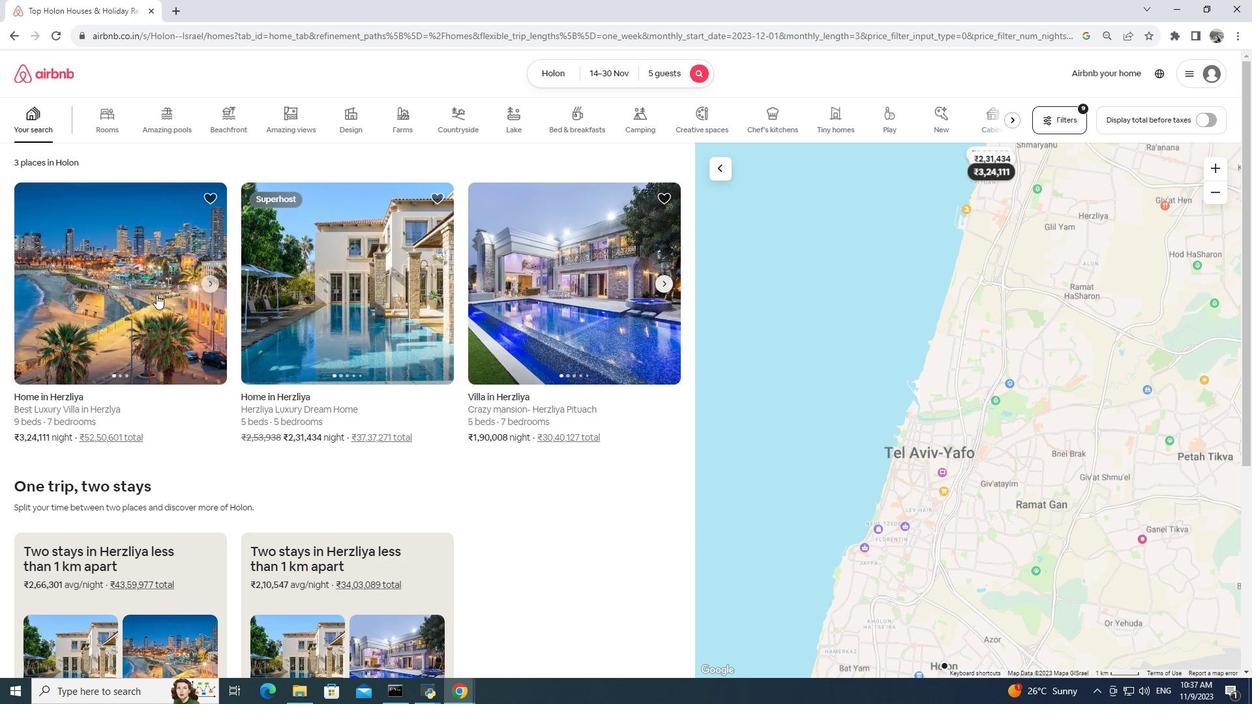 
Action: Mouse pressed left at (156, 294)
Screenshot: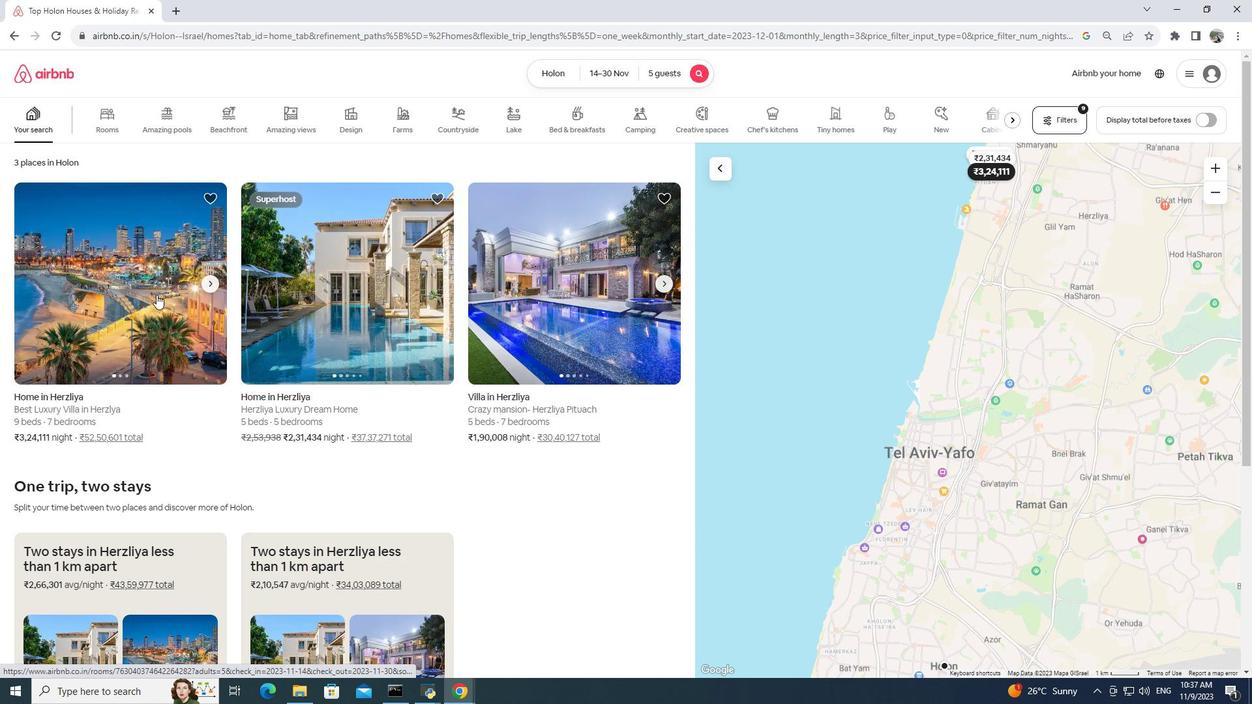 
Action: Mouse pressed left at (156, 294)
Screenshot: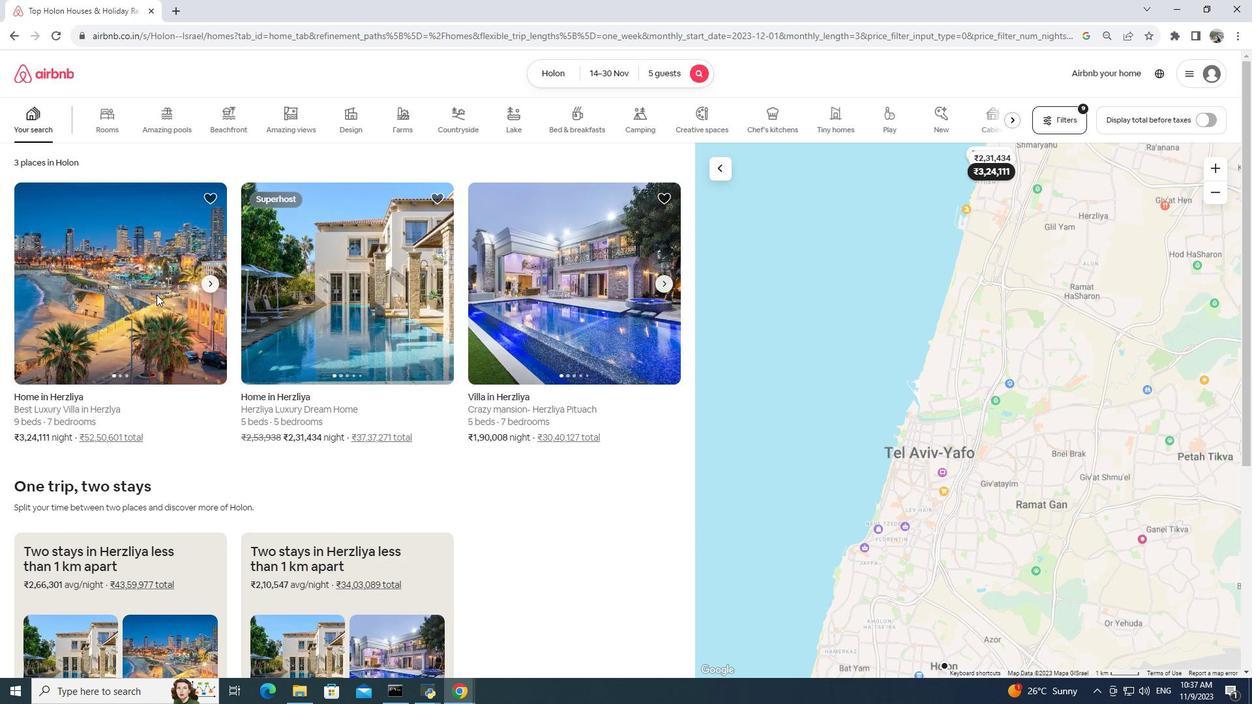 
Action: Mouse moved to (156, 288)
Screenshot: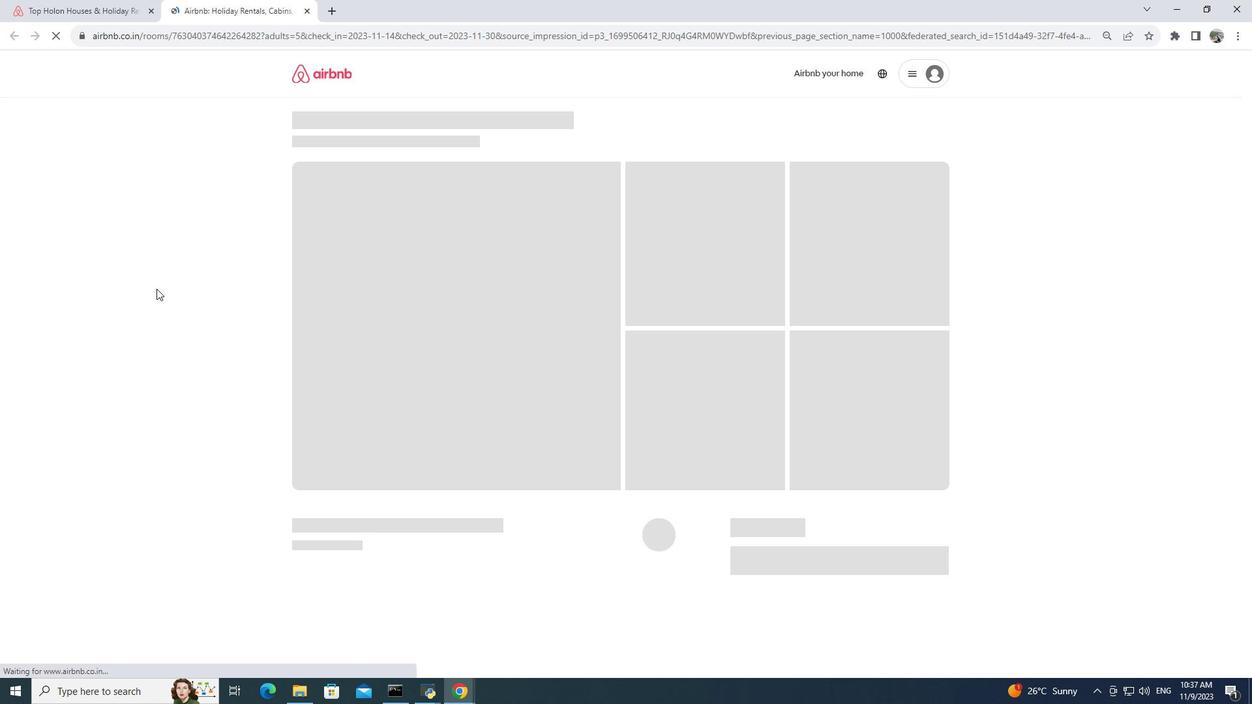 
